 Task: Locate and explore Victoria Falls in Google Earth.
Action: Mouse moved to (496, 239)
Screenshot: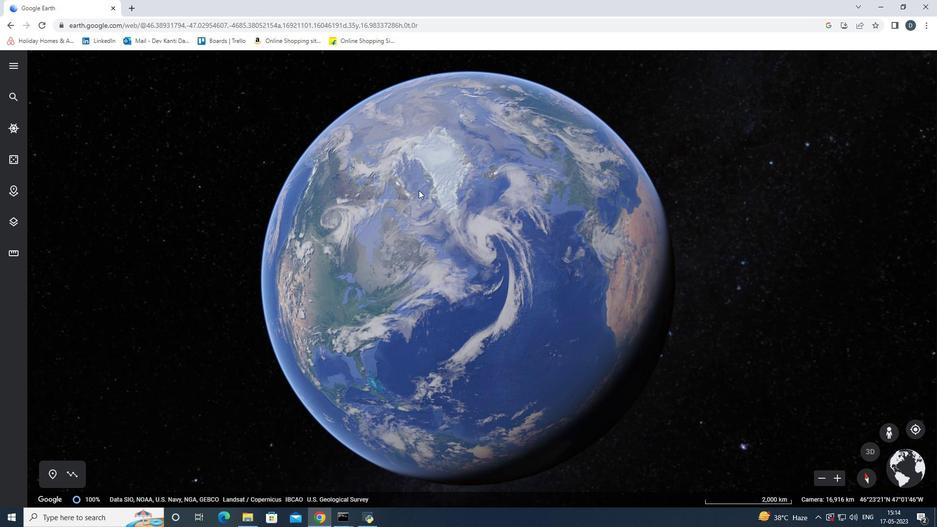 
Action: Mouse scrolled (496, 239) with delta (0, 0)
Screenshot: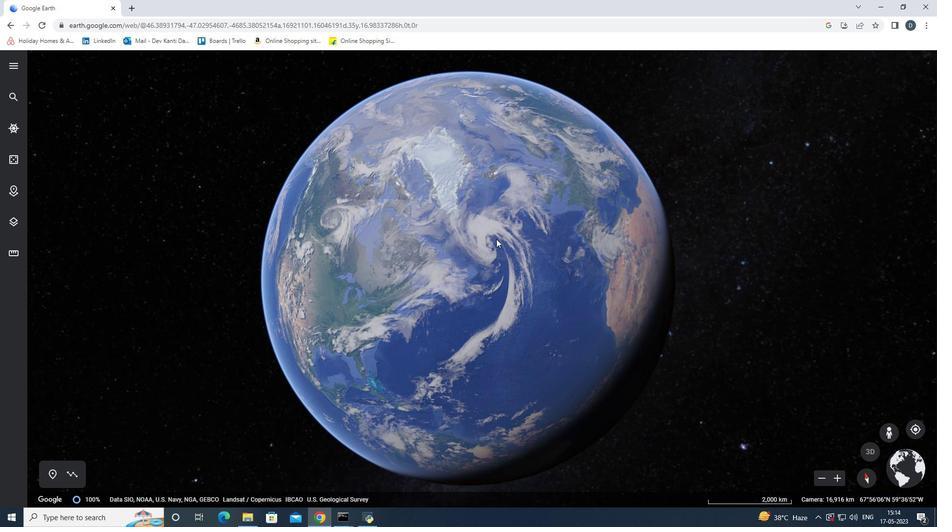 
Action: Mouse scrolled (496, 239) with delta (0, 0)
Screenshot: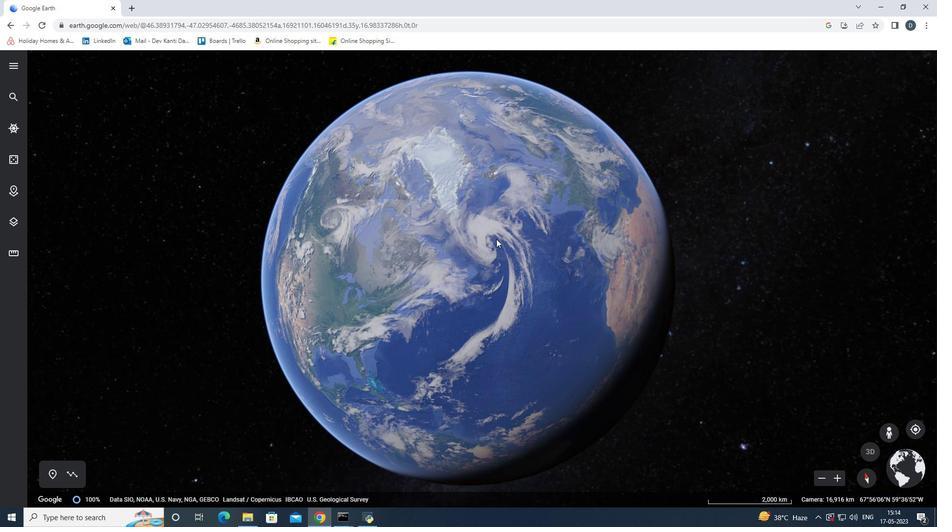 
Action: Mouse scrolled (496, 238) with delta (0, 0)
Screenshot: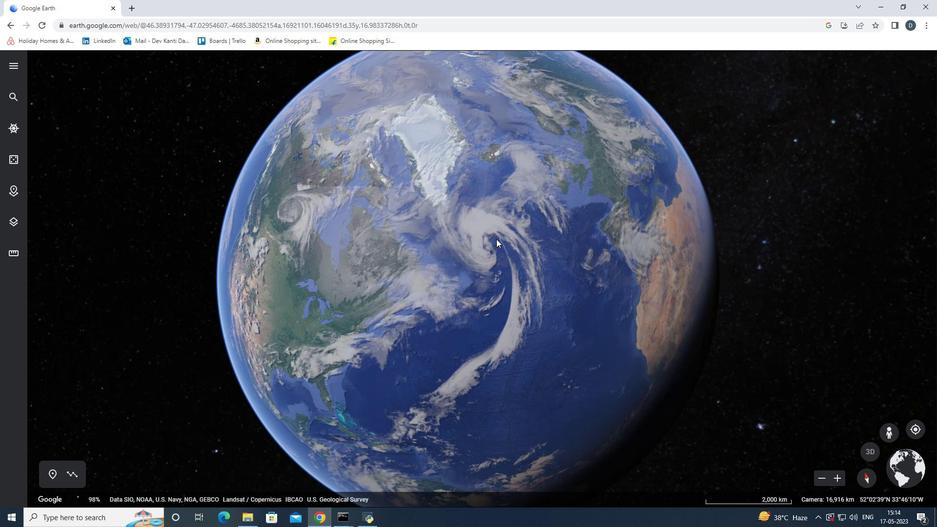 
Action: Mouse scrolled (496, 238) with delta (0, 0)
Screenshot: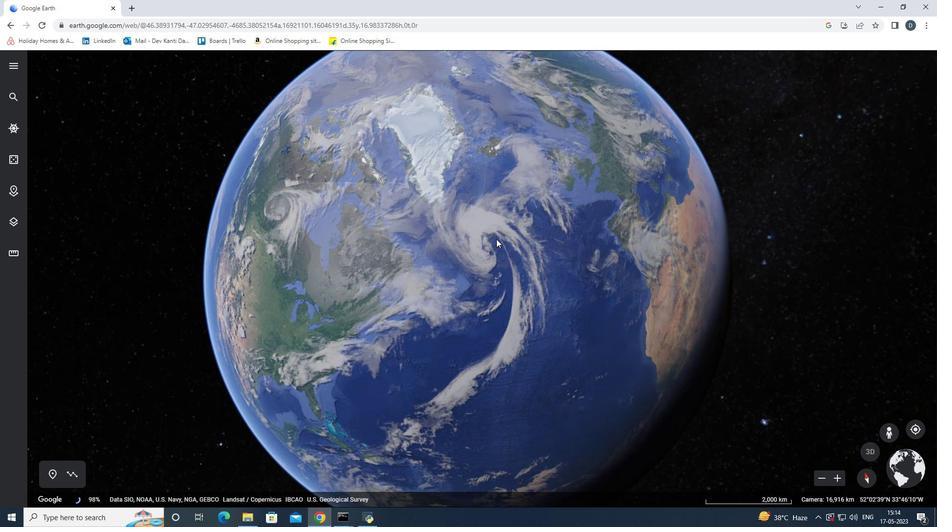 
Action: Mouse scrolled (496, 238) with delta (0, 0)
Screenshot: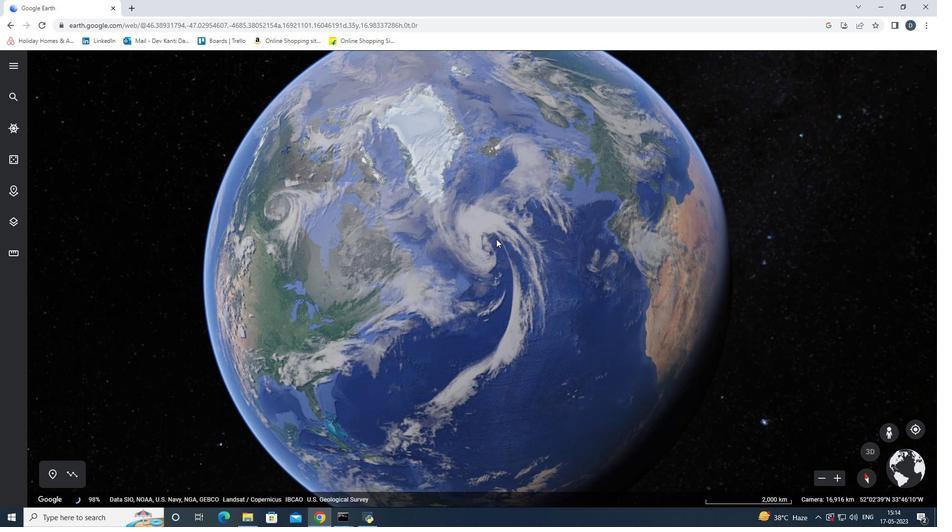 
Action: Mouse moved to (8, 96)
Screenshot: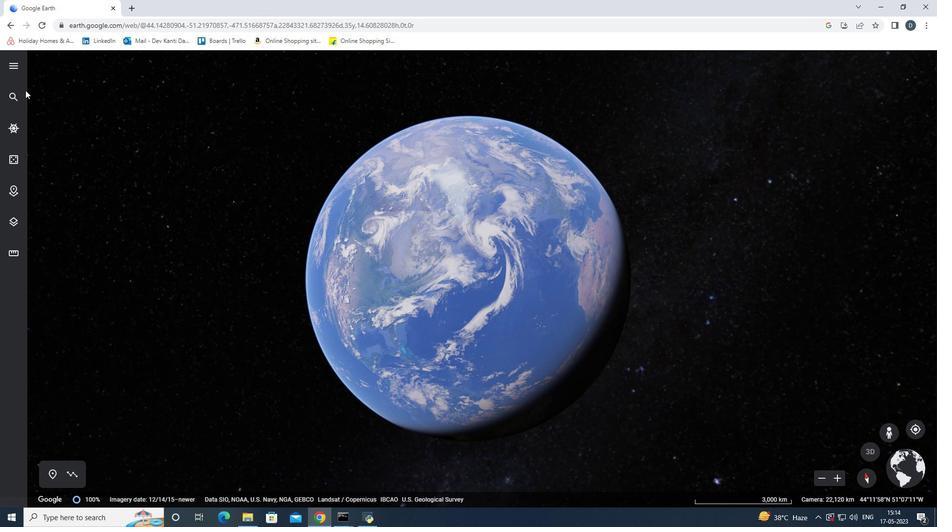 
Action: Mouse pressed left at (8, 96)
Screenshot: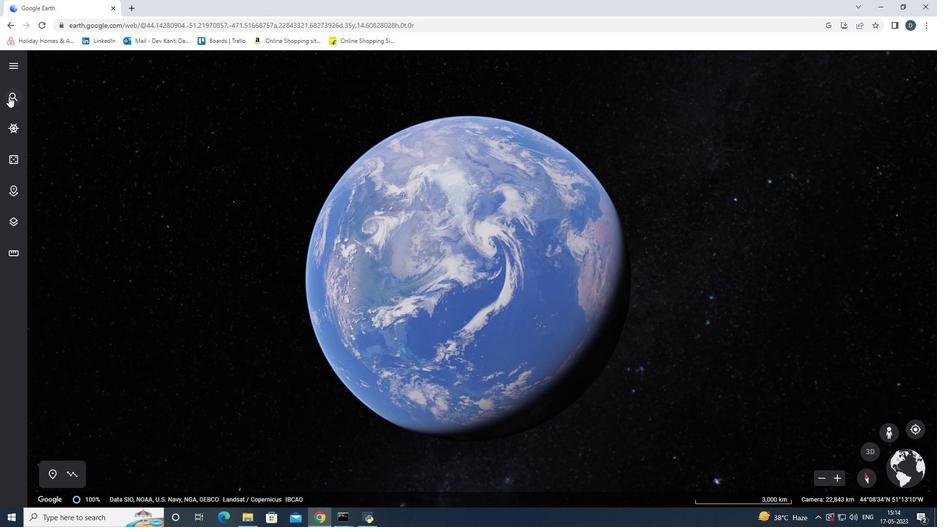 
Action: Mouse moved to (135, 70)
Screenshot: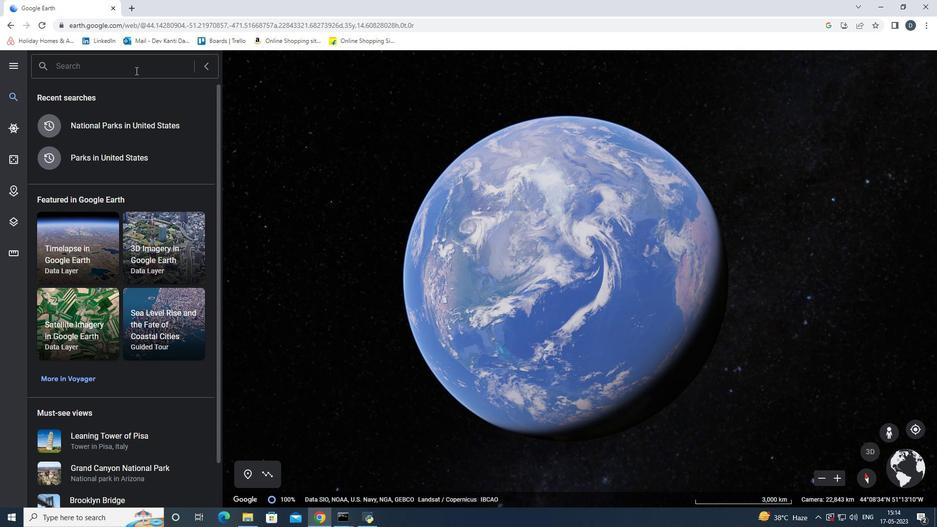 
Action: Key pressed <Key.shift>Victoria<Key.space><Key.shift>Falls<Key.space>in<Key.space><Key.shift>Zambia
Screenshot: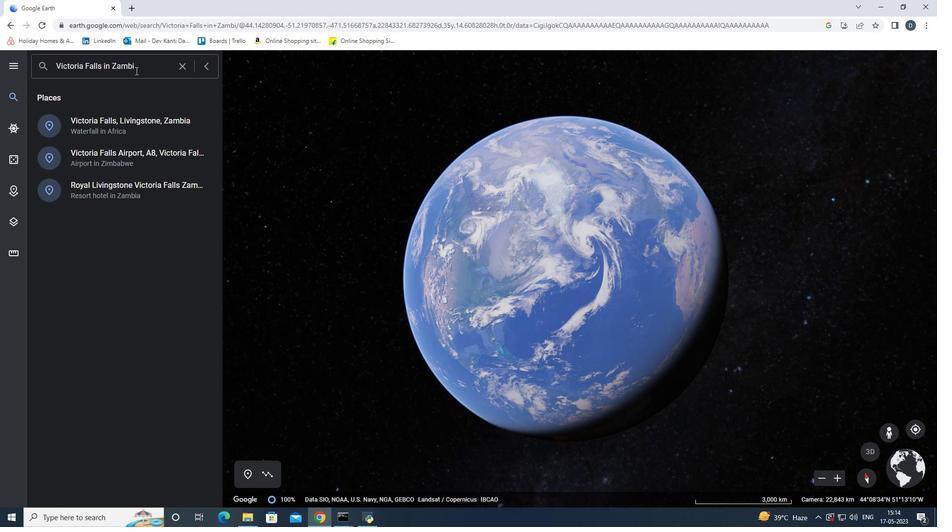 
Action: Mouse moved to (179, 127)
Screenshot: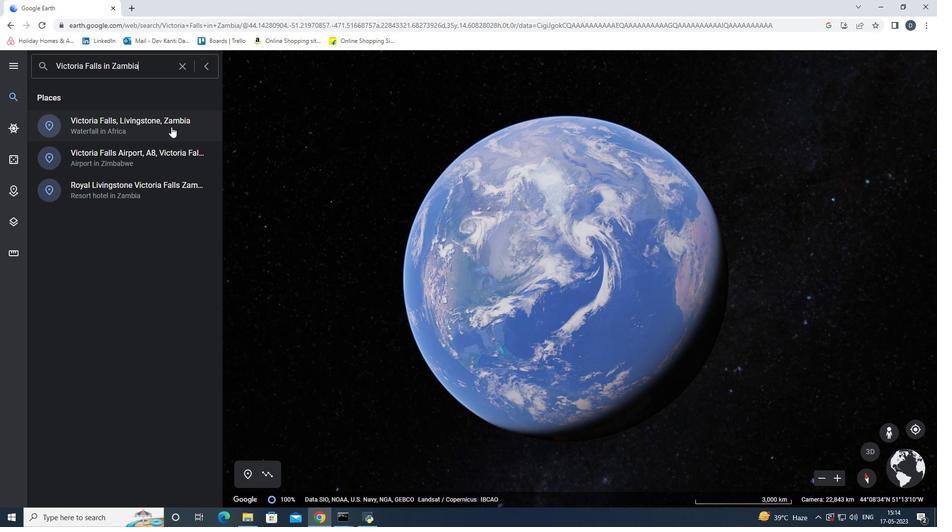 
Action: Mouse pressed left at (179, 127)
Screenshot: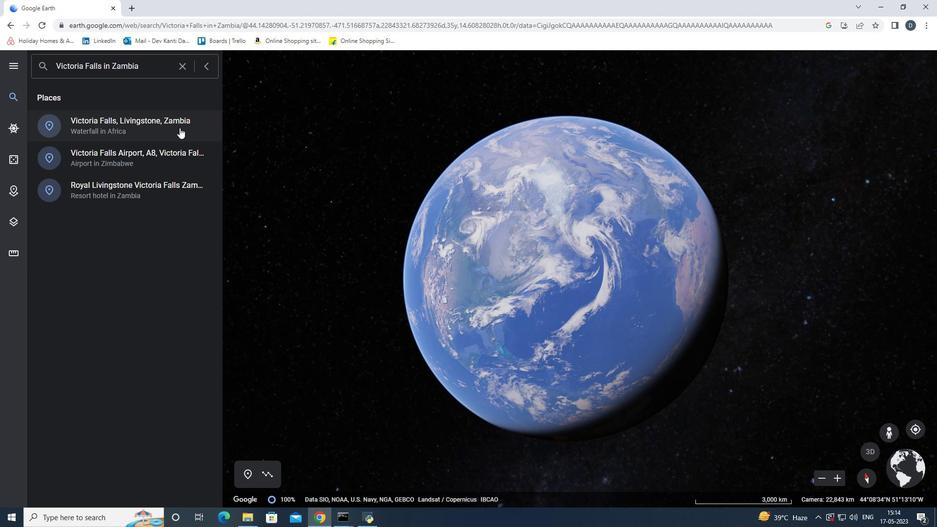 
Action: Mouse moved to (648, 264)
Screenshot: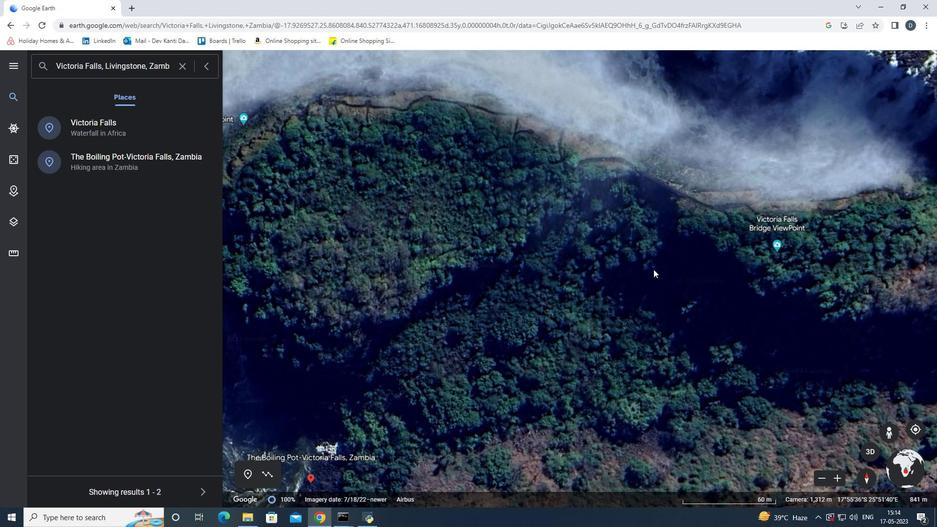 
Action: Mouse scrolled (648, 264) with delta (0, 0)
Screenshot: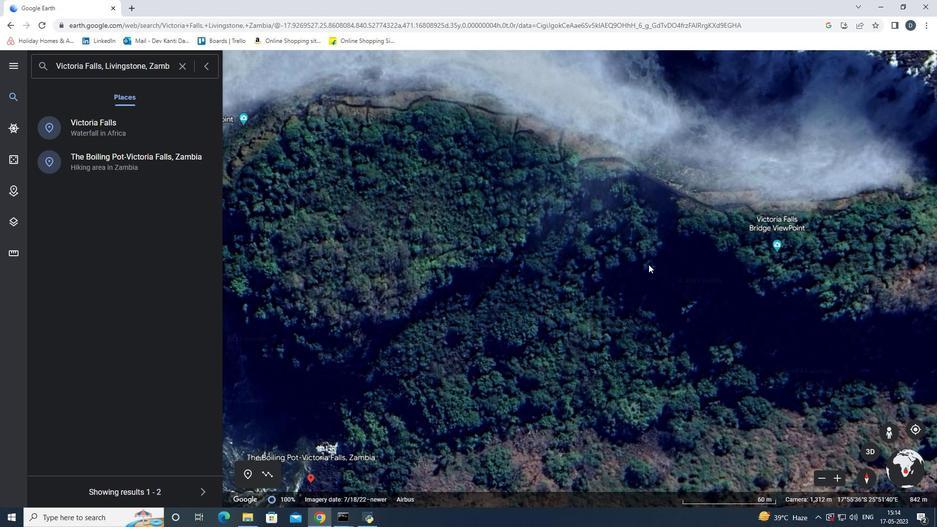 
Action: Mouse moved to (763, 238)
Screenshot: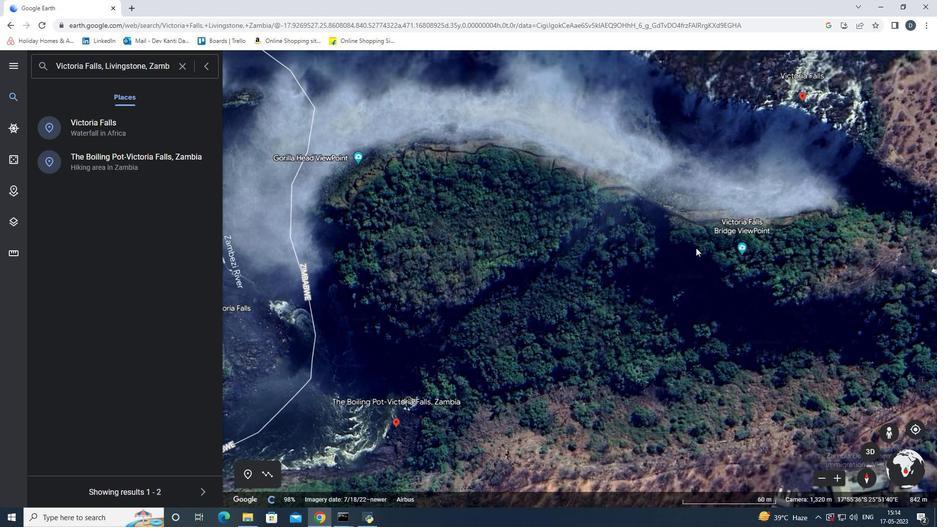 
Action: Mouse pressed left at (763, 238)
Screenshot: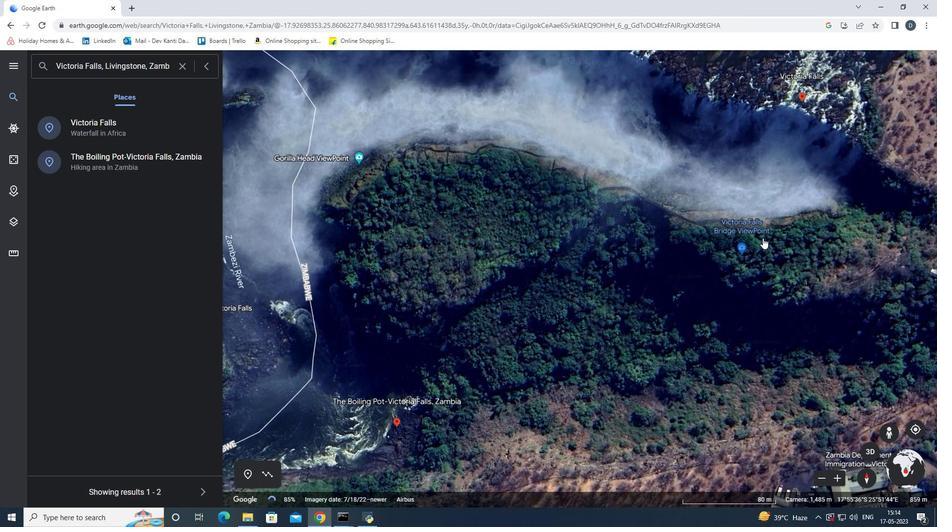 
Action: Mouse moved to (605, 264)
Screenshot: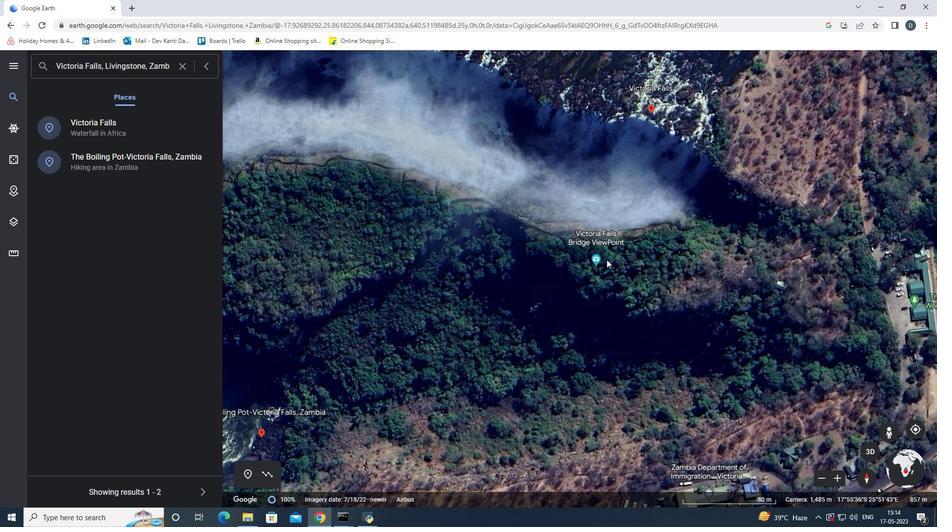 
Action: Mouse scrolled (605, 264) with delta (0, 0)
Screenshot: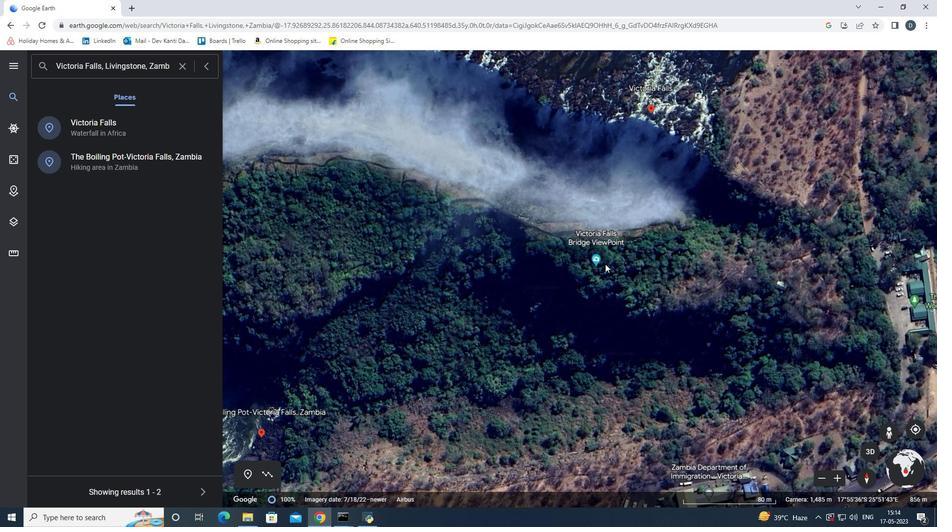 
Action: Mouse scrolled (605, 264) with delta (0, 0)
Screenshot: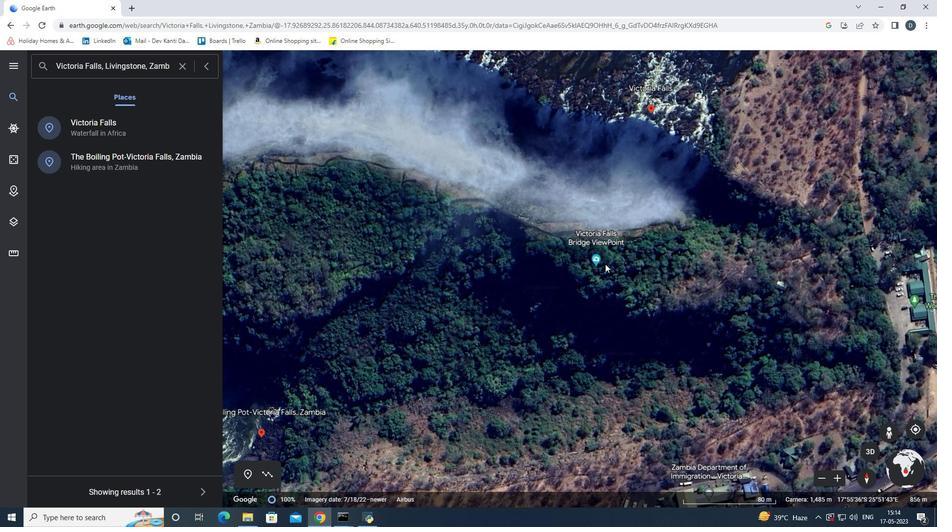 
Action: Mouse scrolled (605, 264) with delta (0, 0)
Screenshot: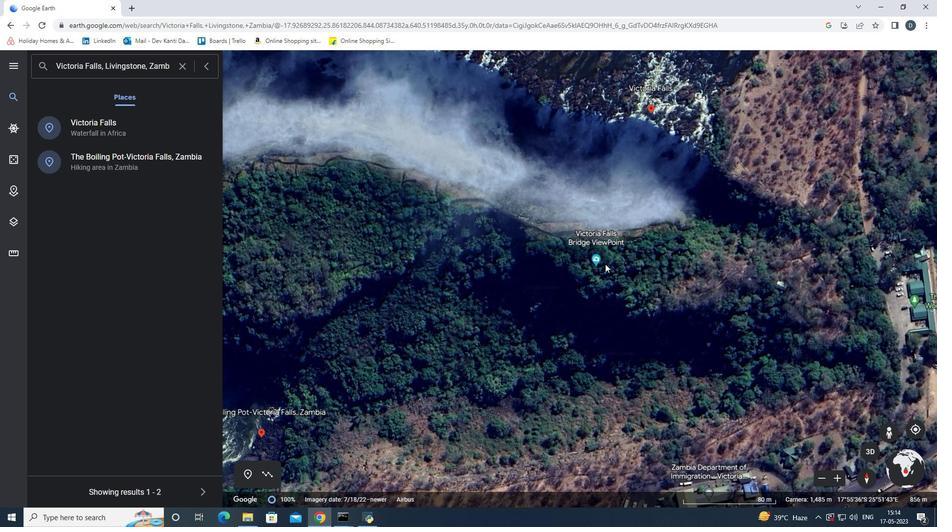 
Action: Mouse scrolled (605, 264) with delta (0, 0)
Screenshot: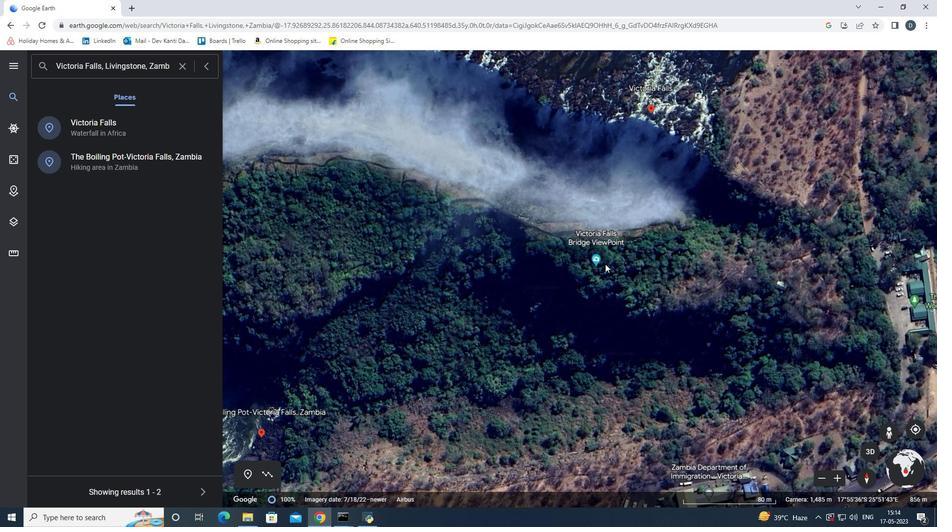 
Action: Mouse scrolled (605, 264) with delta (0, 0)
Screenshot: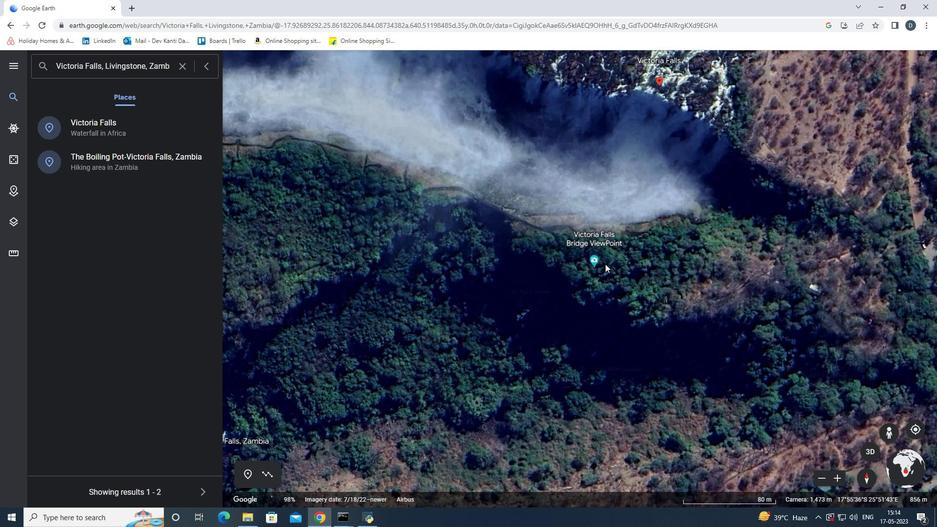 
Action: Mouse moved to (869, 455)
Screenshot: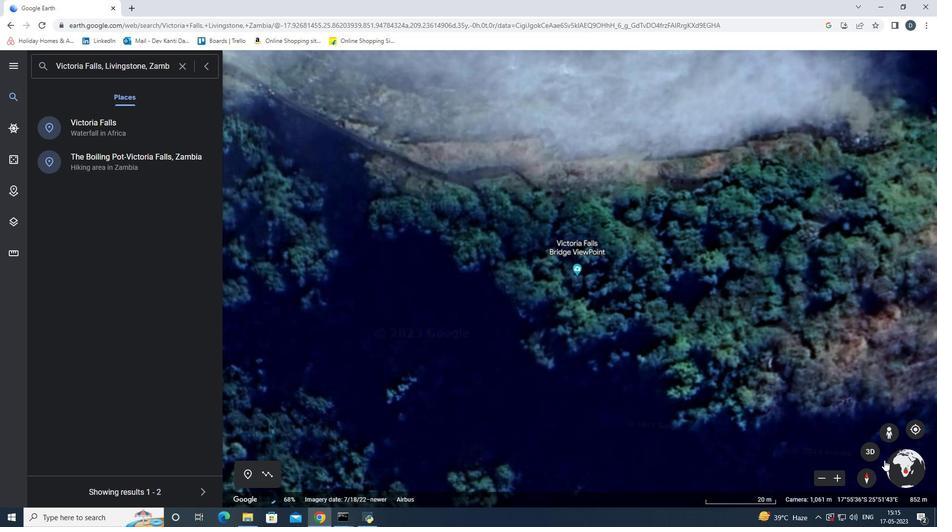 
Action: Mouse pressed left at (869, 455)
Screenshot: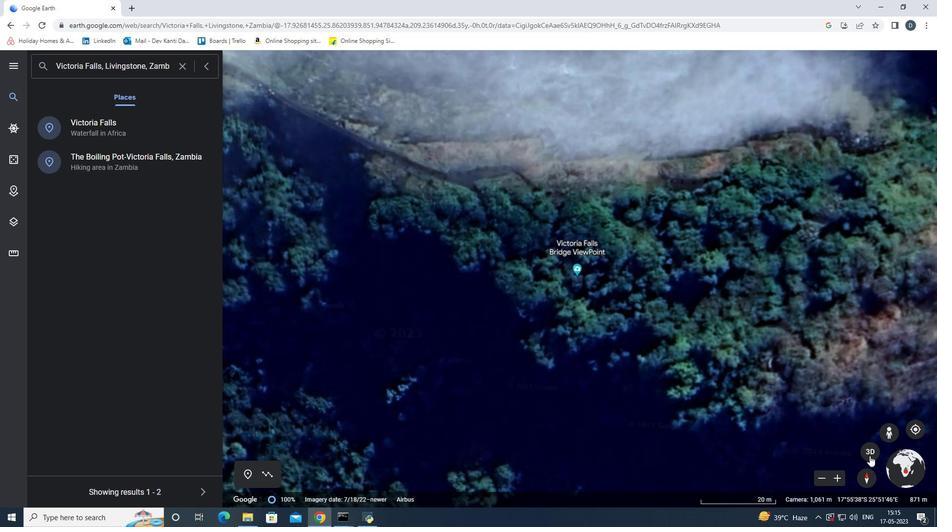 
Action: Mouse moved to (895, 432)
Screenshot: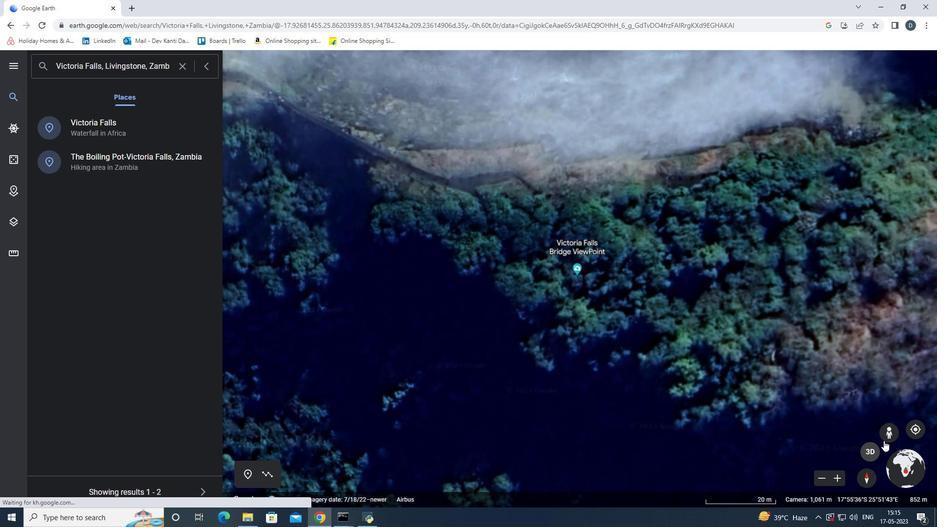 
Action: Mouse pressed left at (895, 432)
Screenshot: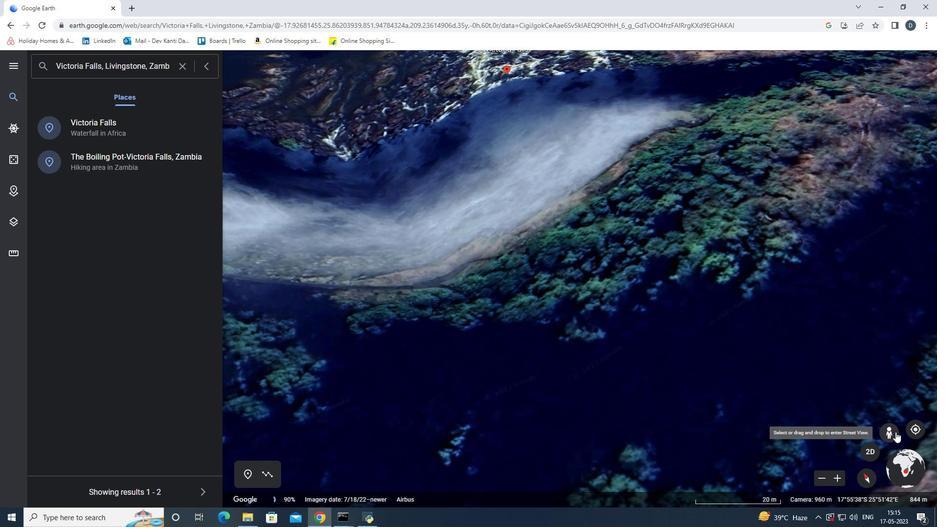
Action: Mouse moved to (590, 281)
Screenshot: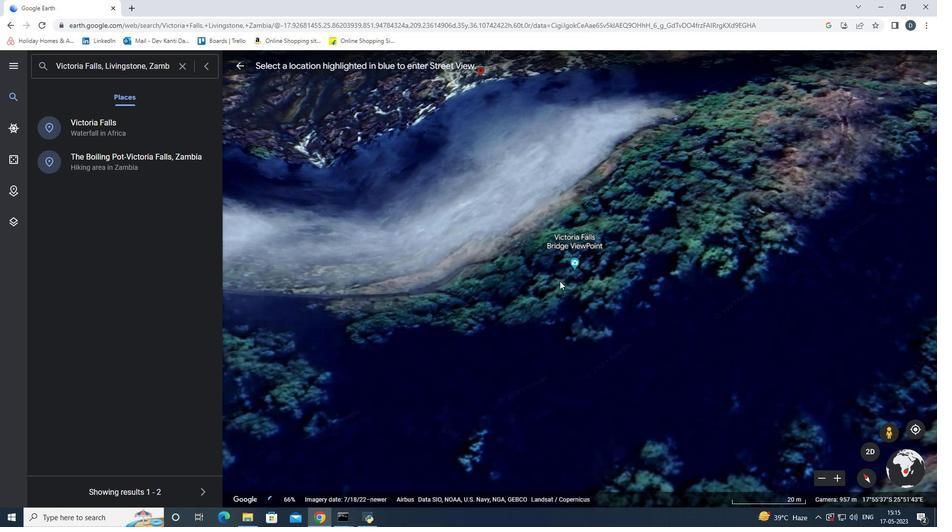 
Action: Mouse pressed left at (590, 281)
Screenshot: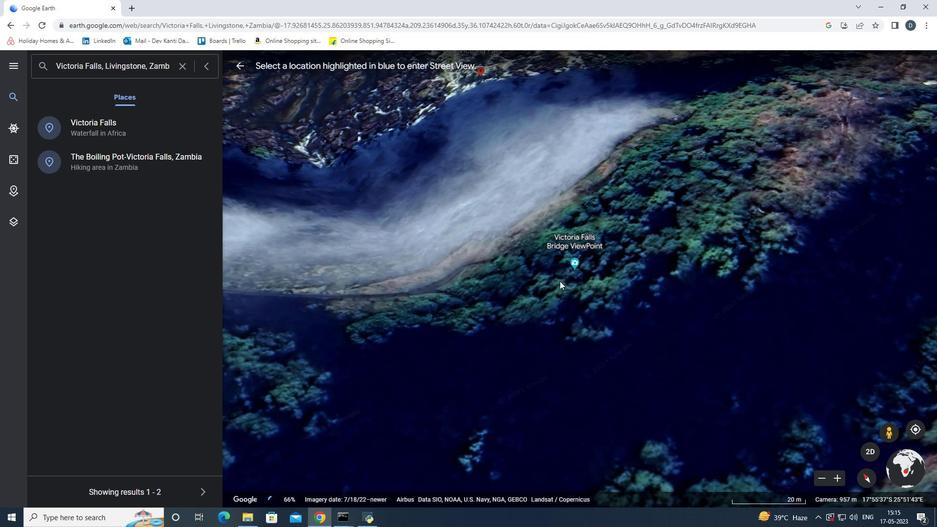 
Action: Mouse moved to (716, 270)
Screenshot: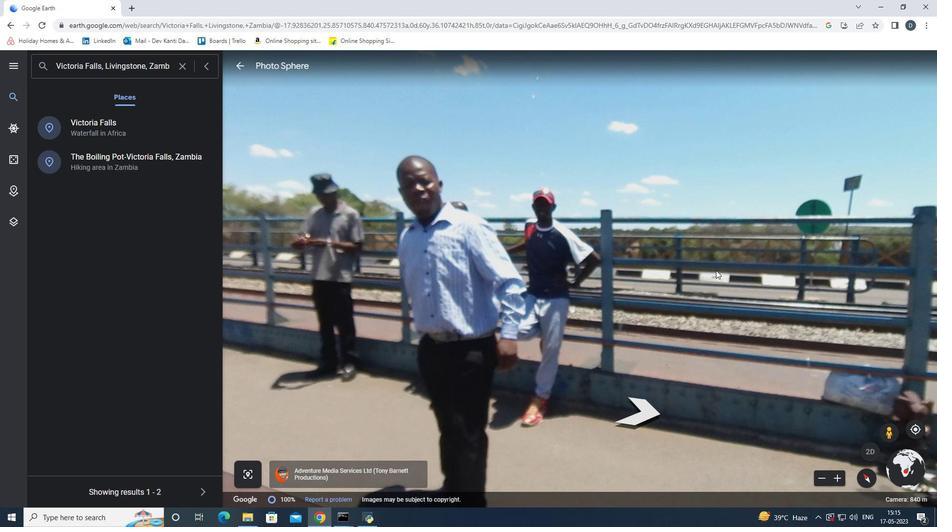 
Action: Mouse pressed left at (716, 270)
Screenshot: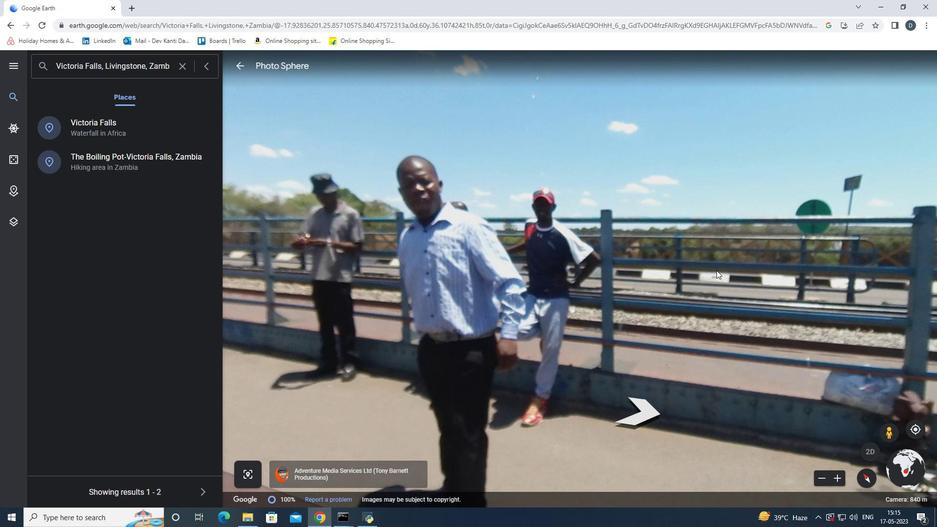 
Action: Mouse moved to (729, 256)
Screenshot: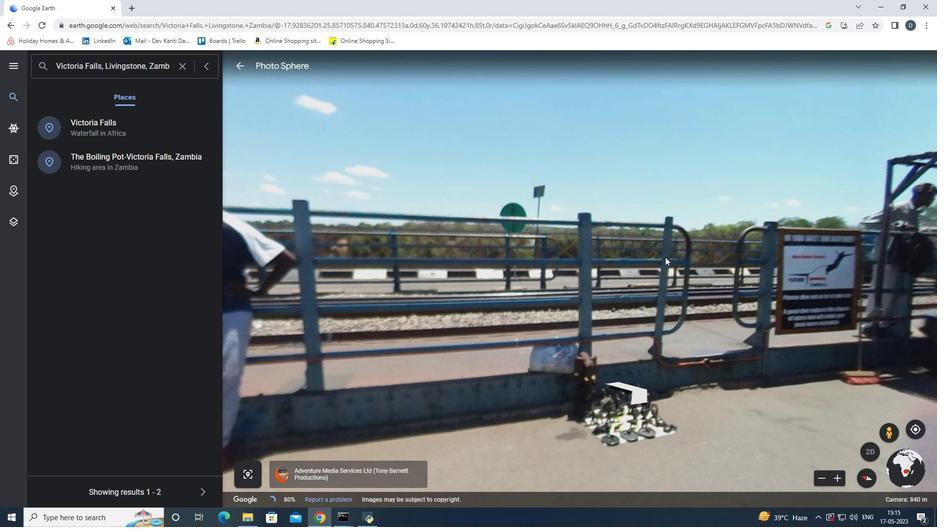 
Action: Mouse pressed left at (729, 256)
Screenshot: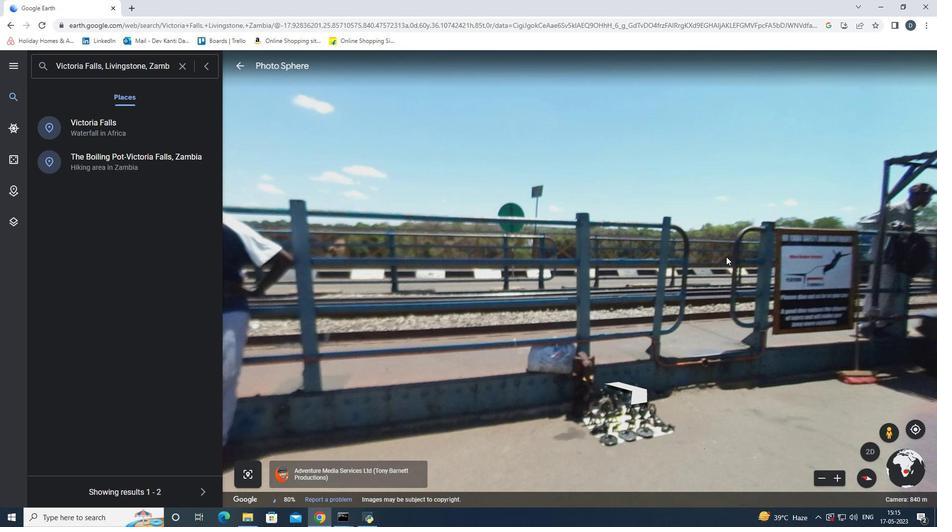 
Action: Mouse moved to (678, 265)
Screenshot: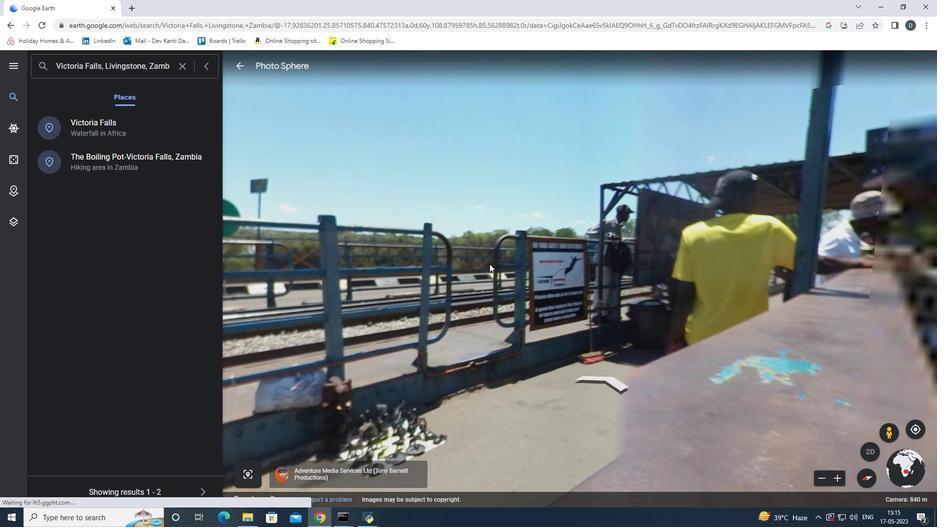 
Action: Mouse pressed left at (678, 265)
Screenshot: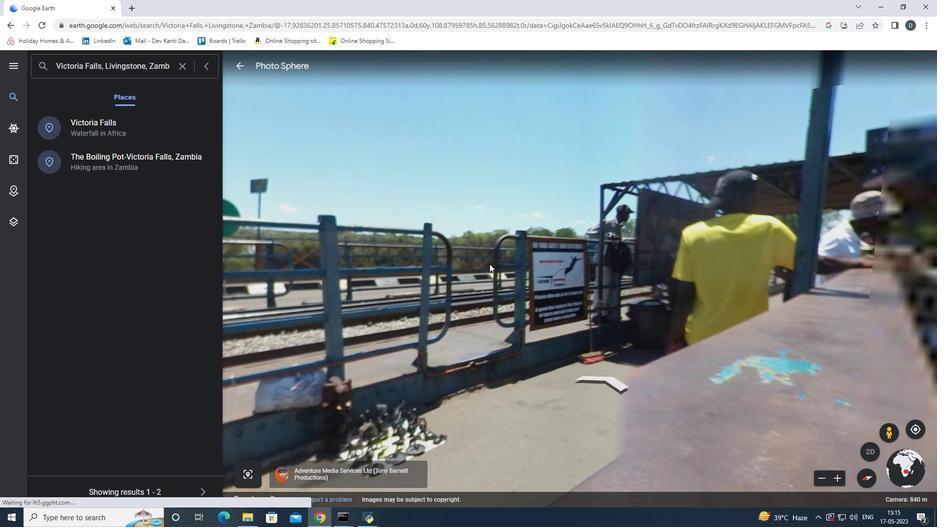 
Action: Mouse moved to (539, 272)
Screenshot: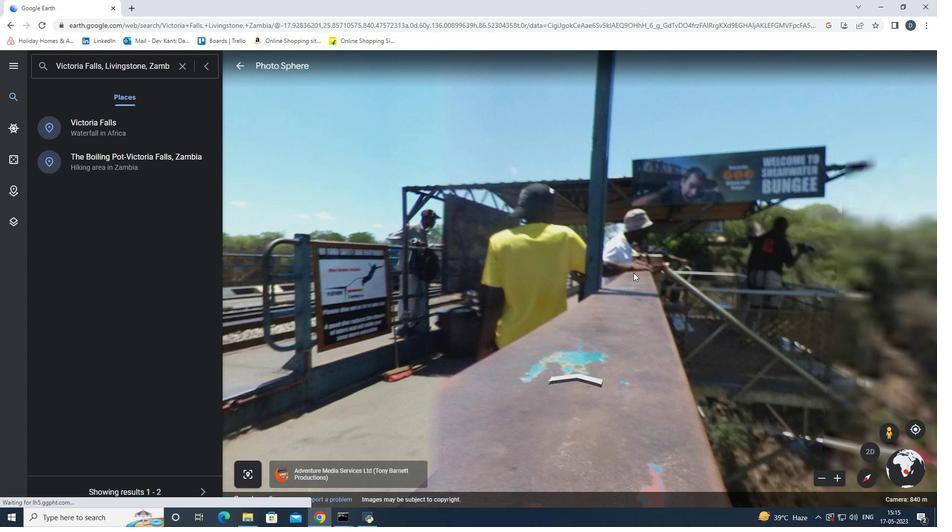 
Action: Mouse pressed left at (650, 272)
Screenshot: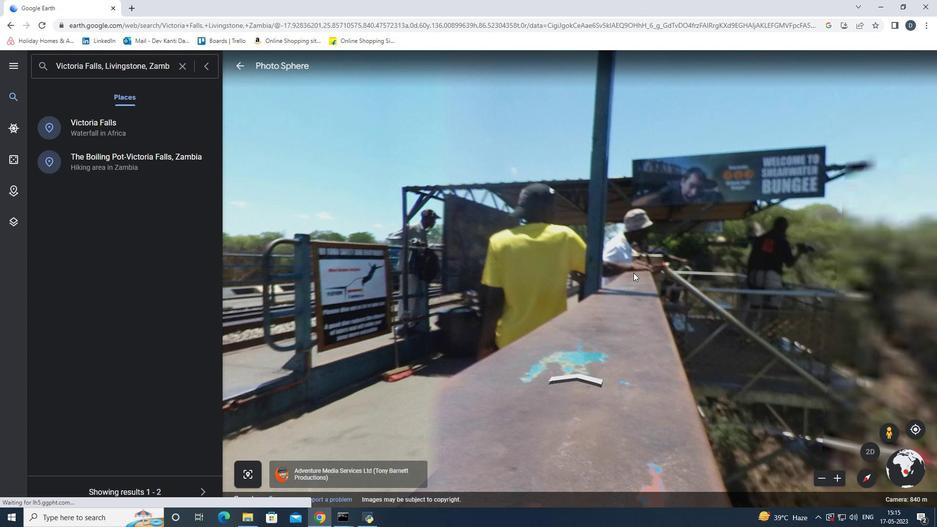 
Action: Mouse moved to (525, 272)
Screenshot: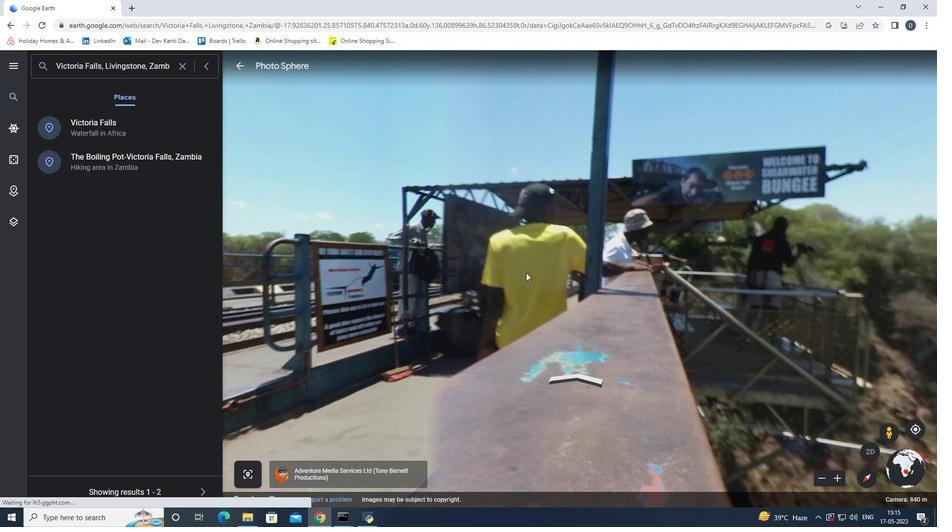 
Action: Mouse pressed left at (525, 272)
Screenshot: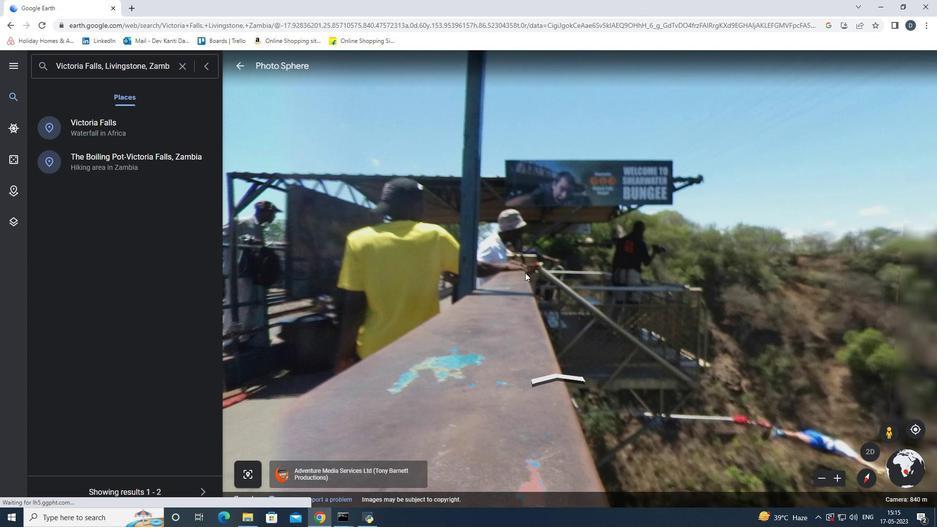 
Action: Mouse moved to (702, 282)
Screenshot: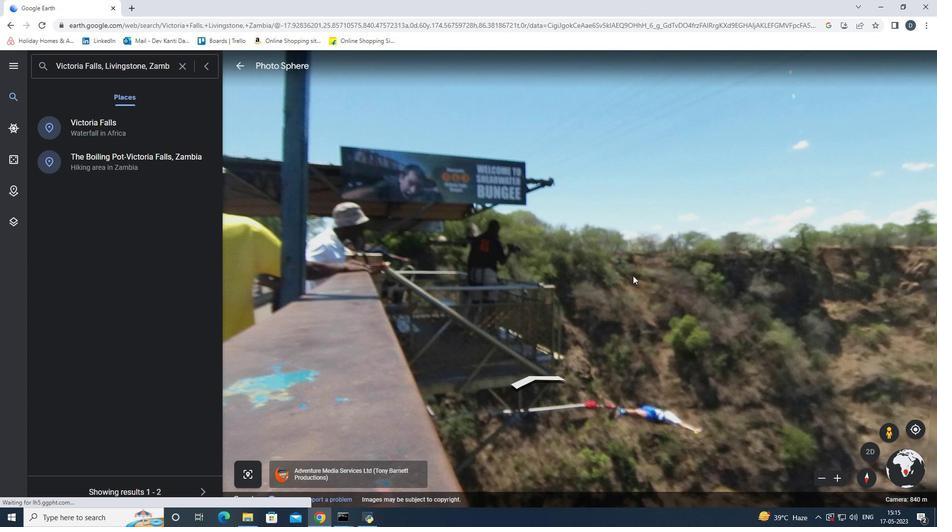 
Action: Mouse pressed left at (702, 282)
Screenshot: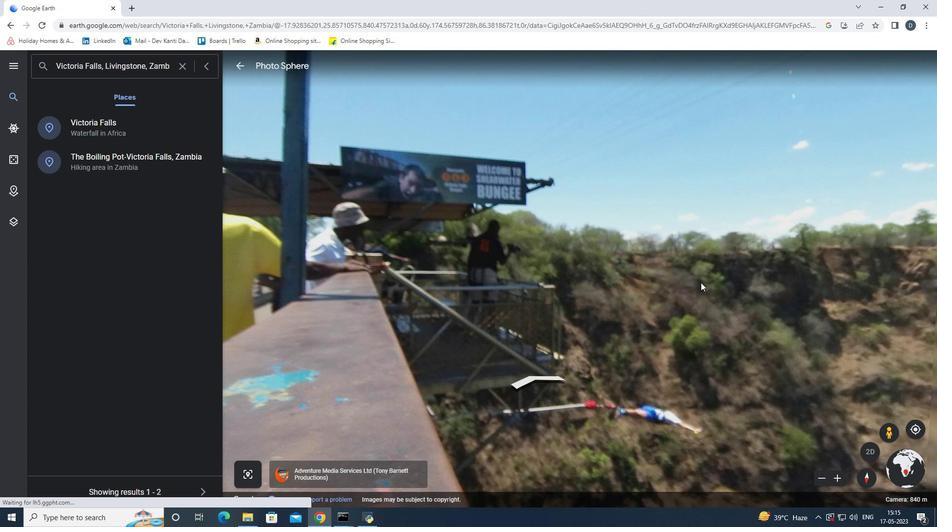 
Action: Mouse moved to (543, 341)
Screenshot: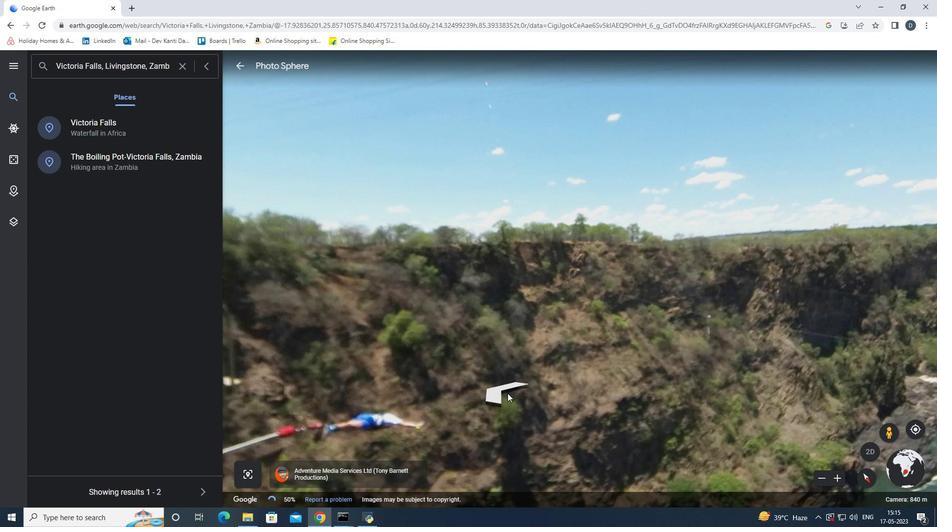 
Action: Mouse pressed left at (543, 341)
Screenshot: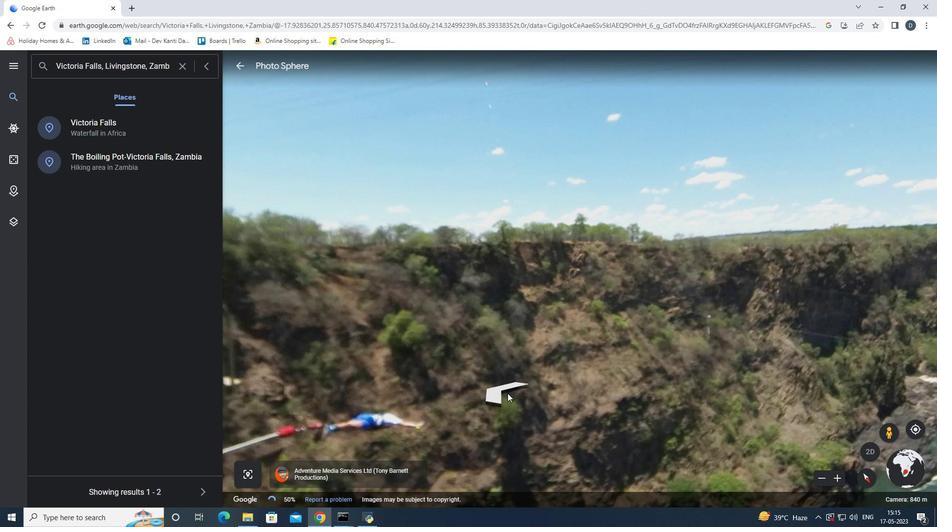 
Action: Mouse moved to (366, 321)
Screenshot: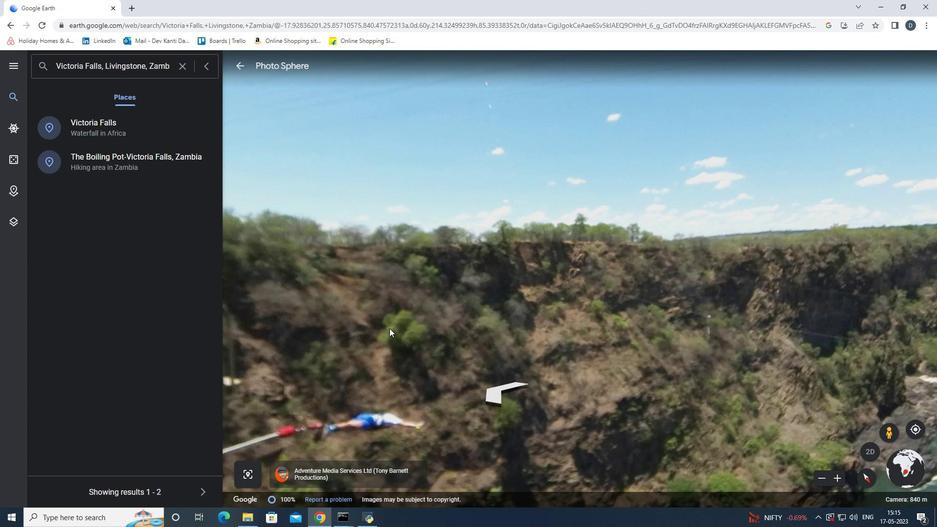 
Action: Mouse pressed left at (366, 321)
Screenshot: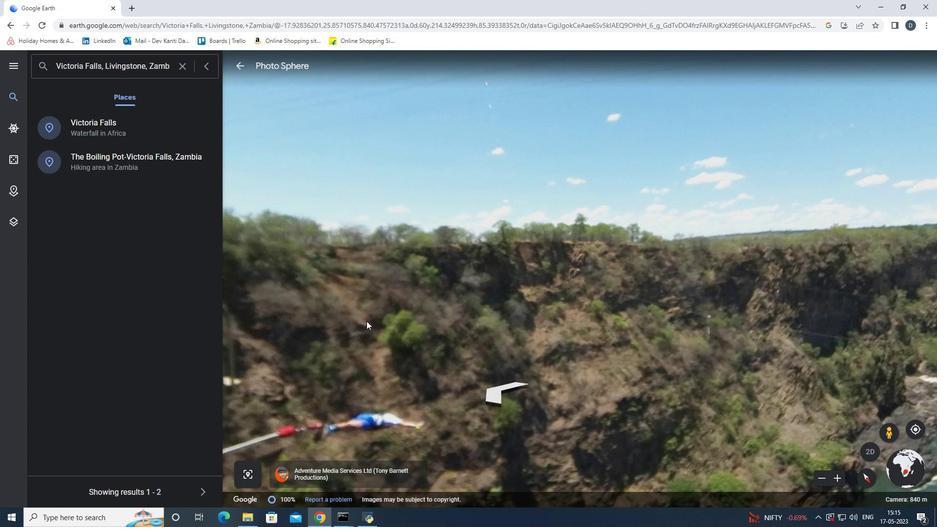
Action: Mouse moved to (782, 360)
Screenshot: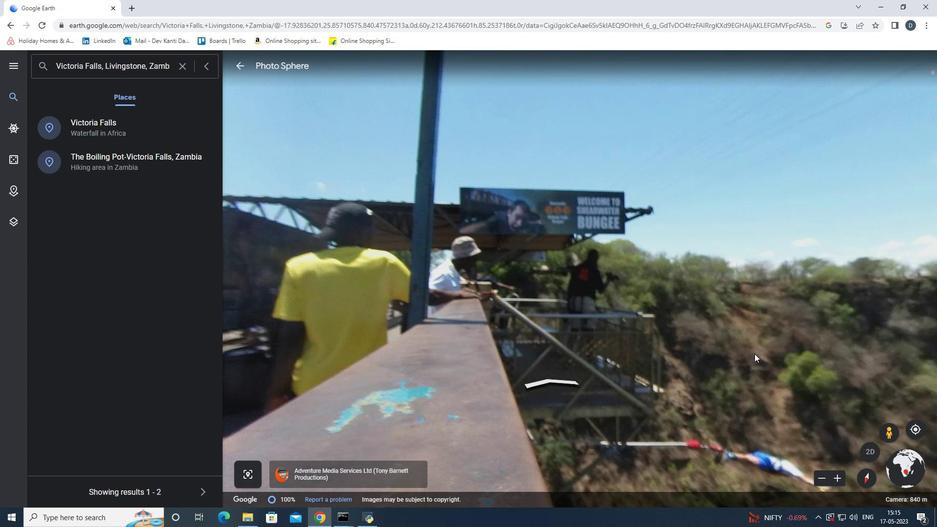 
Action: Mouse pressed left at (762, 357)
Screenshot: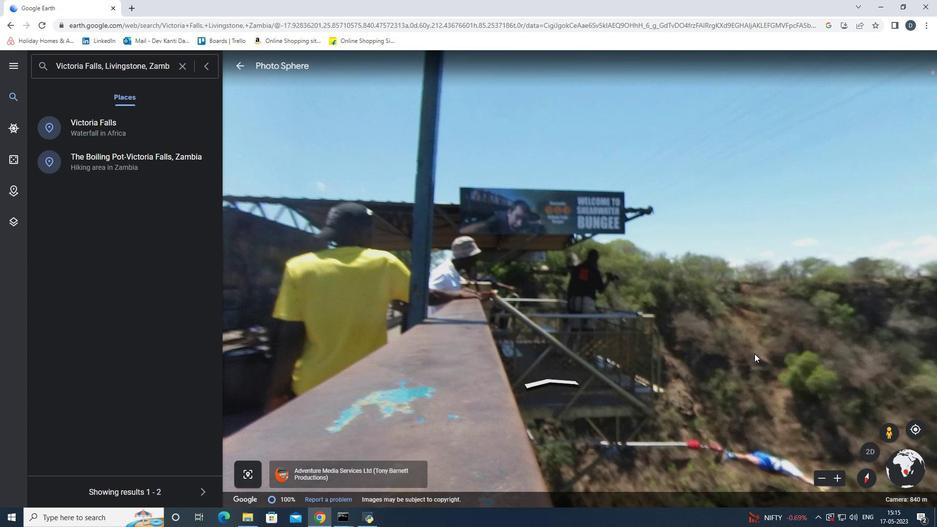 
Action: Mouse moved to (763, 363)
Screenshot: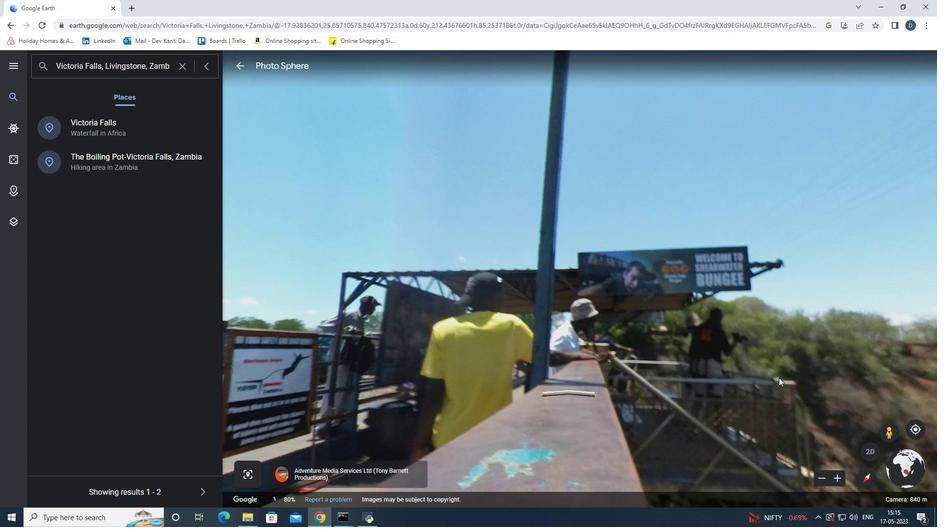 
Action: Mouse pressed left at (763, 363)
Screenshot: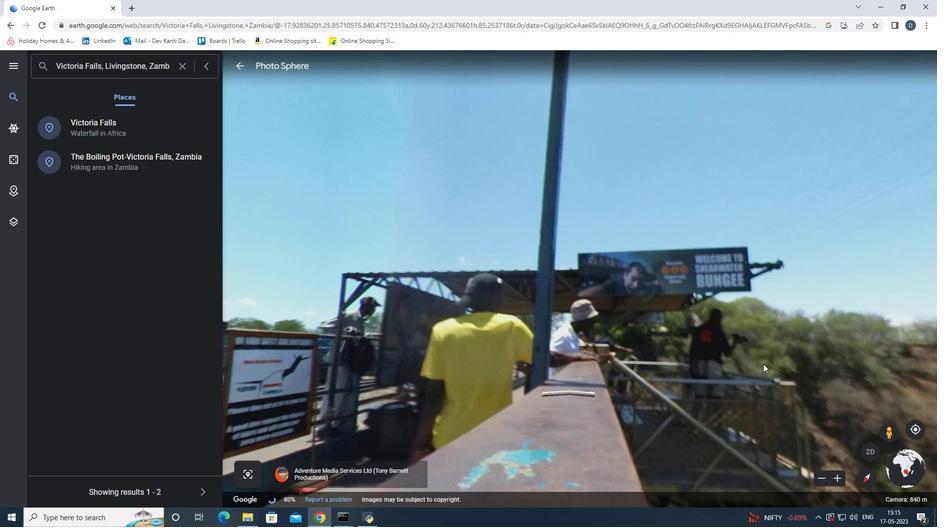 
Action: Mouse moved to (528, 385)
Screenshot: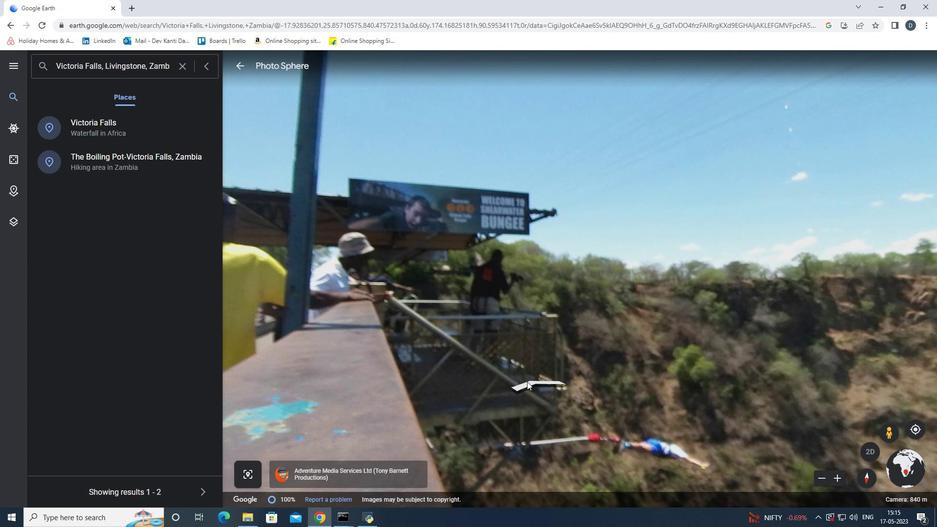 
Action: Mouse pressed left at (528, 385)
Screenshot: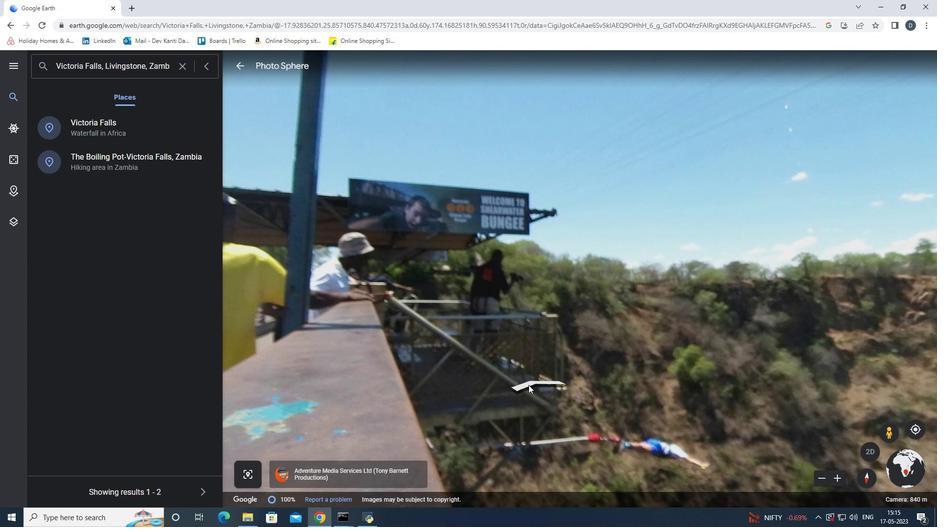 
Action: Mouse moved to (477, 293)
Screenshot: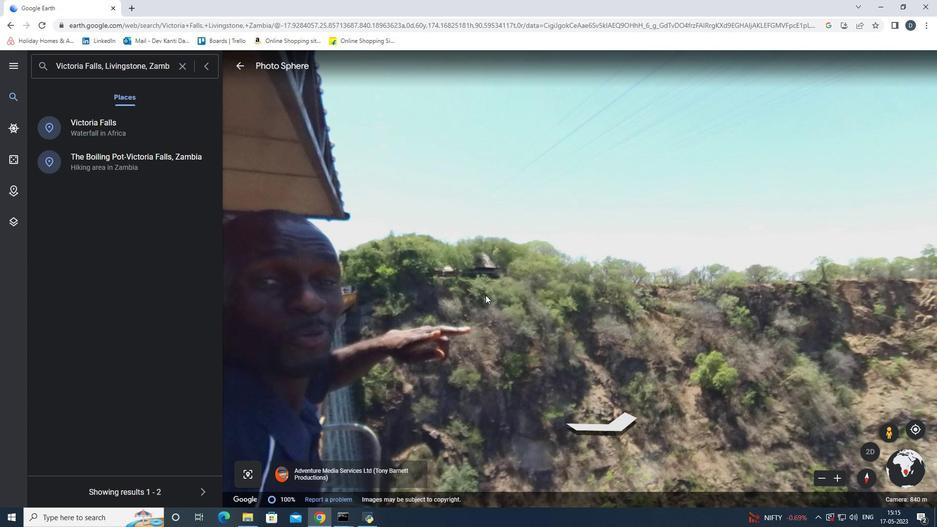 
Action: Mouse pressed left at (477, 293)
Screenshot: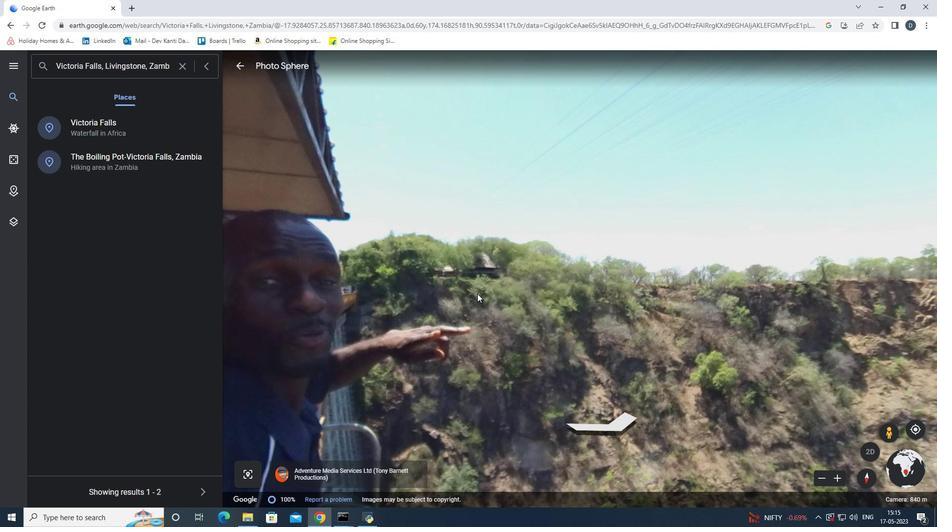 
Action: Mouse moved to (555, 292)
Screenshot: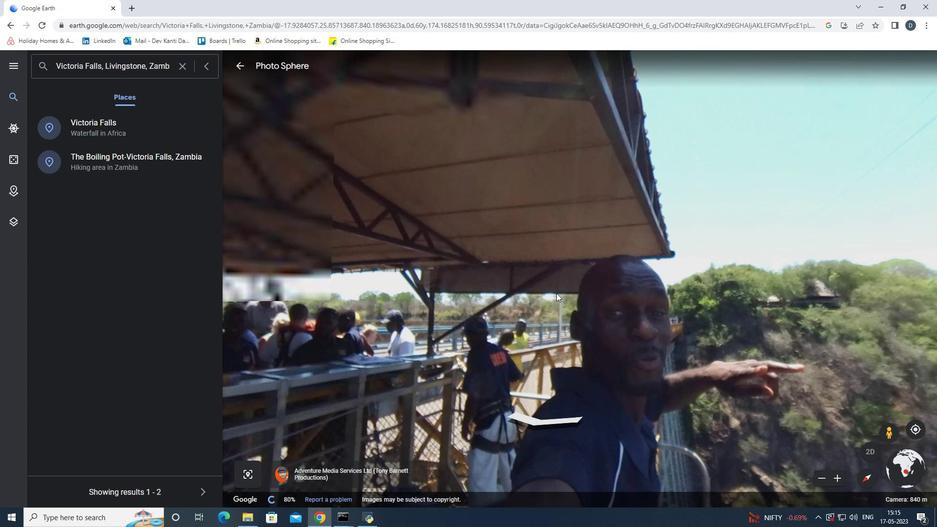 
Action: Mouse pressed left at (555, 292)
Screenshot: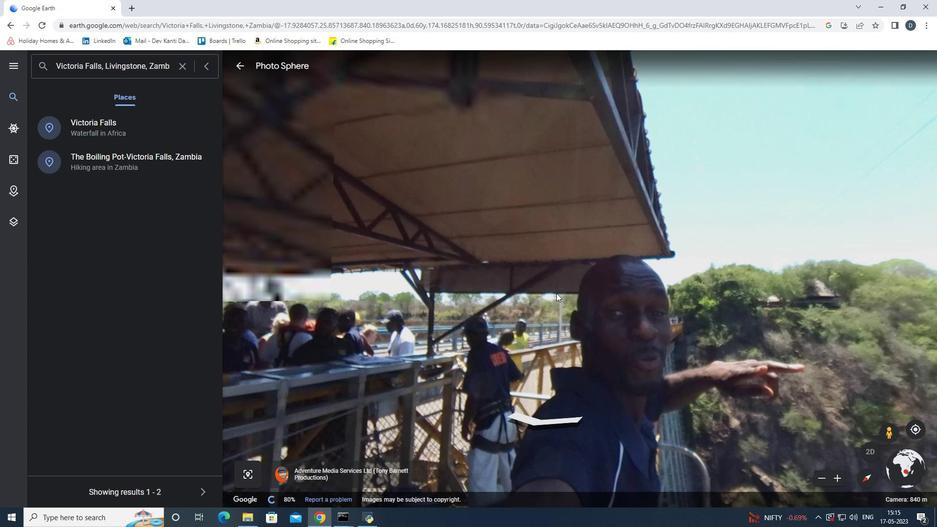 
Action: Mouse moved to (661, 314)
Screenshot: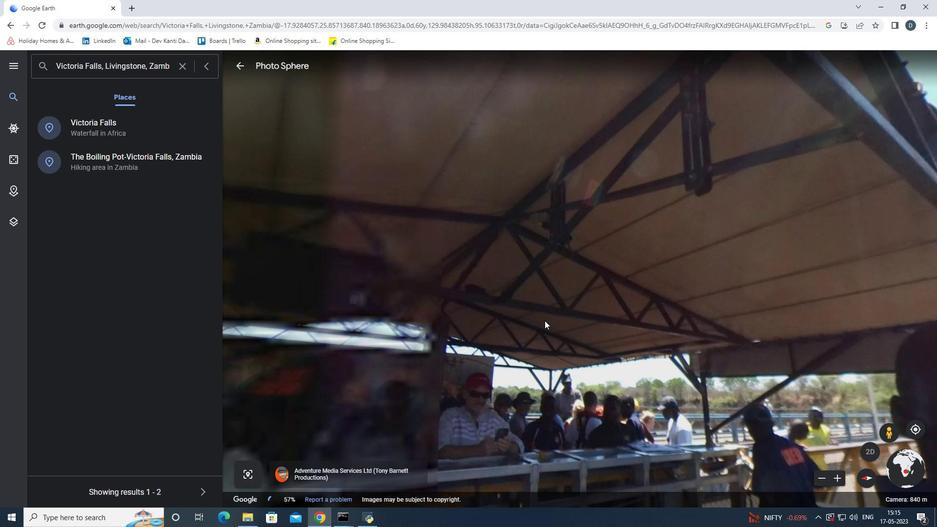 
Action: Mouse pressed left at (661, 314)
Screenshot: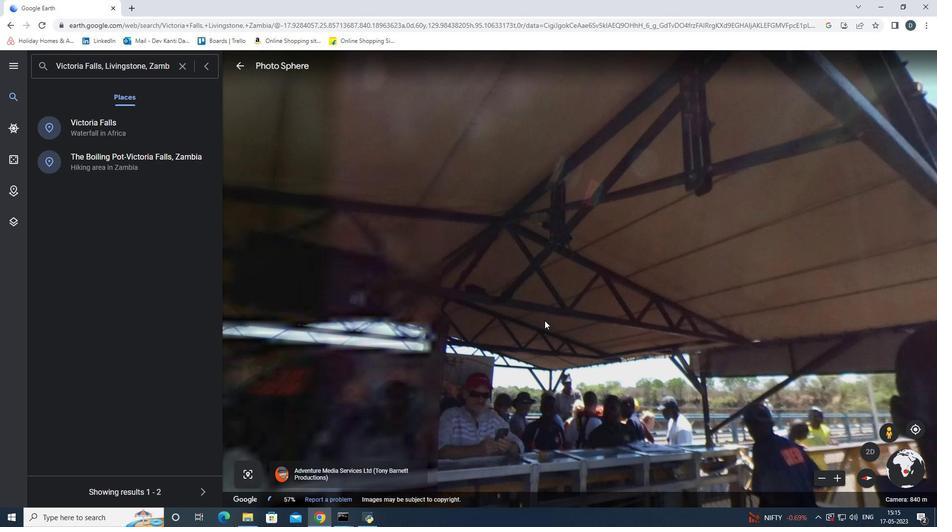 
Action: Mouse moved to (690, 270)
Screenshot: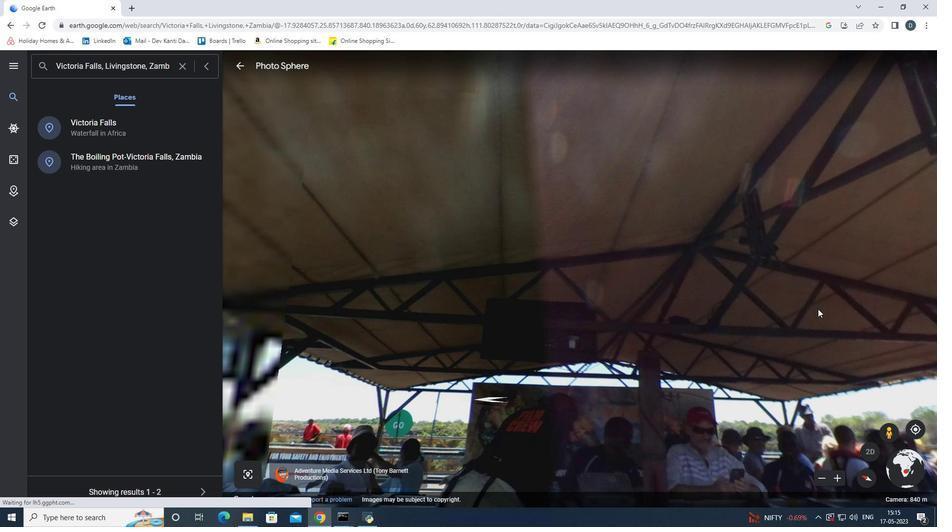 
Action: Mouse pressed left at (690, 270)
Screenshot: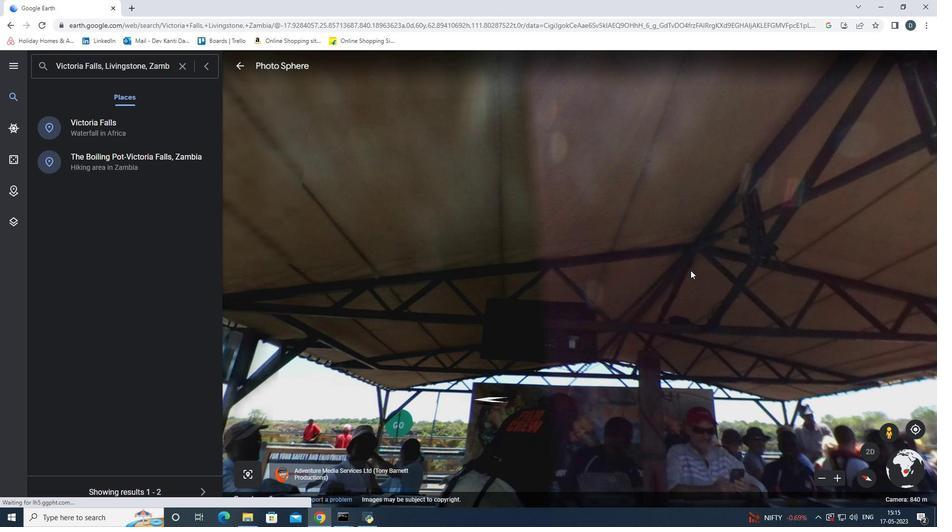 
Action: Mouse moved to (434, 289)
Screenshot: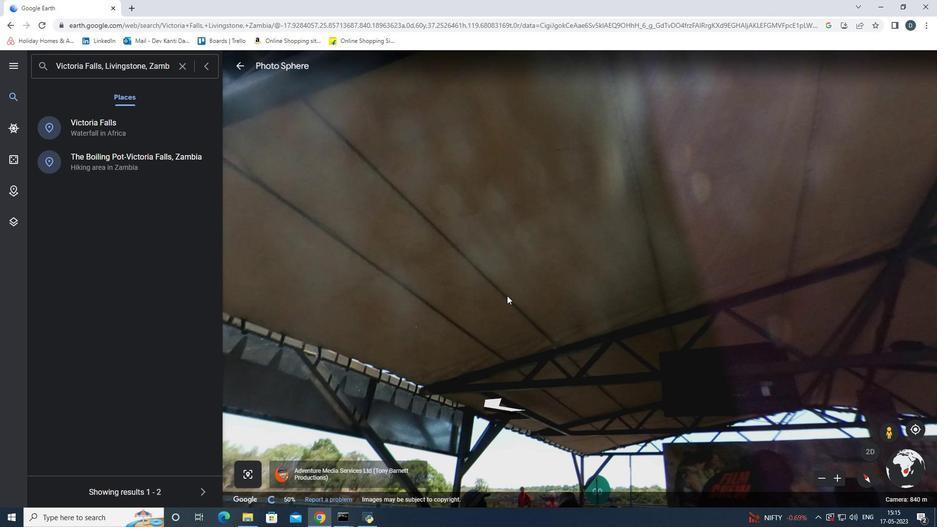 
Action: Mouse pressed left at (434, 289)
Screenshot: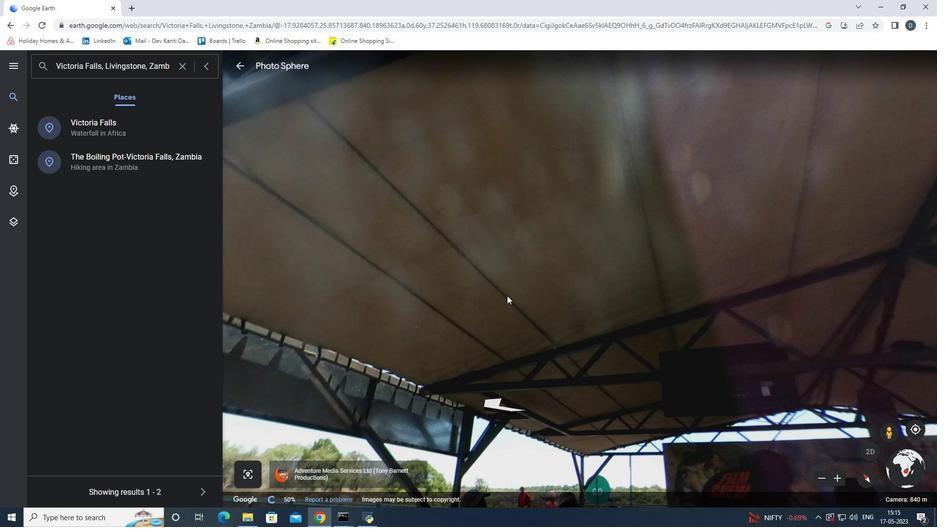 
Action: Mouse moved to (579, 254)
Screenshot: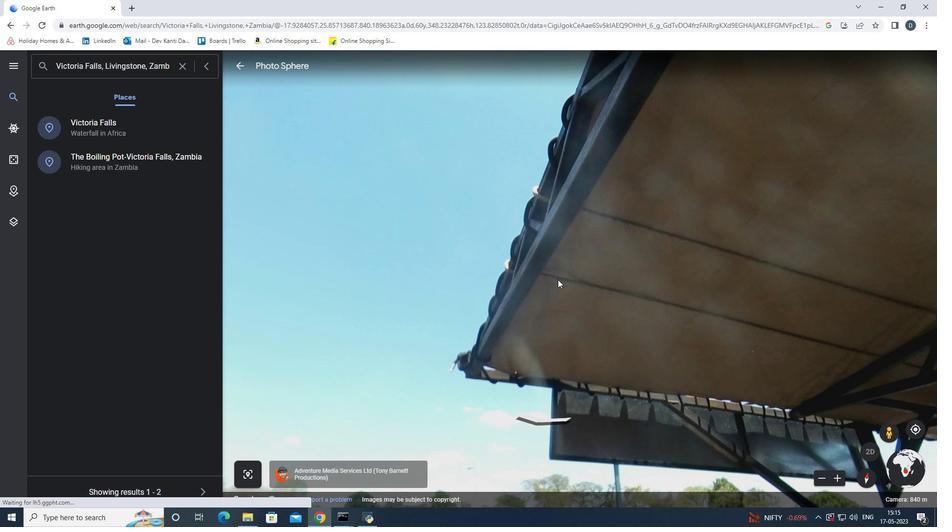 
Action: Mouse pressed left at (579, 254)
Screenshot: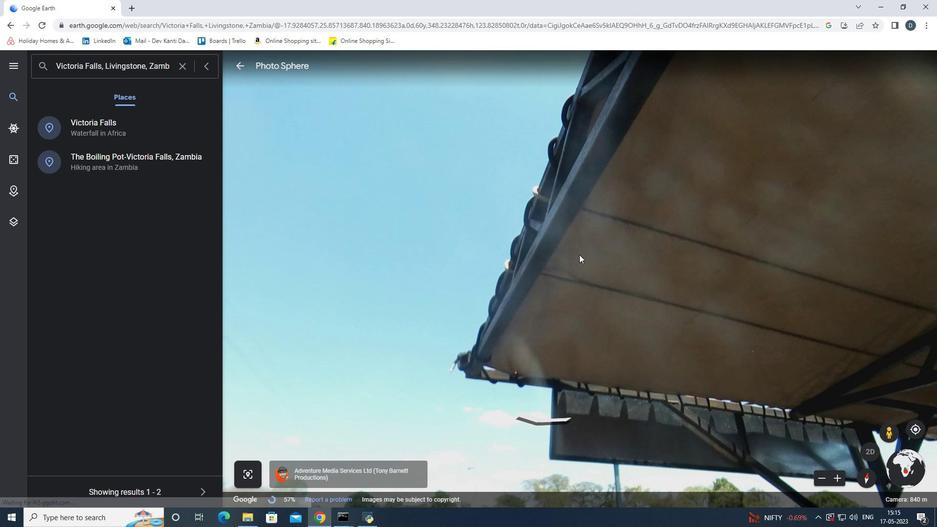 
Action: Mouse moved to (587, 426)
Screenshot: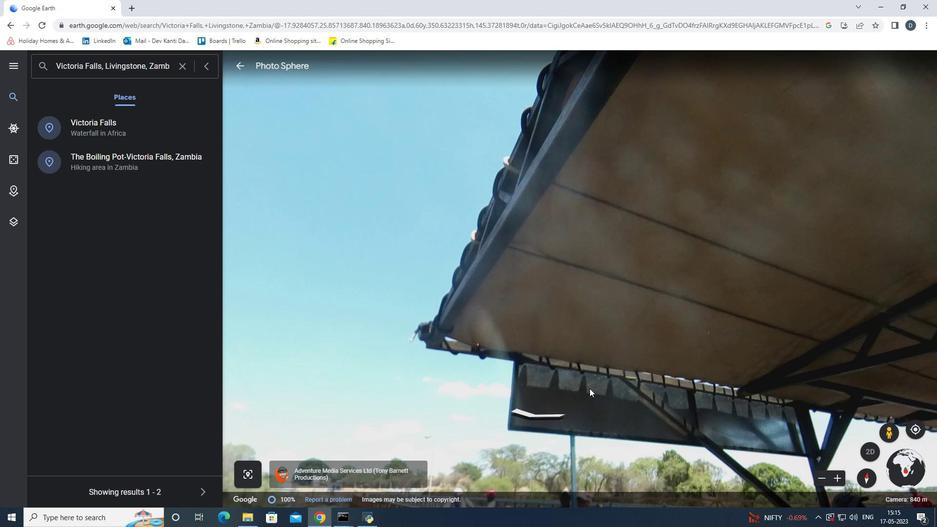 
Action: Mouse pressed left at (587, 426)
Screenshot: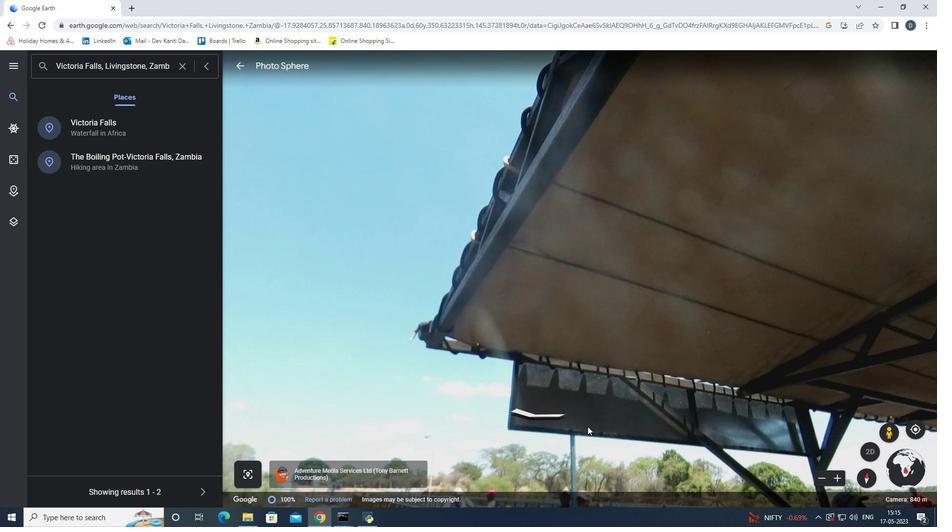 
Action: Mouse moved to (533, 273)
Screenshot: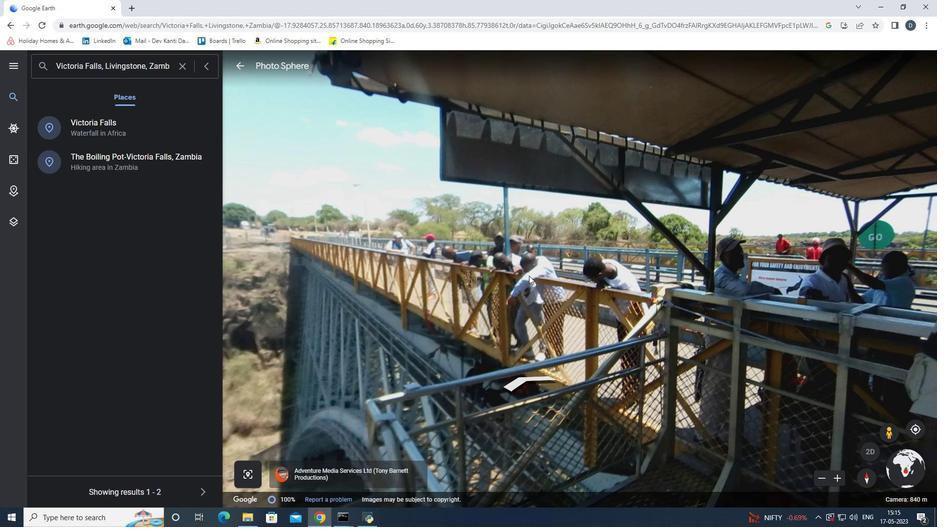 
Action: Mouse pressed left at (529, 275)
Screenshot: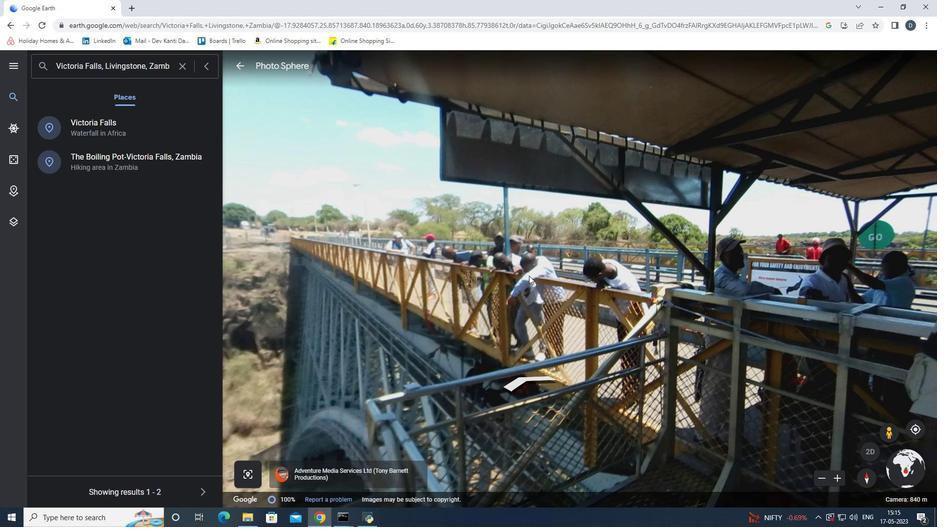 
Action: Mouse moved to (546, 379)
Screenshot: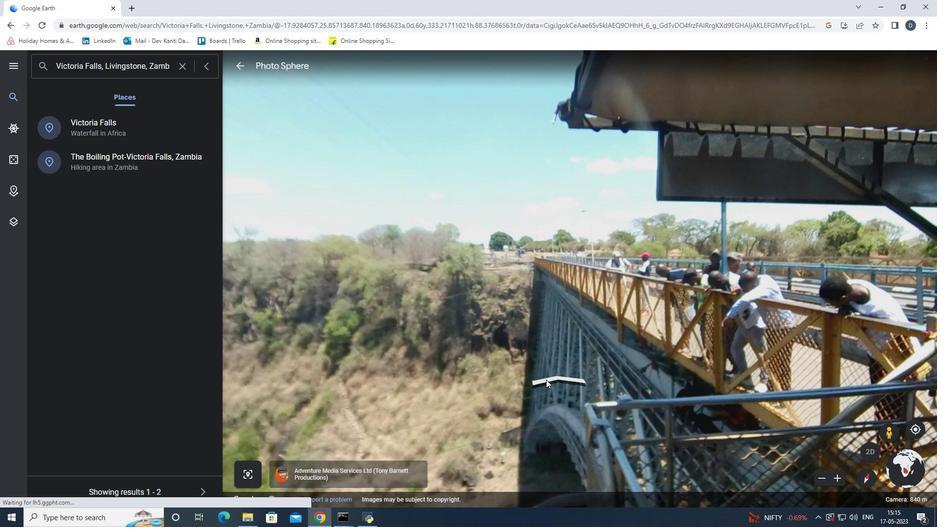 
Action: Mouse pressed left at (546, 379)
Screenshot: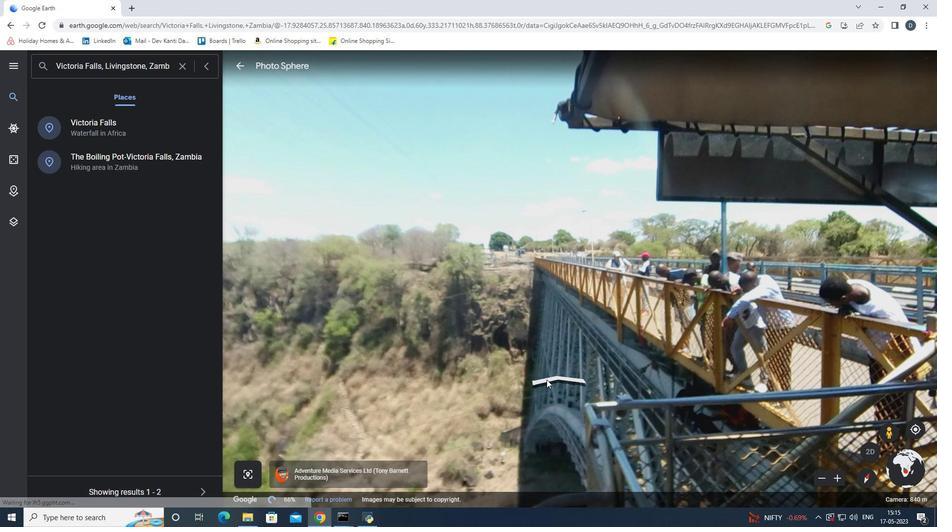 
Action: Mouse moved to (886, 434)
Screenshot: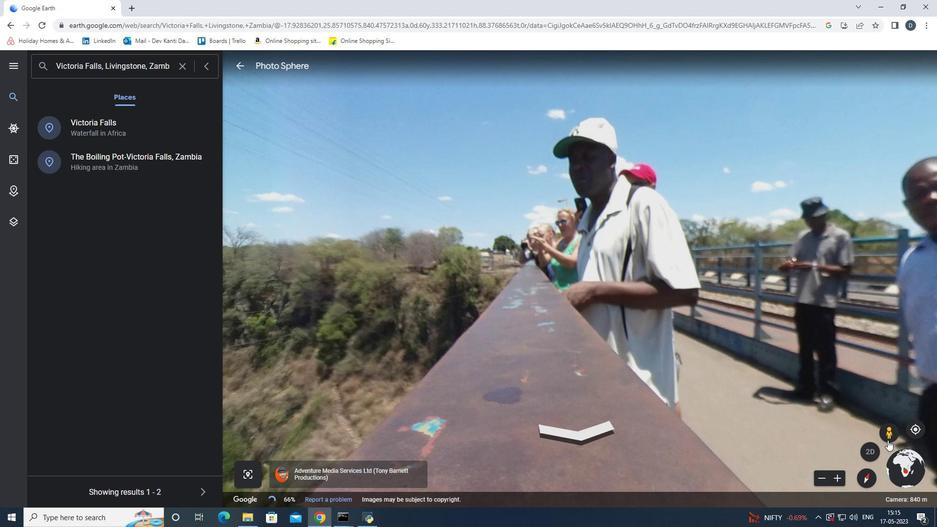 
Action: Mouse pressed left at (886, 434)
Screenshot: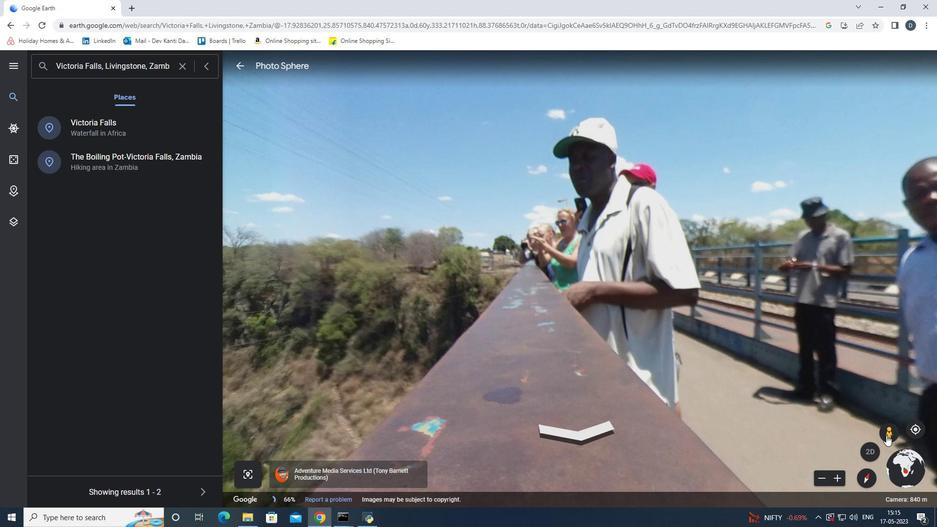 
Action: Mouse moved to (627, 259)
Screenshot: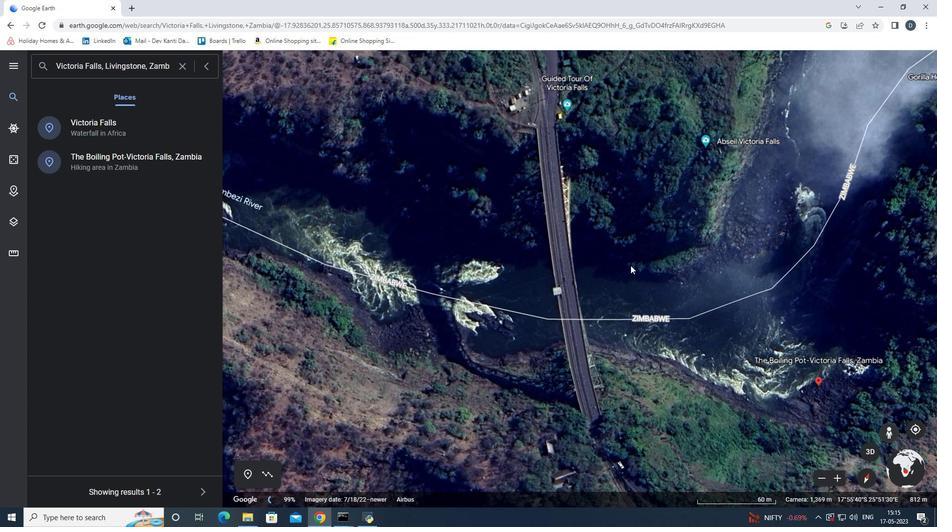 
Action: Mouse pressed left at (627, 259)
Screenshot: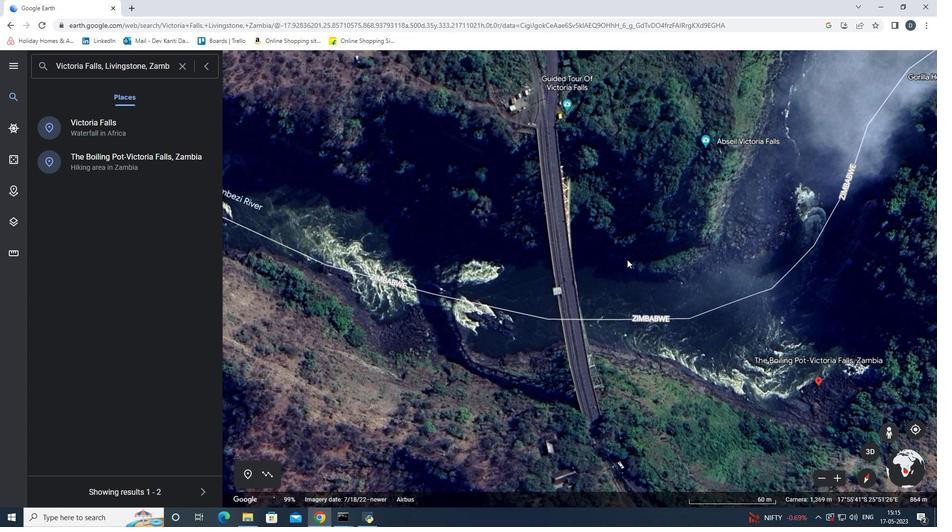 
Action: Mouse moved to (636, 302)
Screenshot: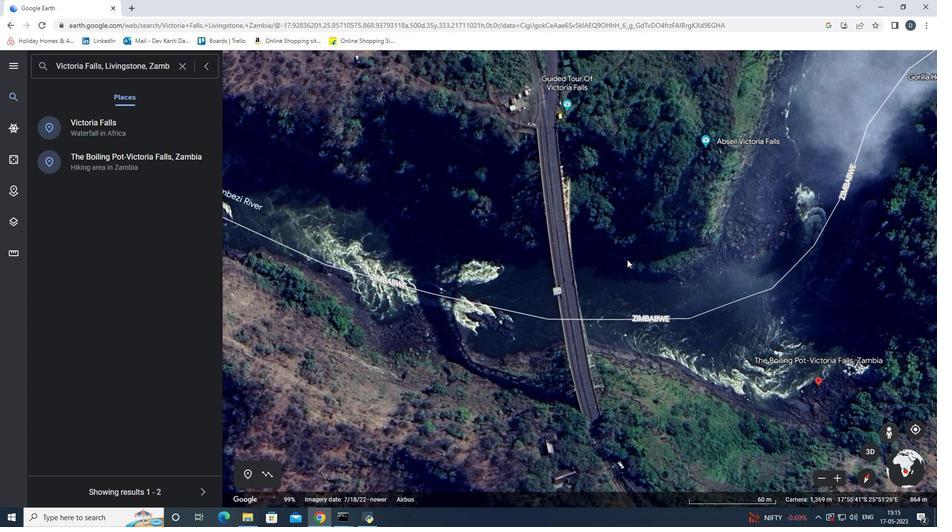 
Action: Mouse scrolled (636, 301) with delta (0, 0)
Screenshot: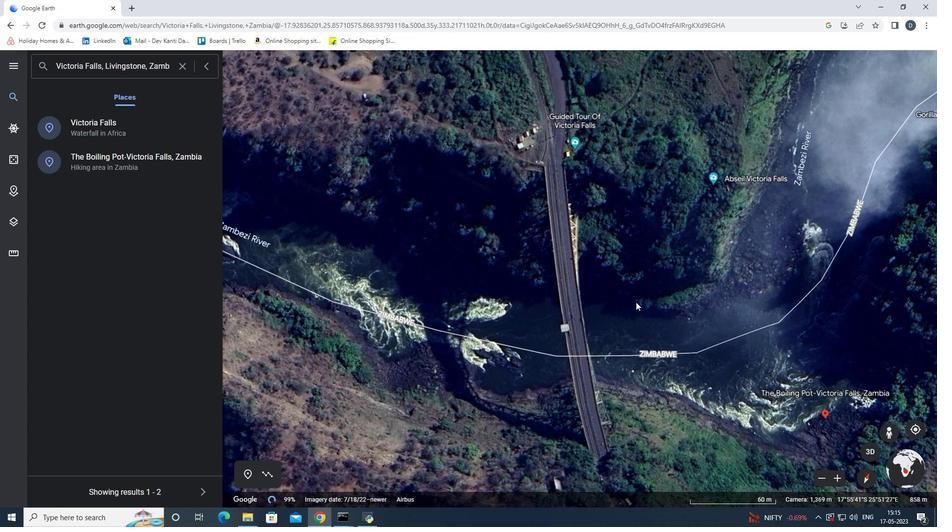 
Action: Mouse scrolled (636, 301) with delta (0, 0)
Screenshot: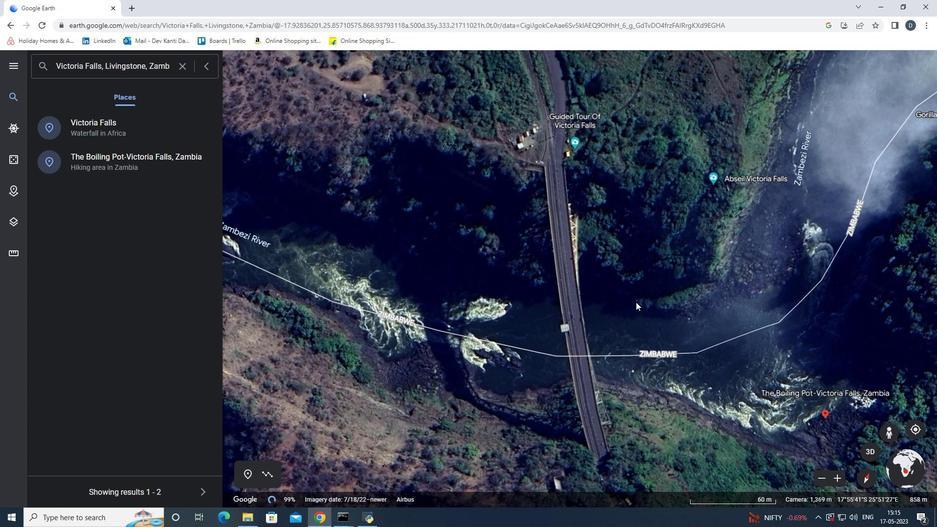 
Action: Mouse moved to (653, 180)
Screenshot: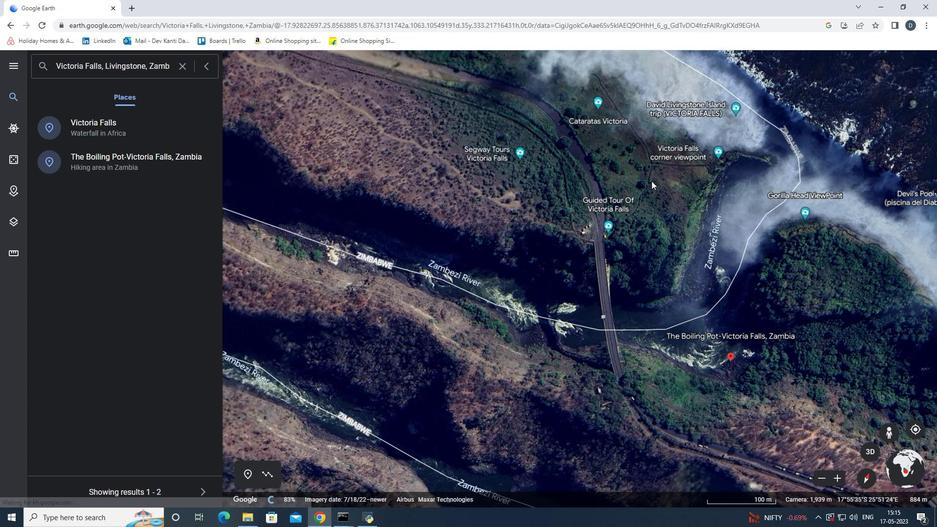 
Action: Mouse pressed left at (653, 180)
Screenshot: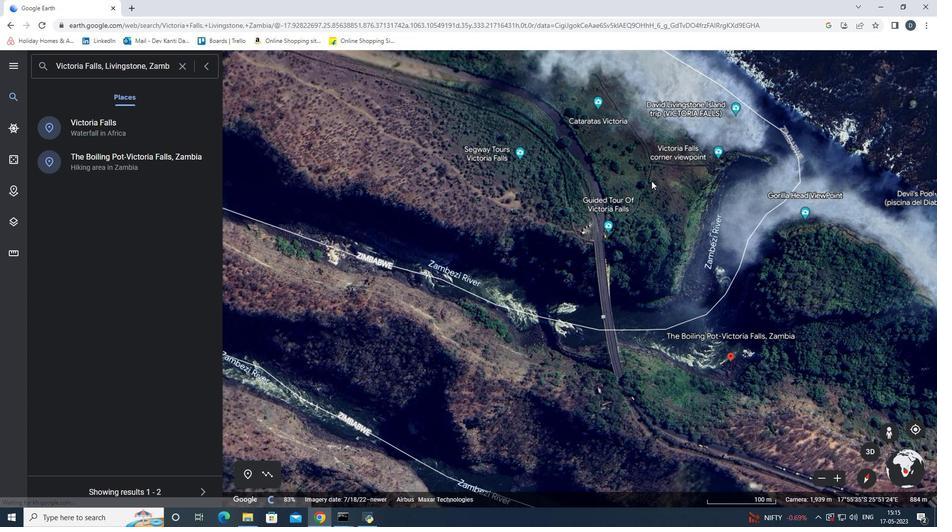 
Action: Mouse moved to (722, 175)
Screenshot: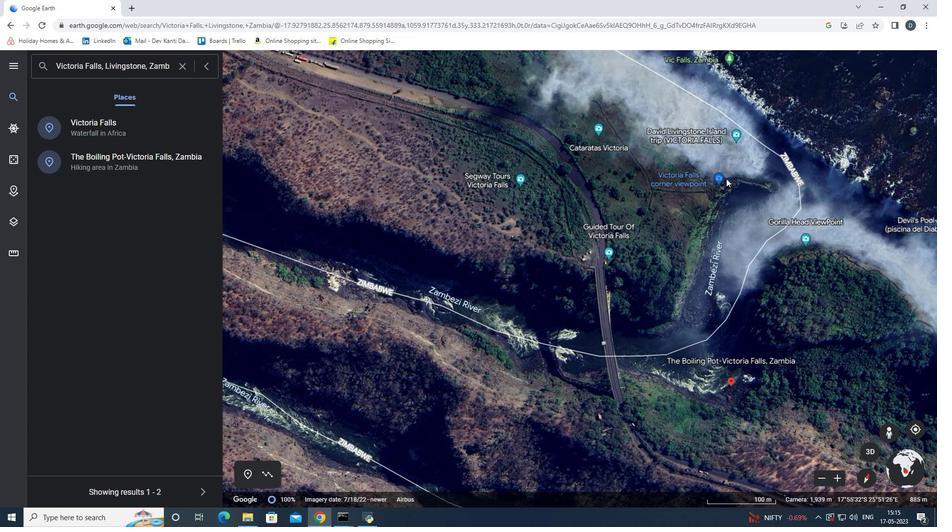 
Action: Mouse scrolled (722, 176) with delta (0, 0)
Screenshot: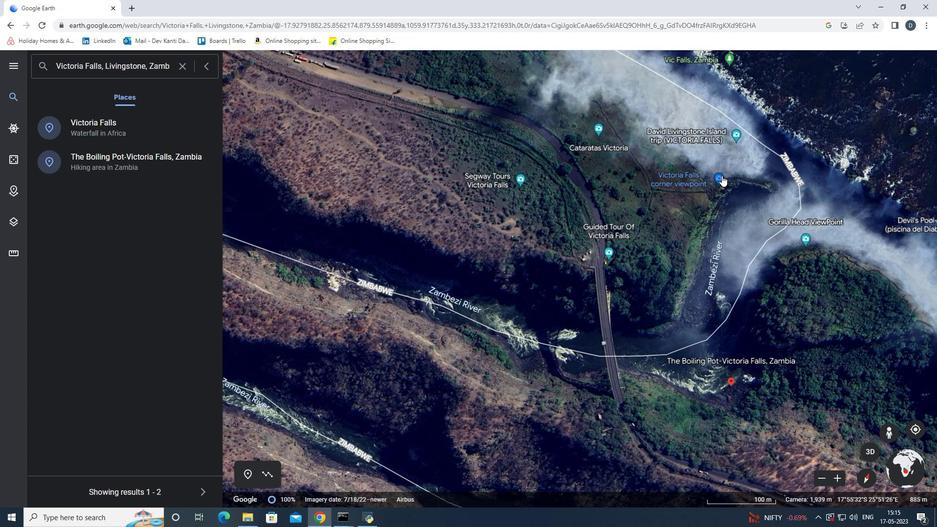 
Action: Mouse scrolled (722, 176) with delta (0, 0)
Screenshot: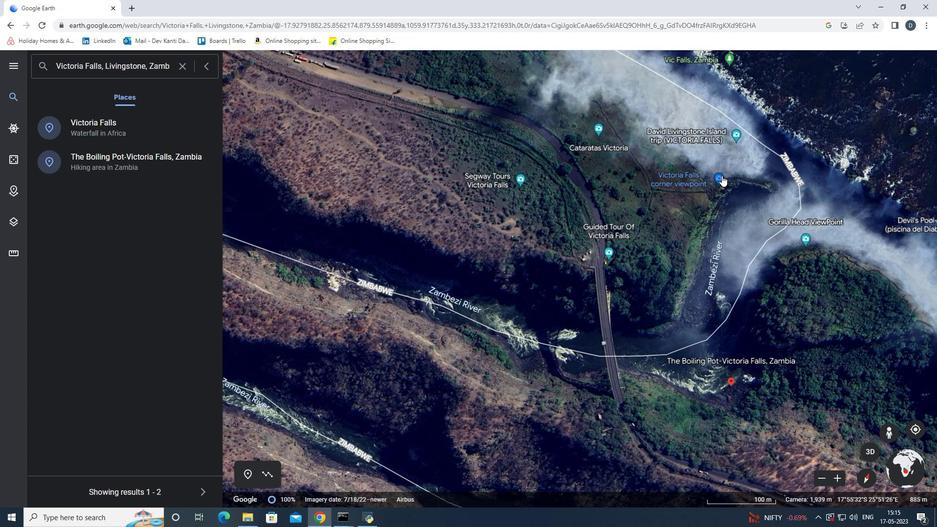 
Action: Mouse scrolled (722, 176) with delta (0, 0)
Screenshot: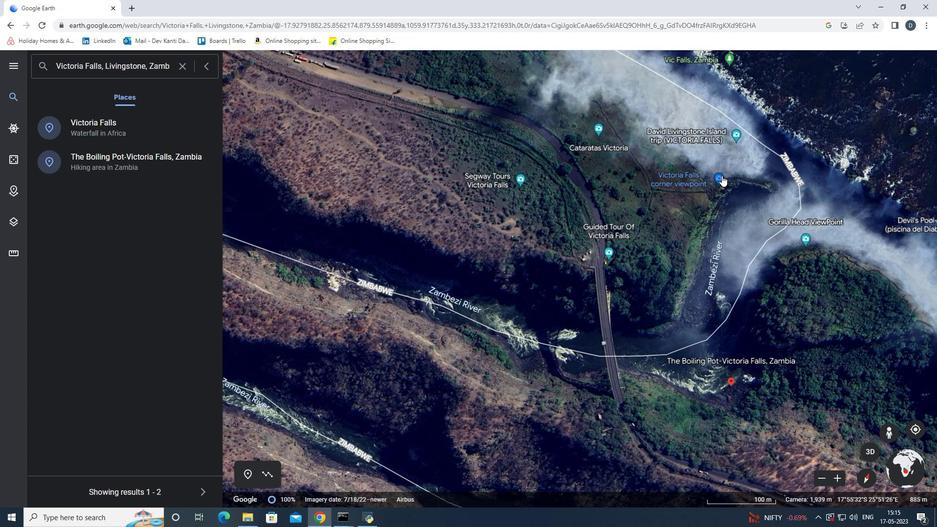 
Action: Mouse scrolled (722, 176) with delta (0, 0)
Screenshot: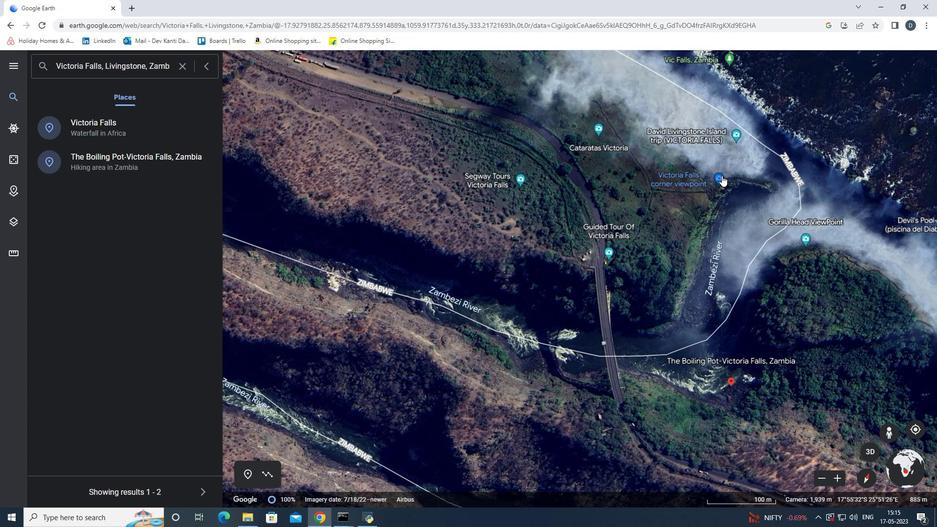 
Action: Mouse moved to (713, 201)
Screenshot: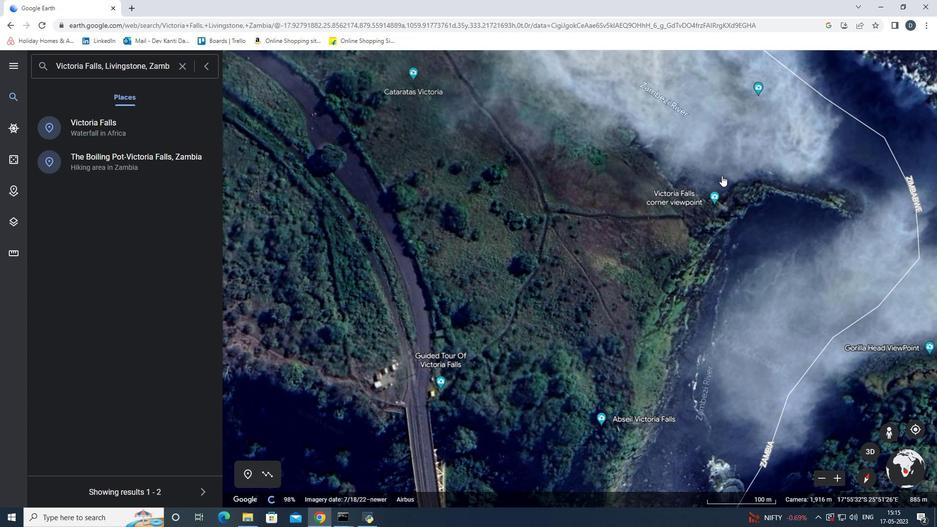 
Action: Mouse scrolled (713, 202) with delta (0, 0)
Screenshot: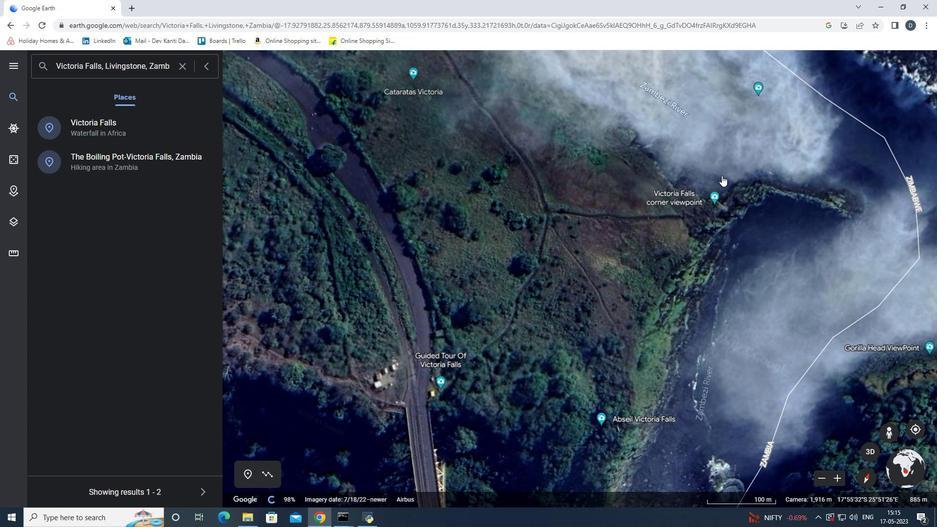 
Action: Mouse scrolled (713, 202) with delta (0, 0)
Screenshot: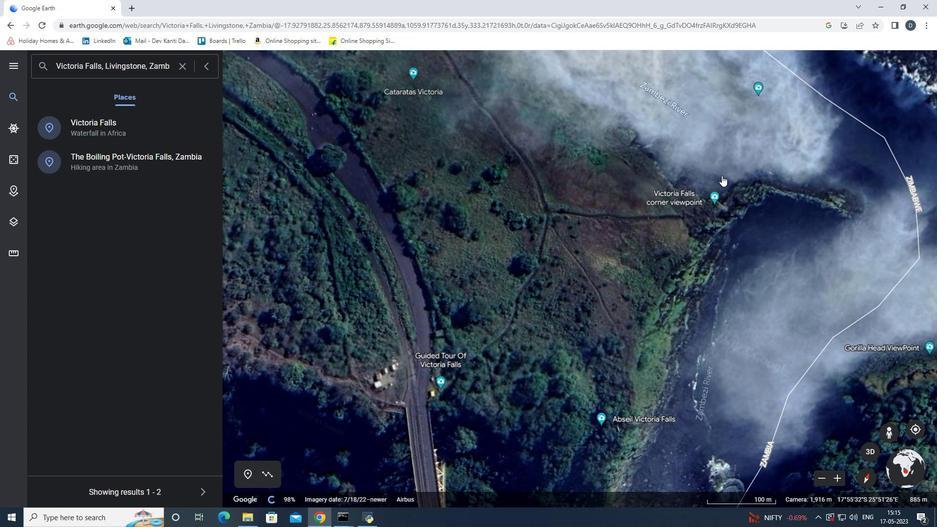 
Action: Mouse scrolled (713, 202) with delta (0, 0)
Screenshot: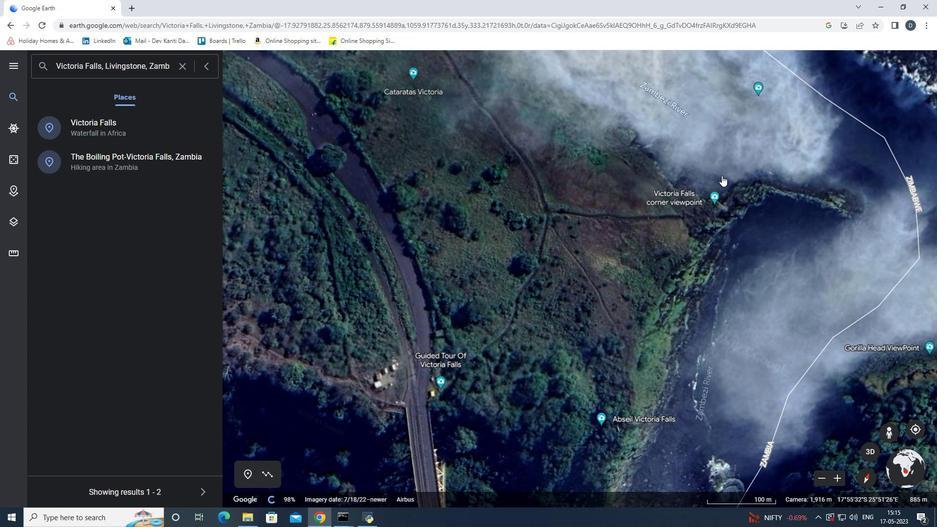 
Action: Mouse moved to (713, 227)
Screenshot: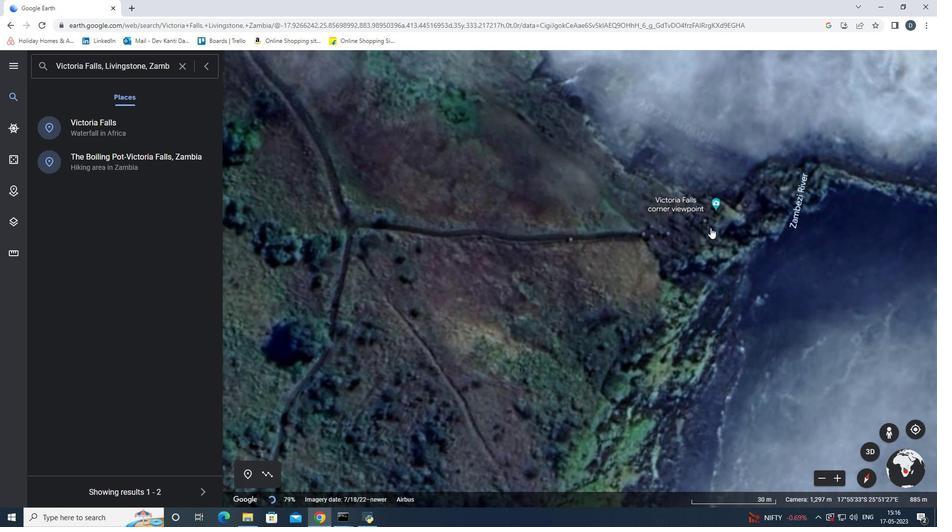 
Action: Mouse scrolled (713, 227) with delta (0, 0)
Screenshot: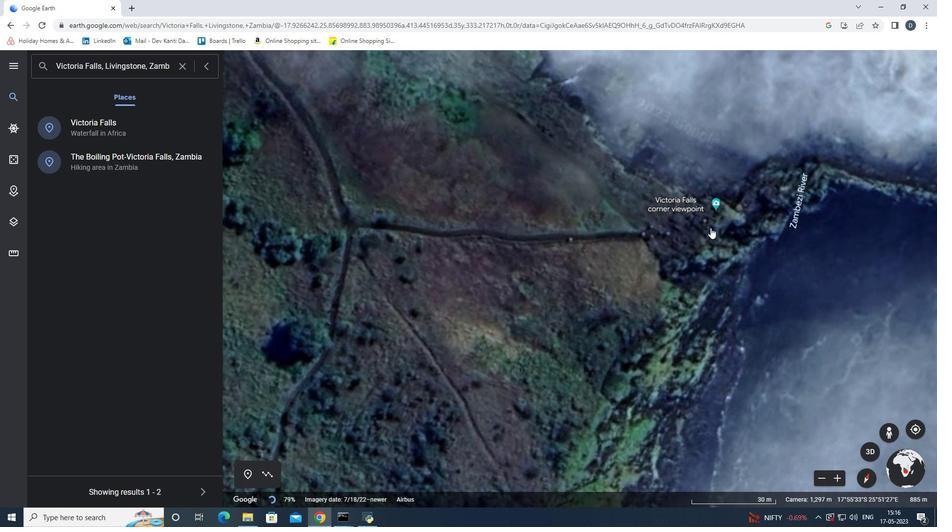 
Action: Mouse scrolled (713, 227) with delta (0, 0)
Screenshot: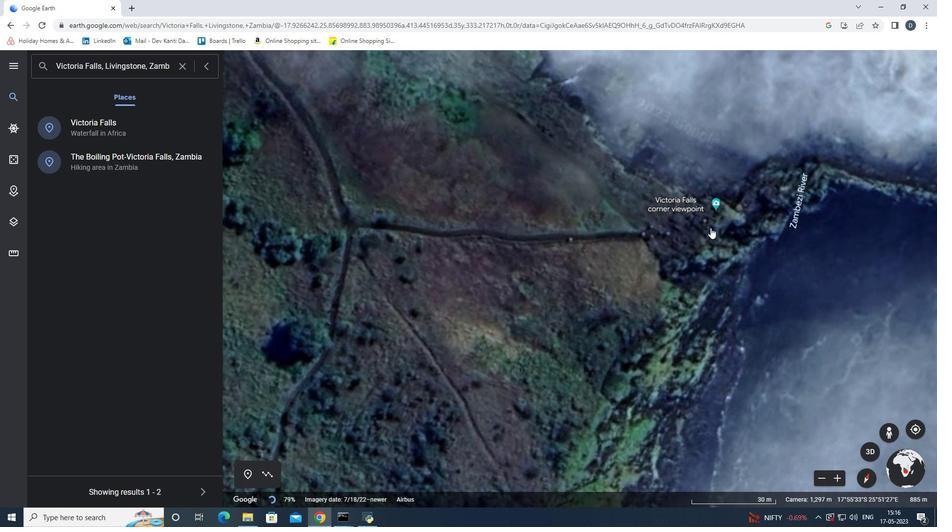 
Action: Mouse scrolled (713, 227) with delta (0, 0)
Screenshot: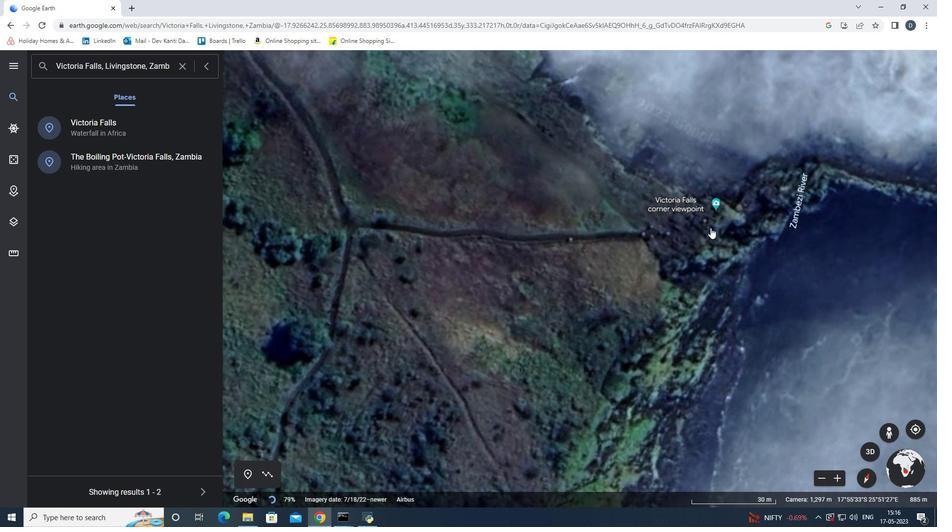 
Action: Mouse moved to (863, 451)
Screenshot: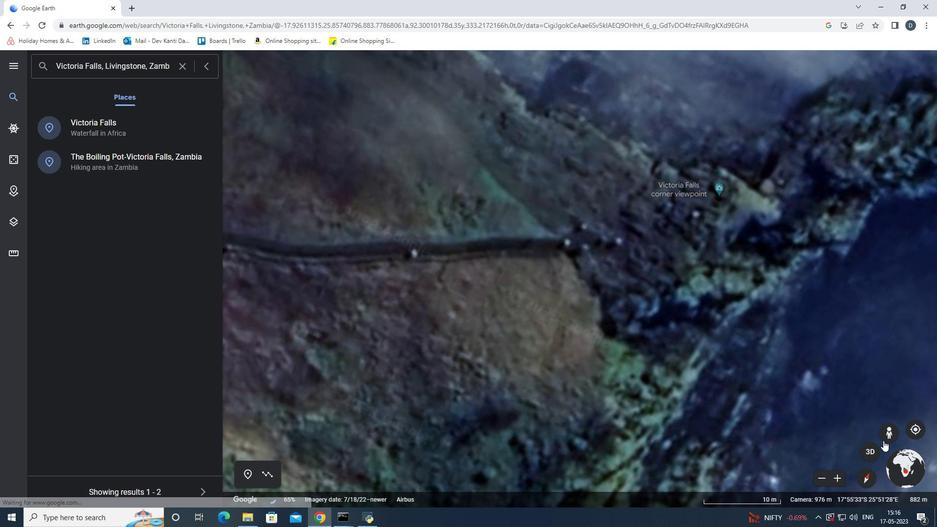 
Action: Mouse pressed left at (863, 451)
Screenshot: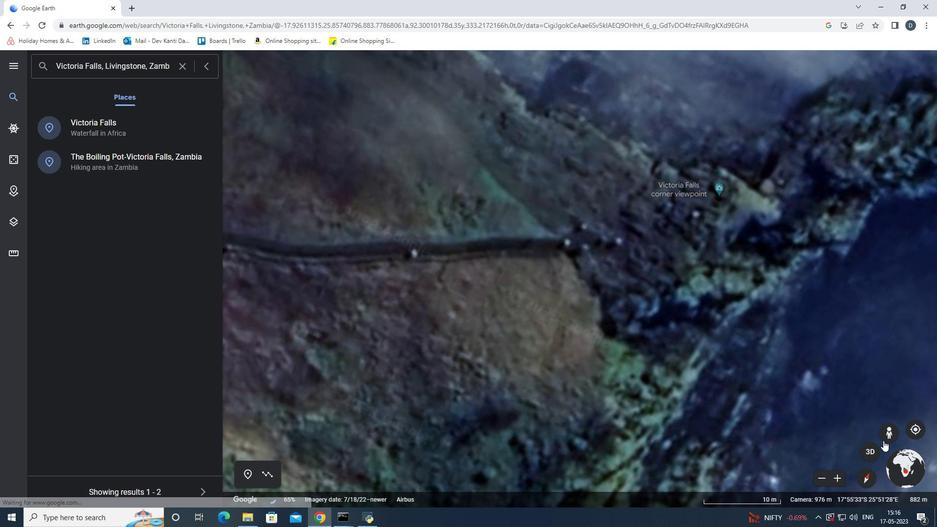 
Action: Mouse moved to (887, 431)
Screenshot: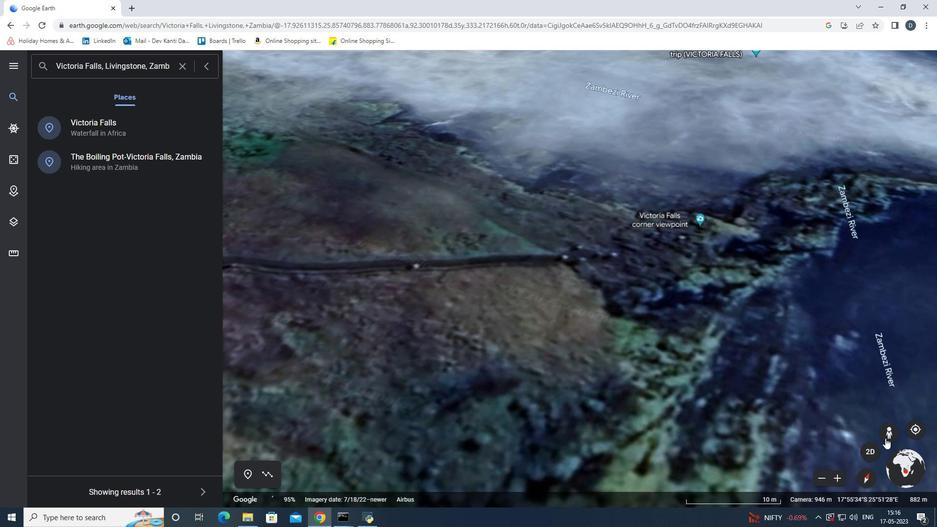 
Action: Mouse pressed left at (887, 431)
Screenshot: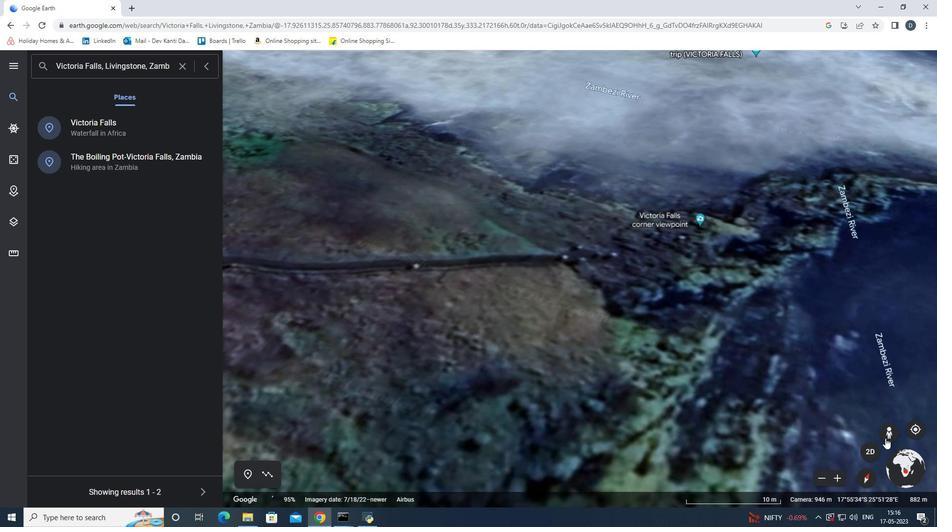 
Action: Mouse moved to (631, 212)
Screenshot: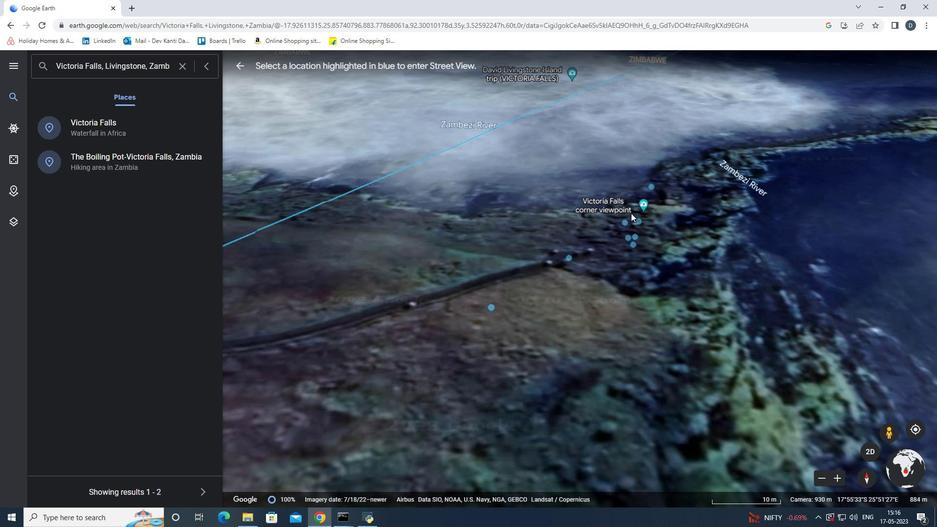 
Action: Mouse pressed left at (631, 212)
Screenshot: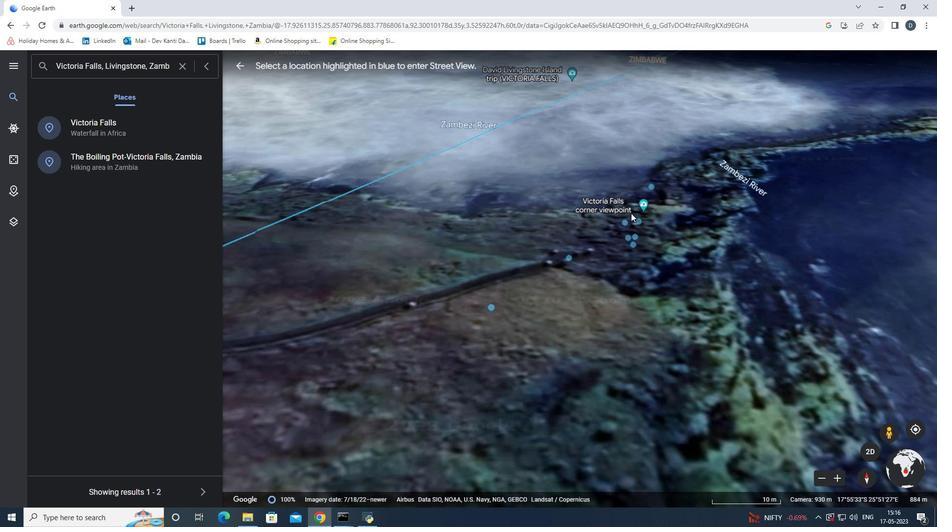 
Action: Mouse moved to (498, 236)
Screenshot: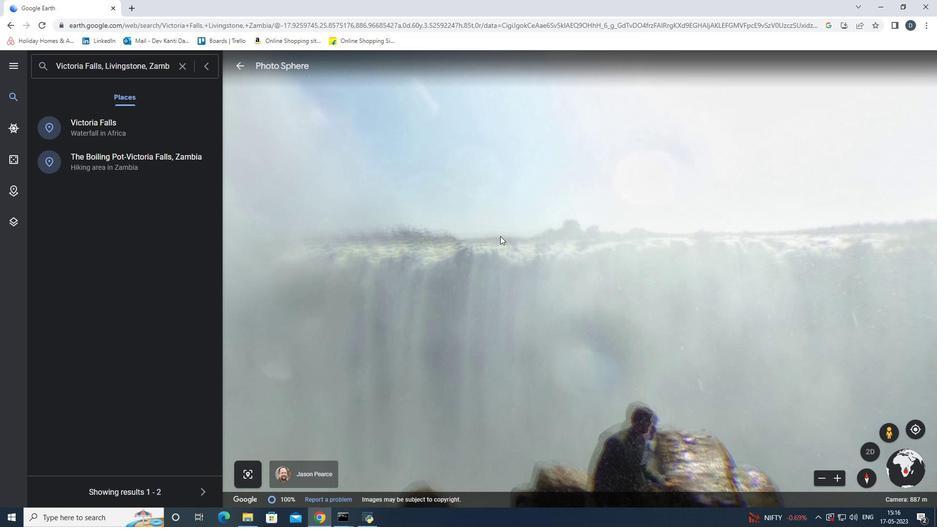 
Action: Mouse pressed left at (498, 236)
Screenshot: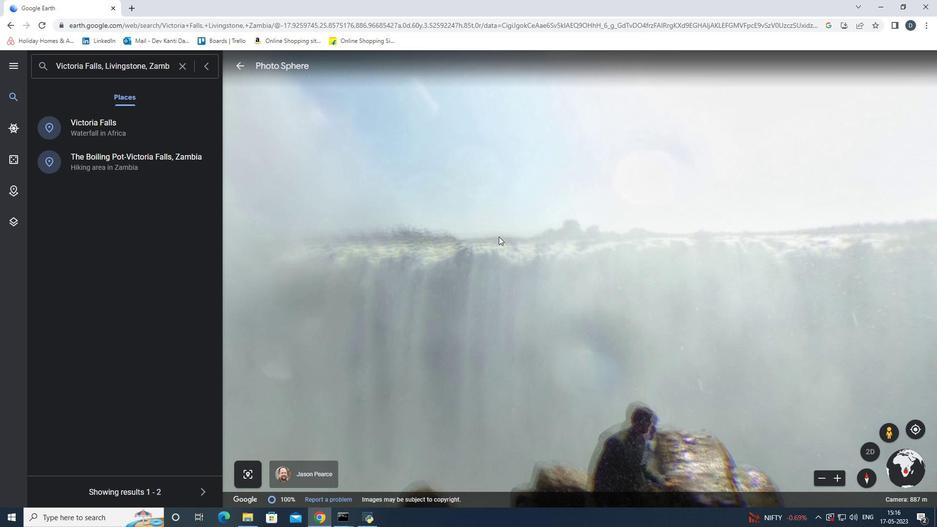 
Action: Mouse moved to (481, 243)
Screenshot: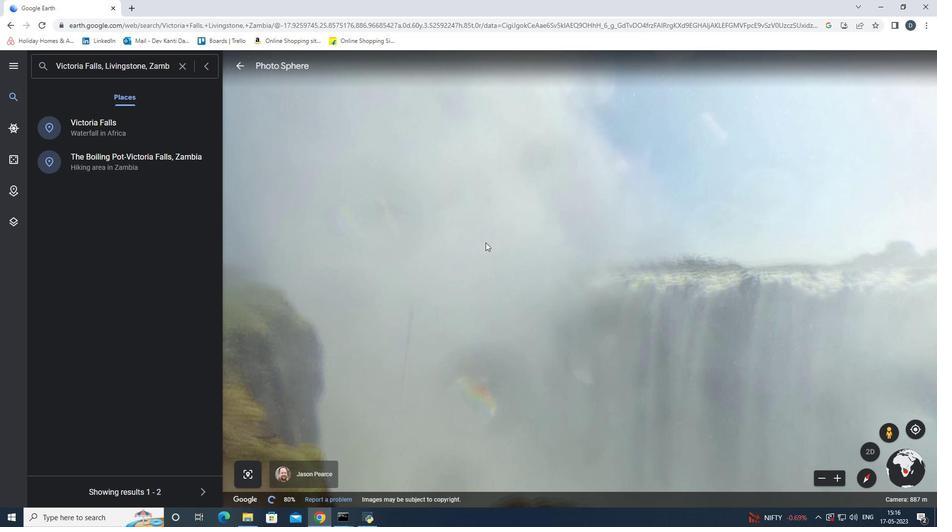 
Action: Mouse pressed left at (481, 243)
Screenshot: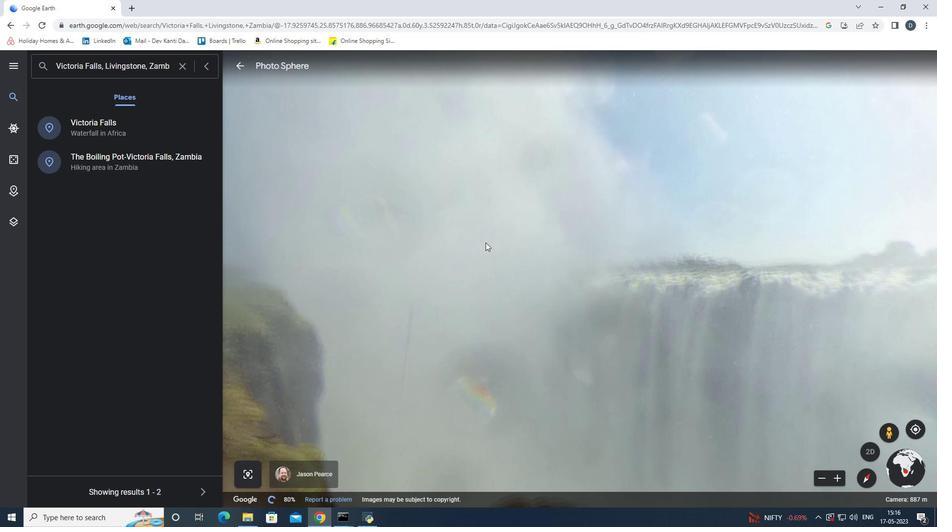
Action: Mouse moved to (433, 226)
Screenshot: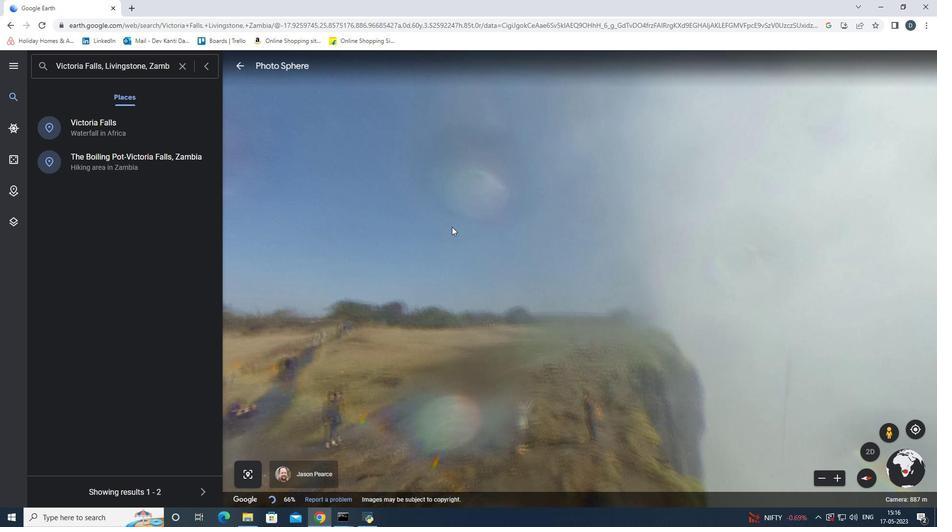
Action: Mouse pressed left at (433, 226)
Screenshot: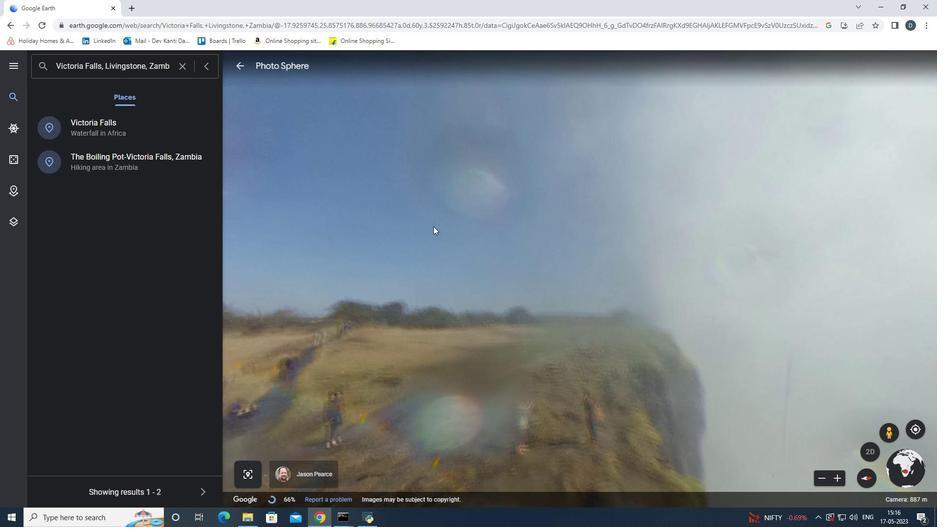 
Action: Mouse moved to (568, 218)
Screenshot: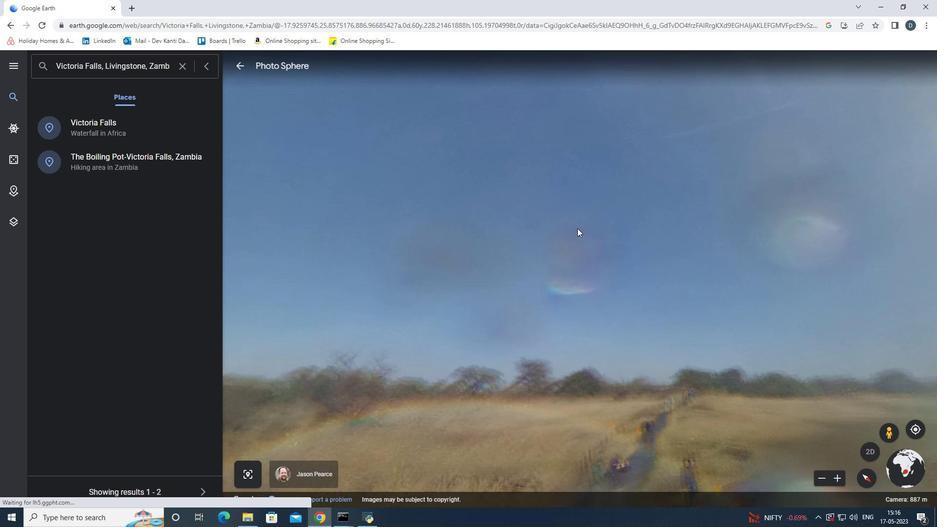 
Action: Mouse pressed left at (568, 218)
Screenshot: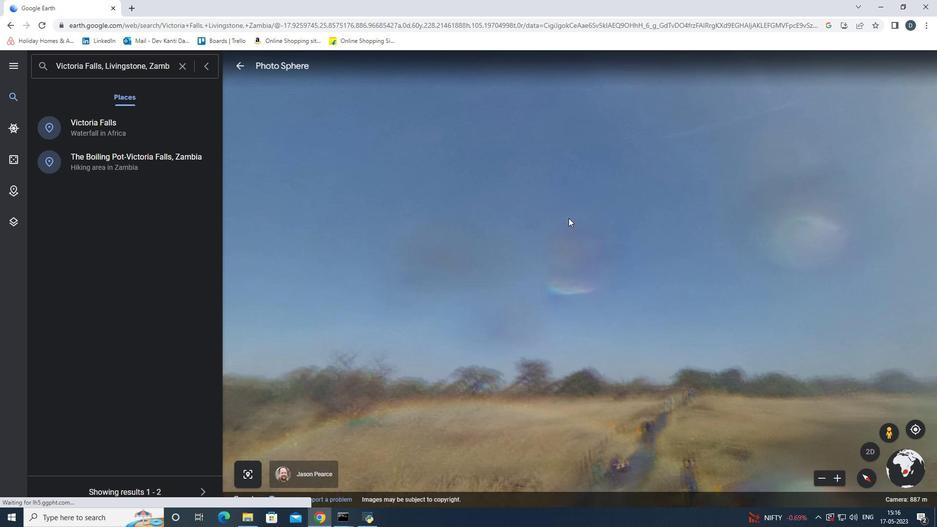 
Action: Mouse moved to (603, 394)
Screenshot: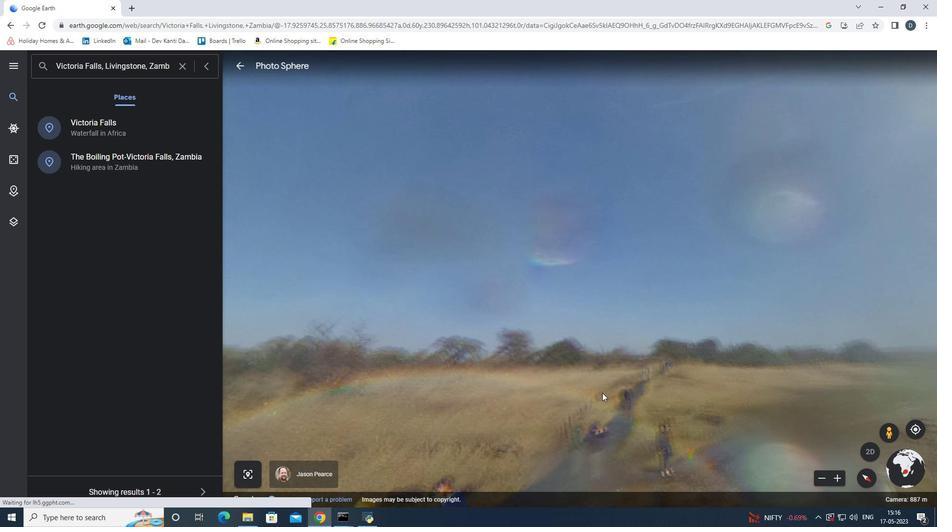 
Action: Mouse pressed left at (603, 394)
Screenshot: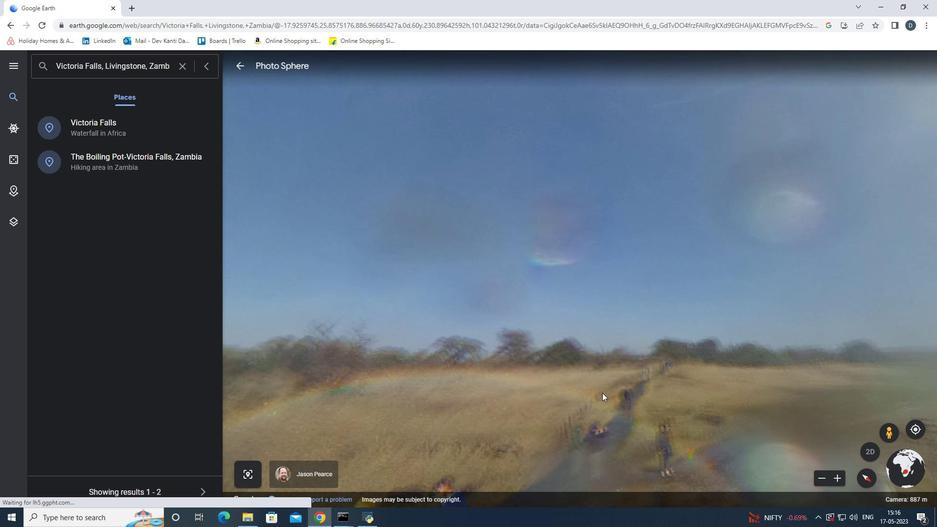 
Action: Mouse moved to (444, 302)
Screenshot: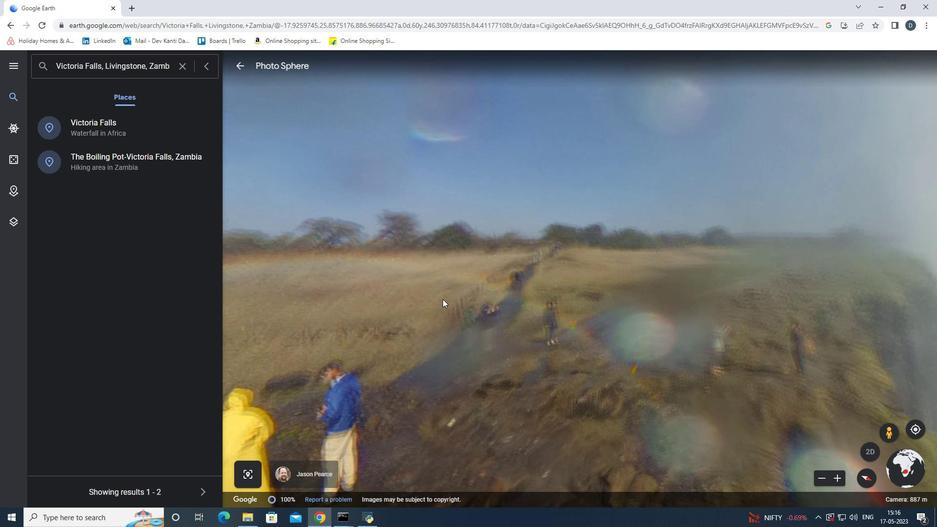 
Action: Mouse pressed left at (442, 301)
Screenshot: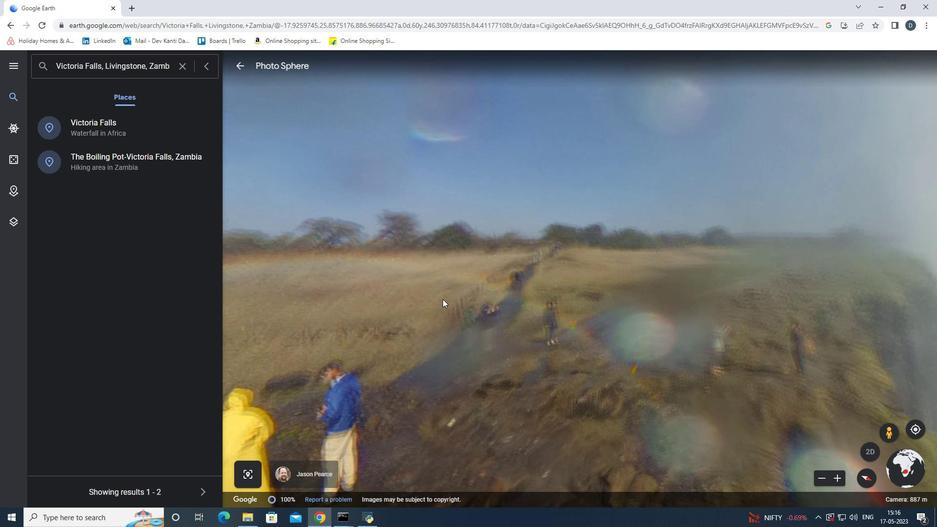 
Action: Mouse moved to (519, 330)
Screenshot: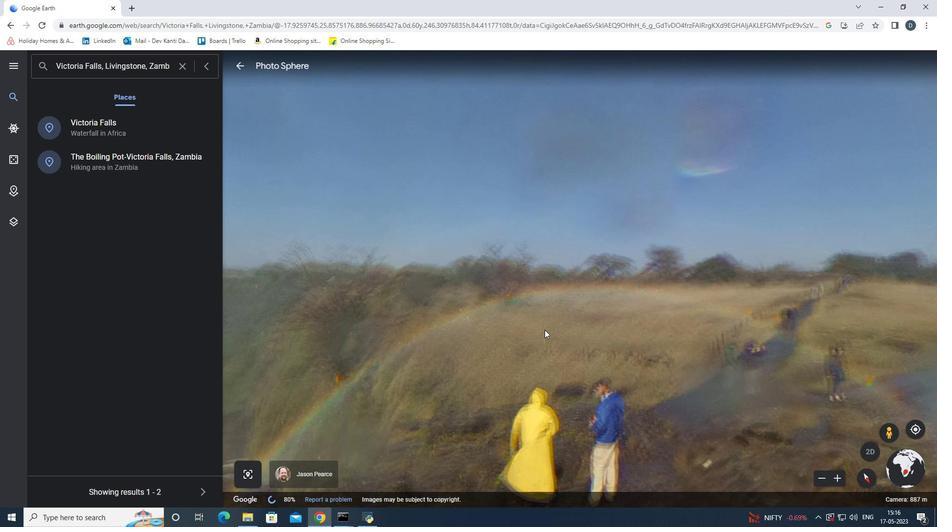 
Action: Mouse pressed left at (519, 330)
Screenshot: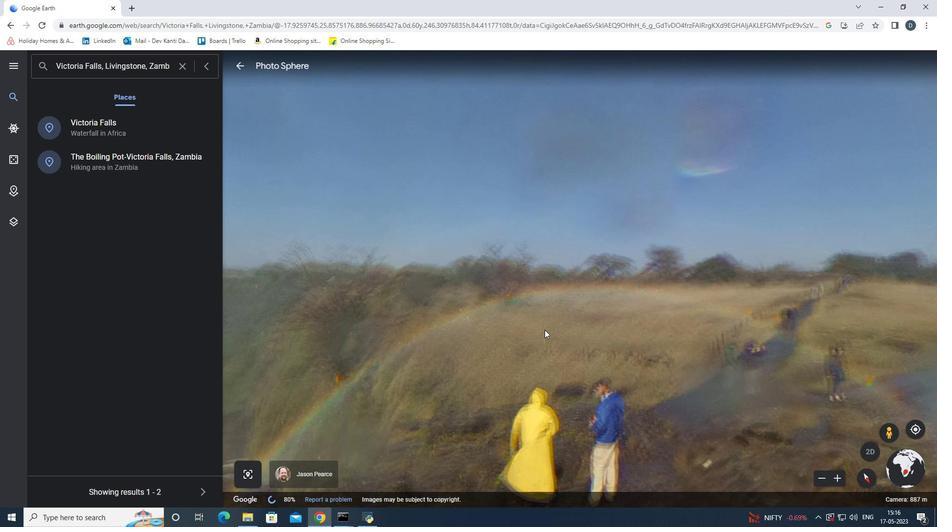 
Action: Mouse moved to (827, 359)
Screenshot: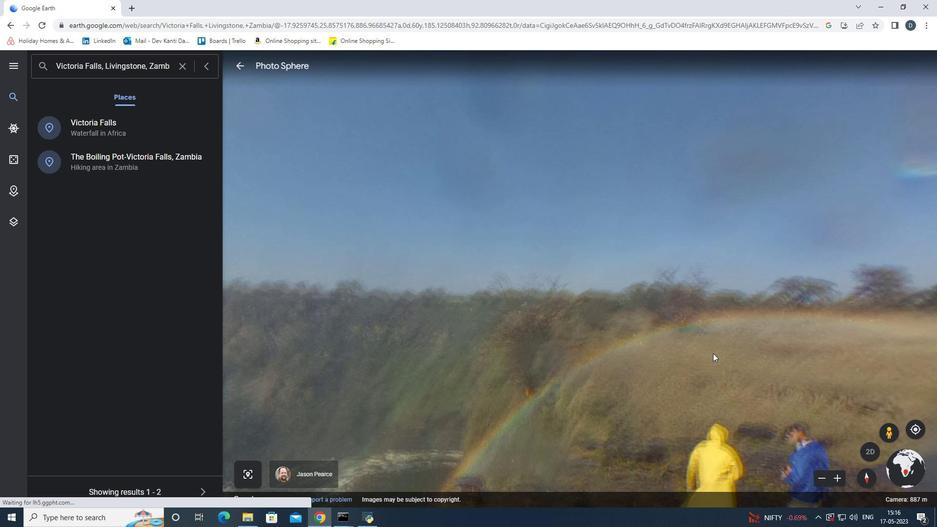 
Action: Mouse scrolled (827, 359) with delta (0, 0)
Screenshot: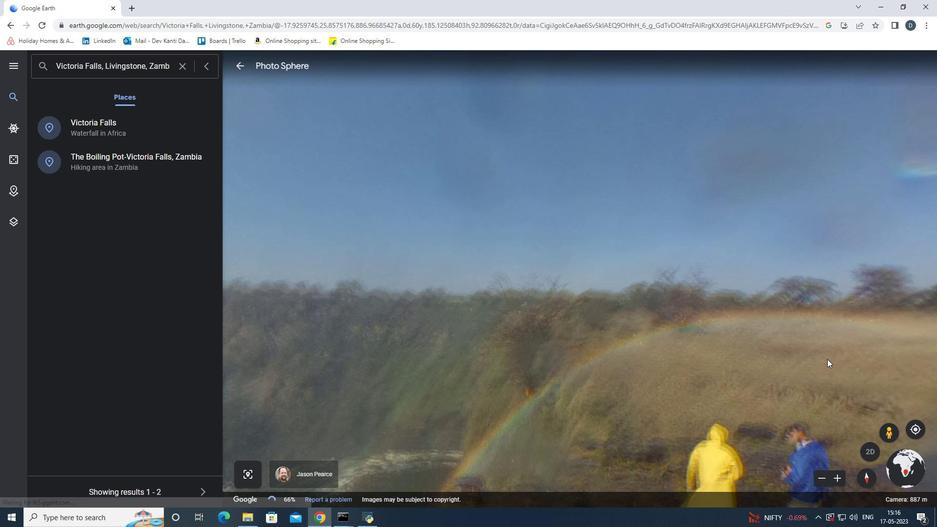 
Action: Mouse scrolled (827, 359) with delta (0, 0)
Screenshot: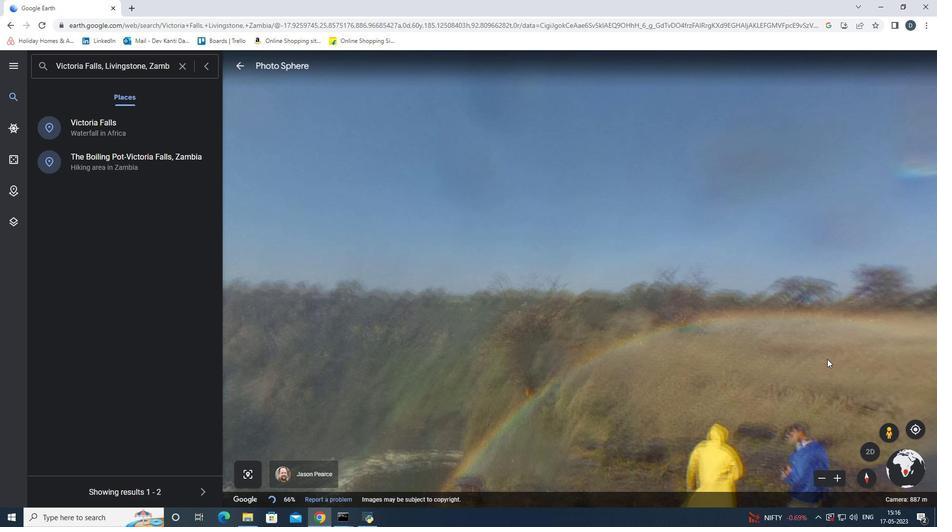 
Action: Mouse scrolled (827, 358) with delta (0, 0)
Screenshot: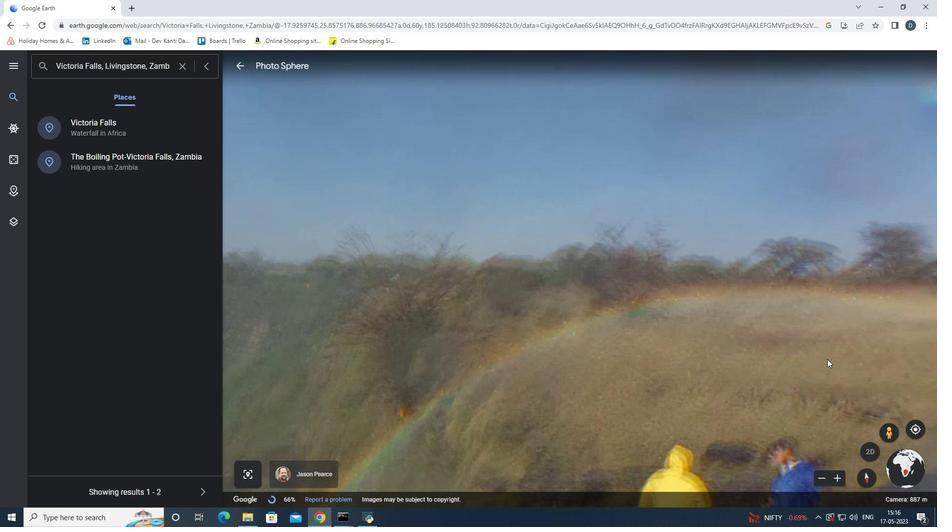 
Action: Mouse scrolled (827, 358) with delta (0, 0)
Screenshot: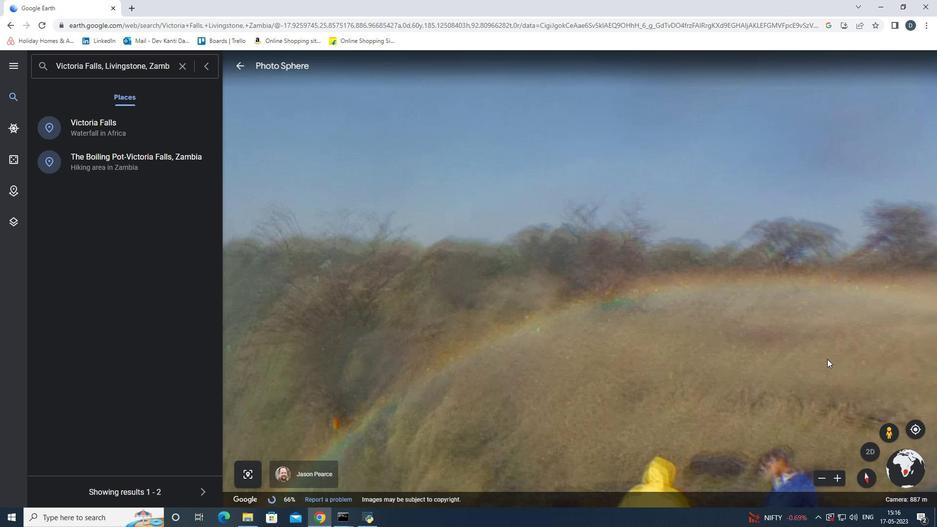
Action: Mouse scrolled (827, 358) with delta (0, 0)
Screenshot: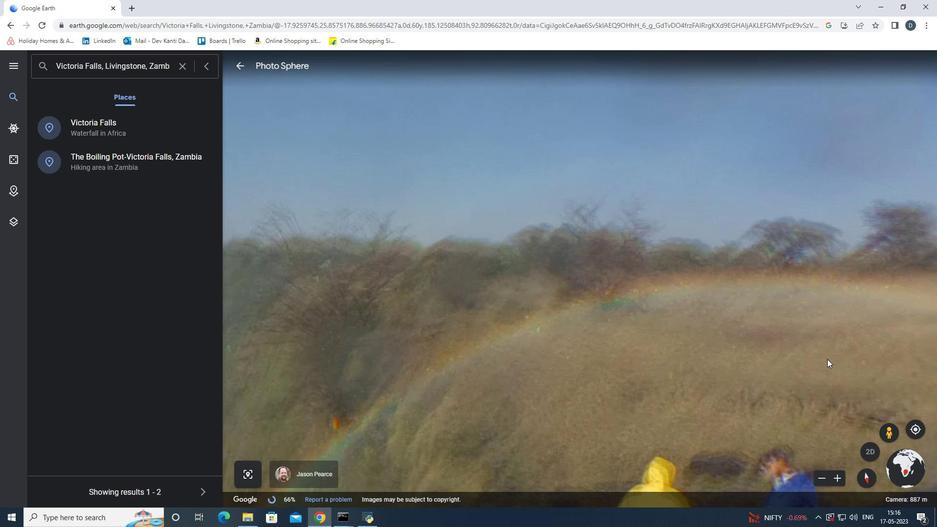 
Action: Mouse scrolled (827, 358) with delta (0, 0)
Screenshot: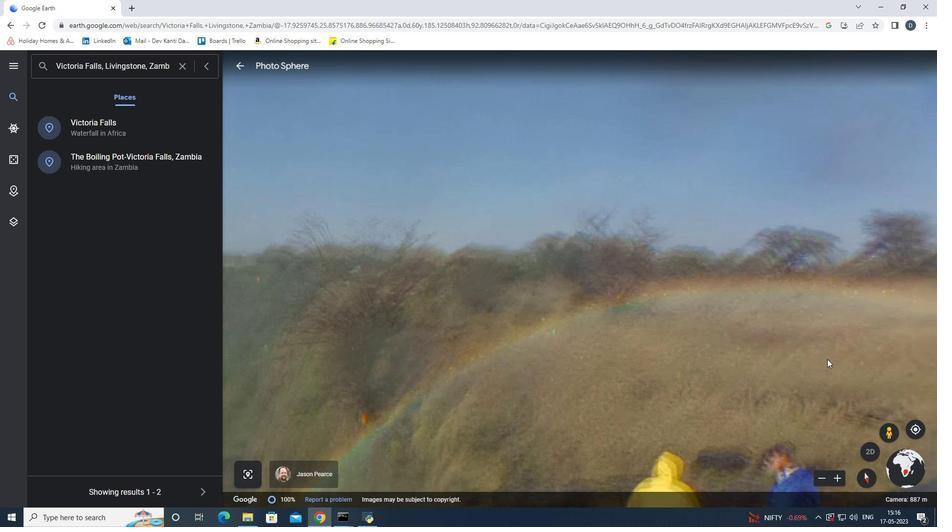 
Action: Mouse scrolled (827, 358) with delta (0, 0)
Screenshot: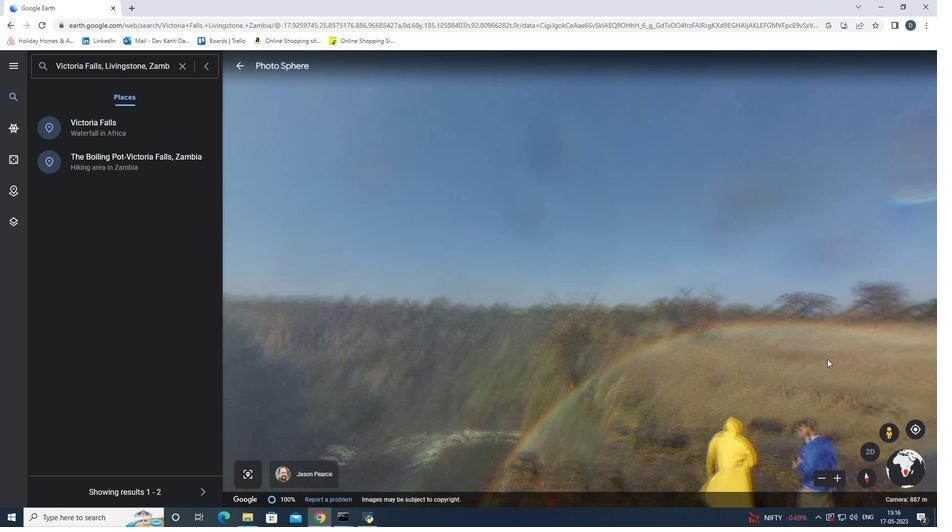
Action: Mouse scrolled (827, 358) with delta (0, 0)
Screenshot: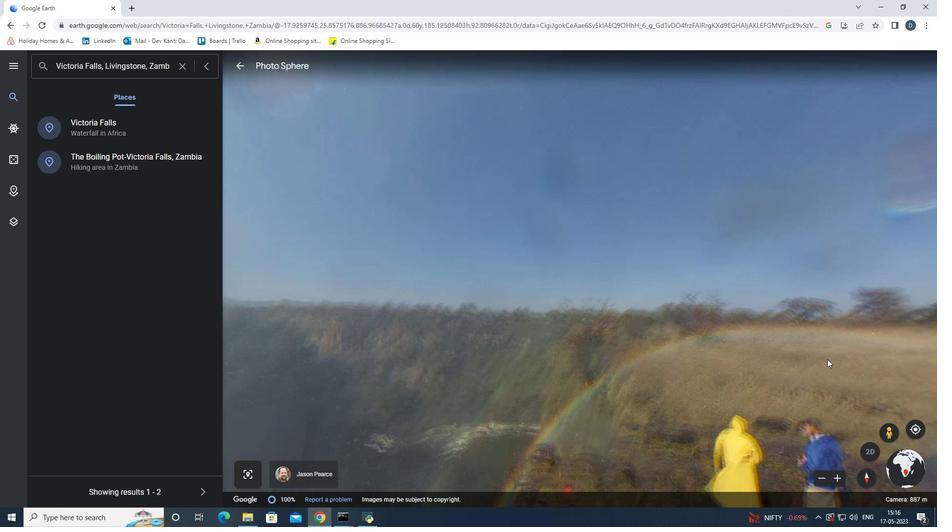
Action: Mouse scrolled (827, 358) with delta (0, 0)
Screenshot: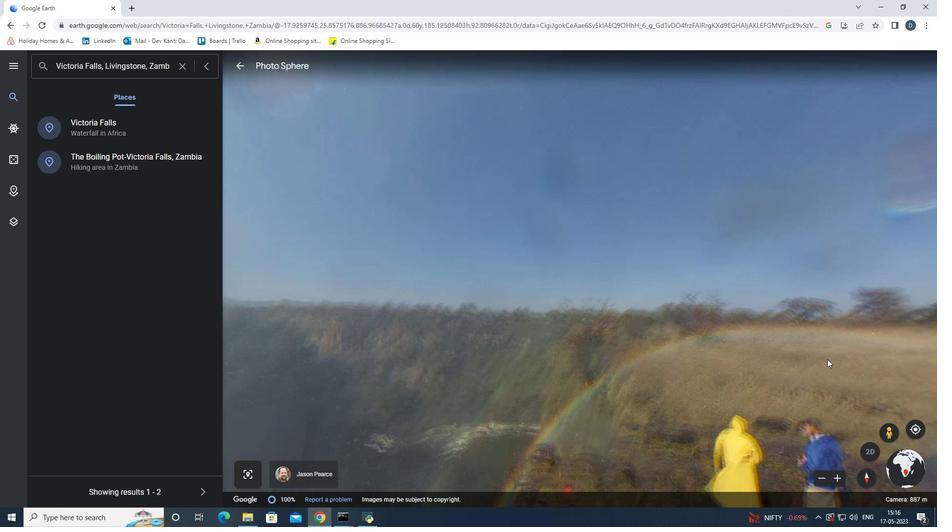 
Action: Mouse scrolled (827, 358) with delta (0, 0)
Screenshot: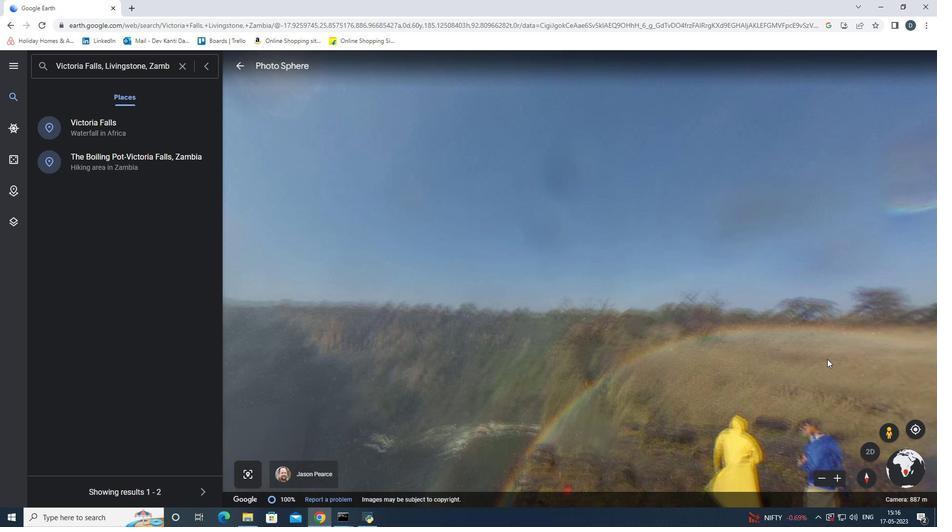 
Action: Mouse moved to (671, 359)
Screenshot: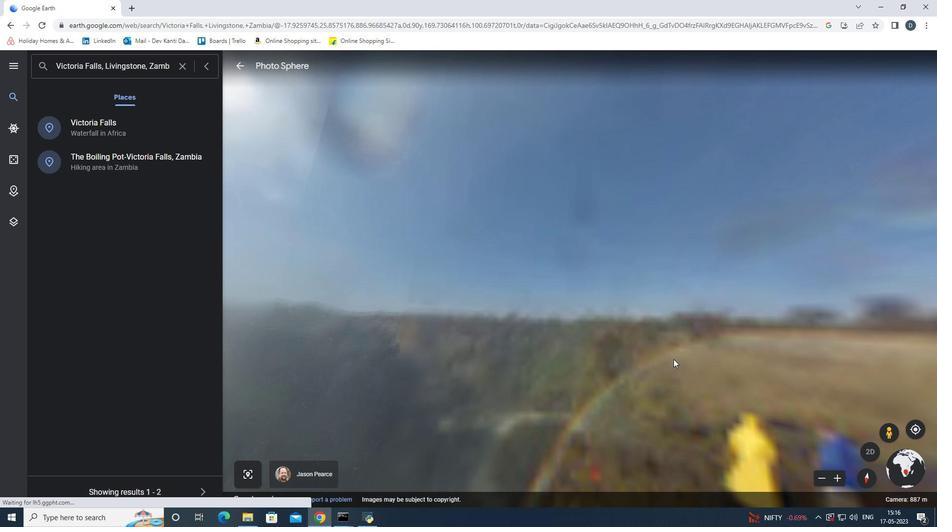 
Action: Mouse scrolled (672, 359) with delta (0, 0)
Screenshot: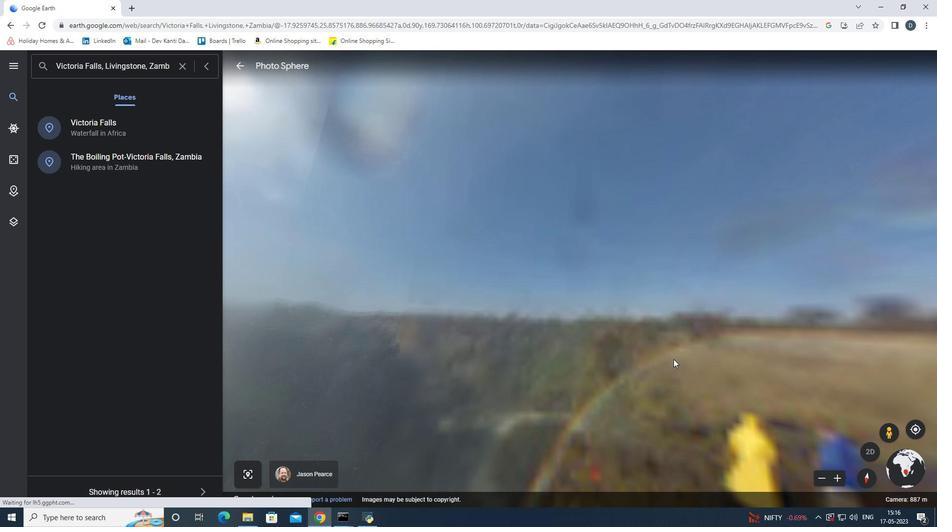
Action: Mouse moved to (667, 360)
Screenshot: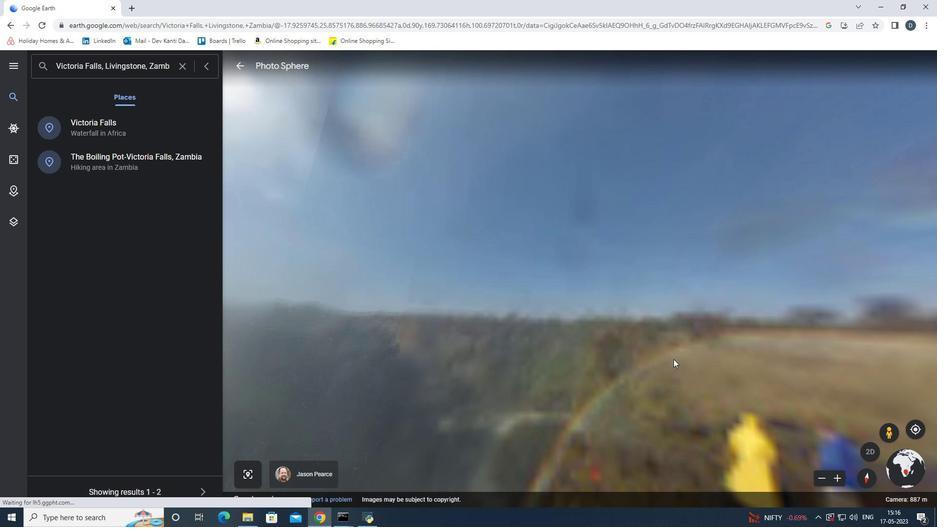 
Action: Mouse scrolled (670, 359) with delta (0, 0)
Screenshot: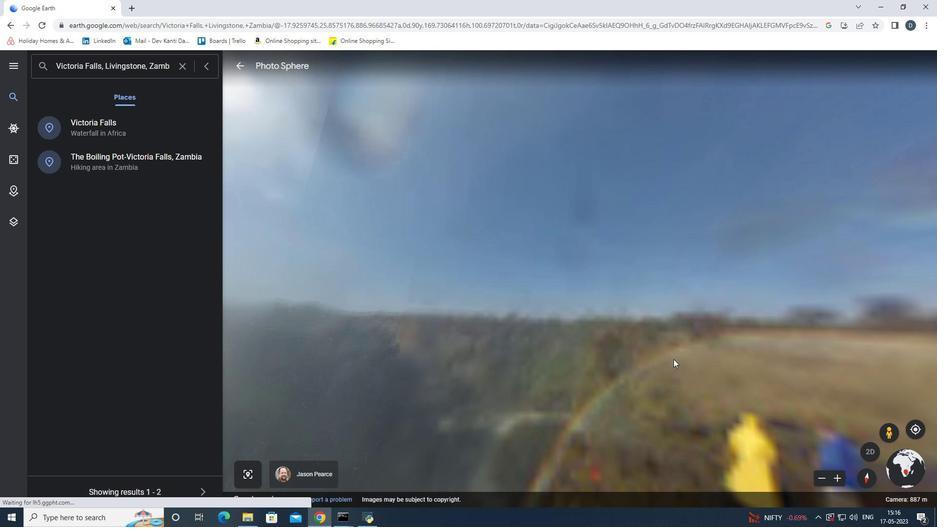 
Action: Mouse moved to (665, 360)
Screenshot: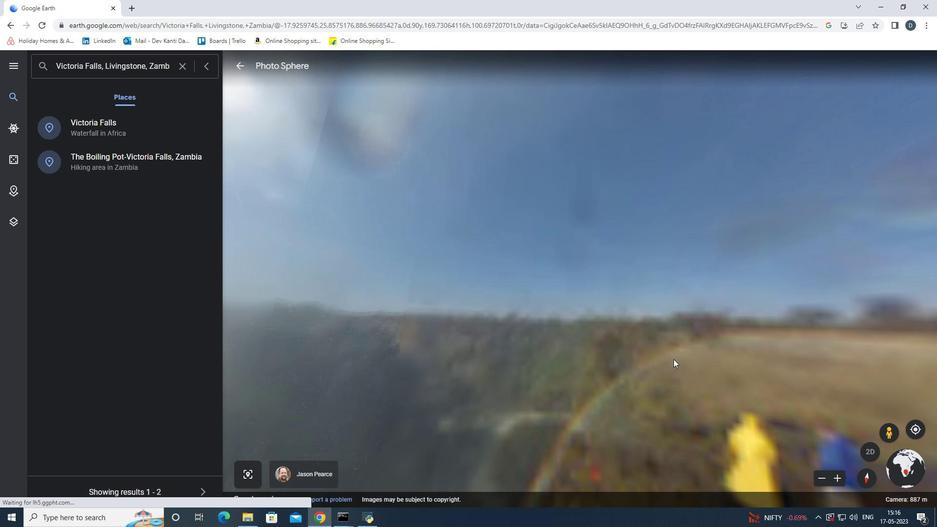
Action: Mouse scrolled (670, 359) with delta (0, 0)
Screenshot: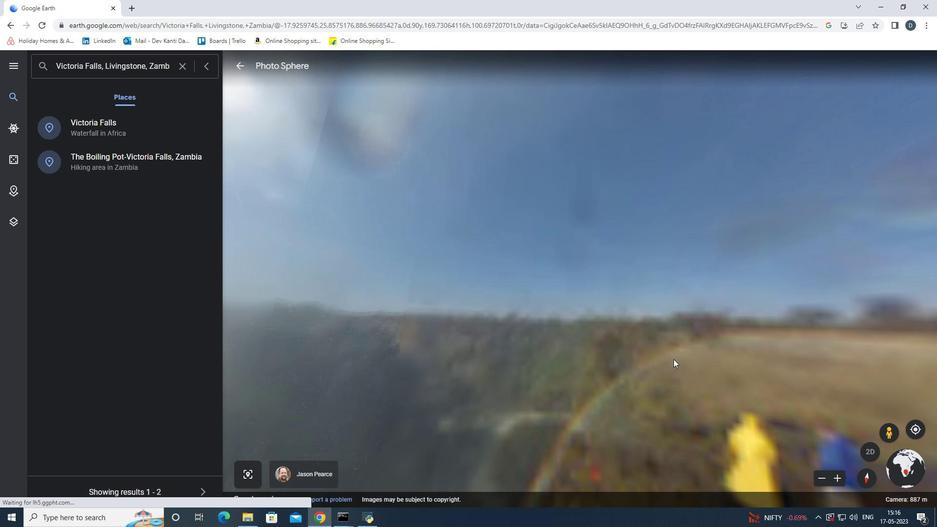 
Action: Mouse moved to (663, 360)
Screenshot: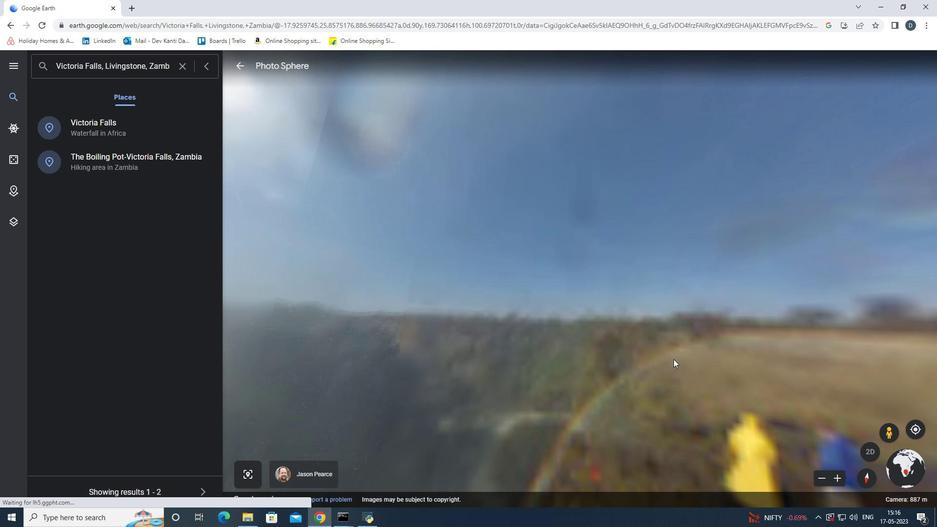 
Action: Mouse scrolled (667, 359) with delta (0, 0)
Screenshot: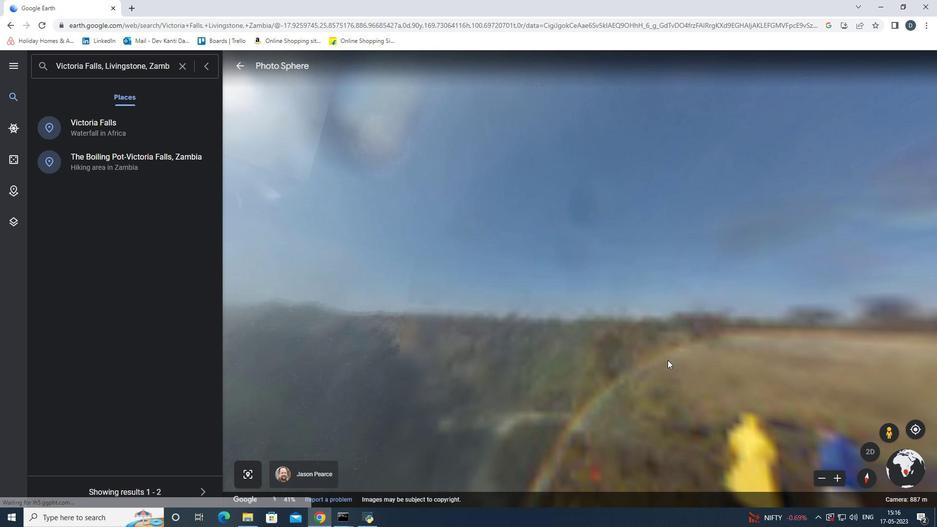 
Action: Mouse moved to (715, 341)
Screenshot: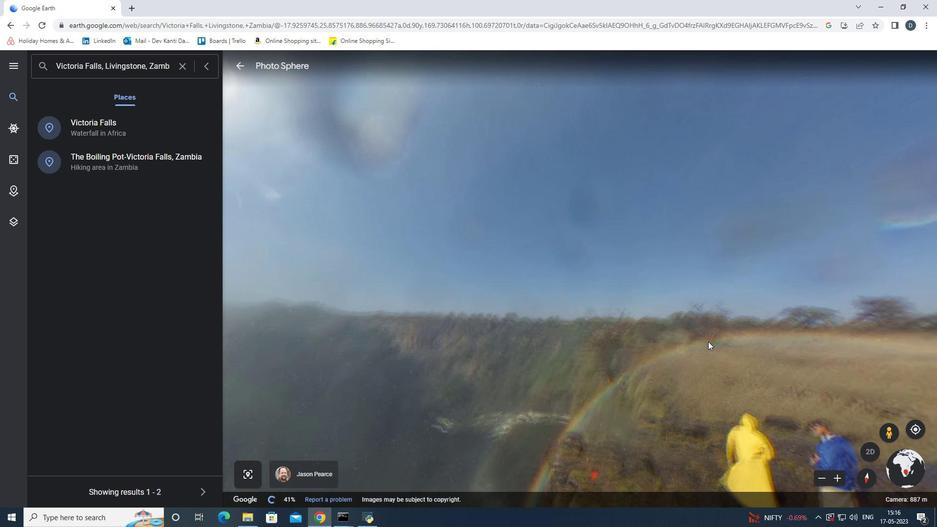 
Action: Mouse pressed left at (715, 341)
Screenshot: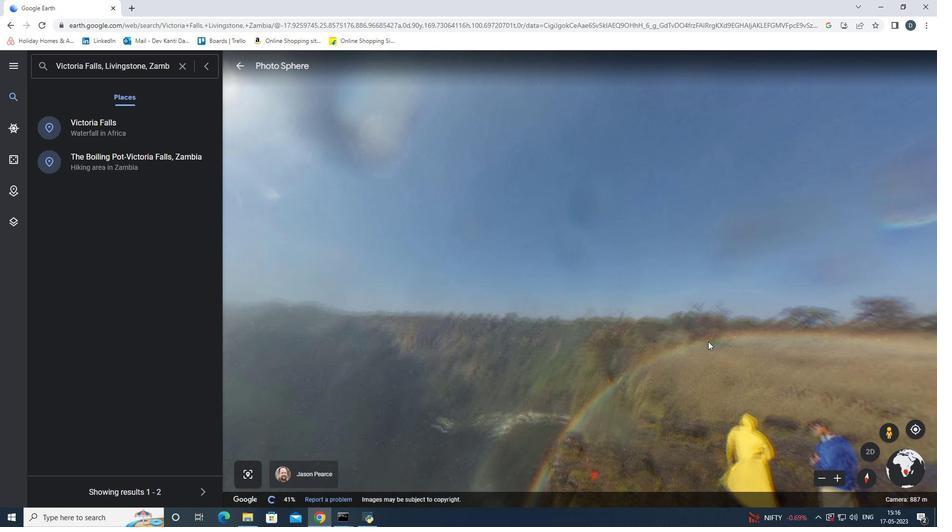 
Action: Mouse moved to (626, 349)
Screenshot: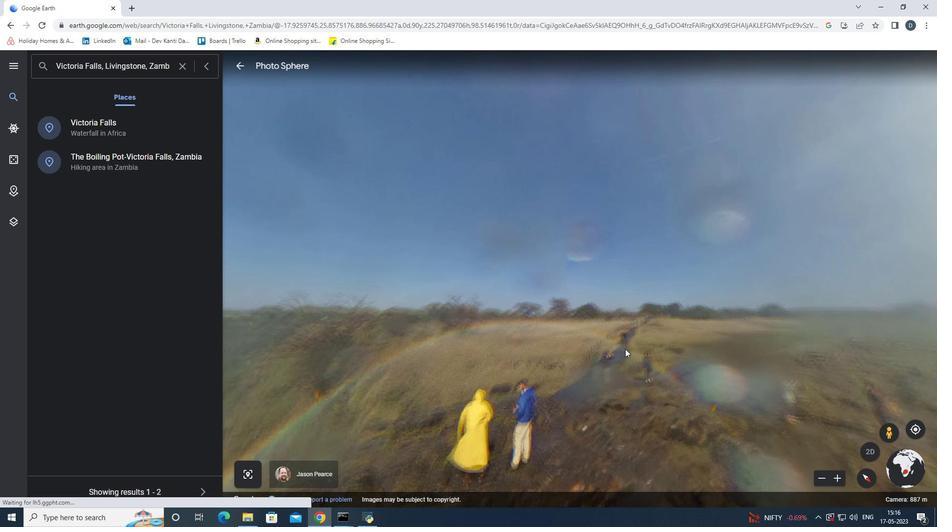 
Action: Mouse pressed left at (626, 349)
Screenshot: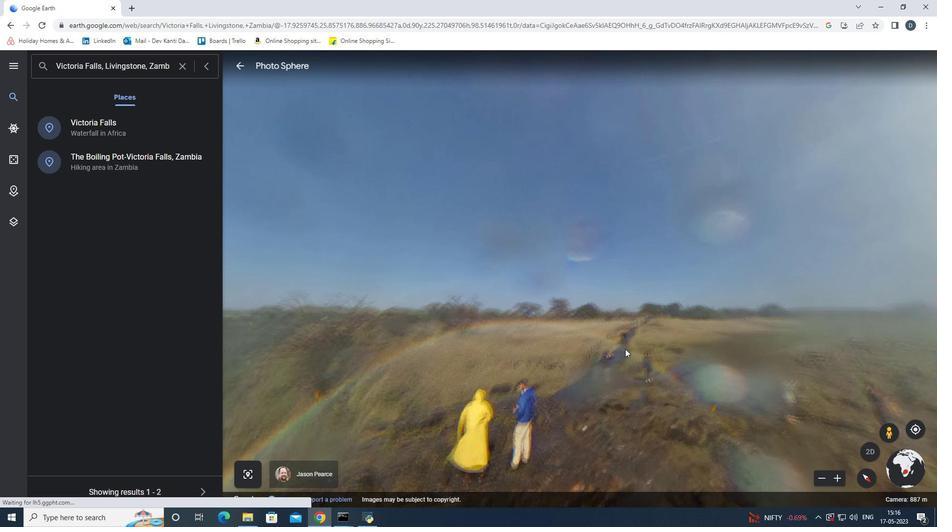 
Action: Mouse moved to (562, 412)
Screenshot: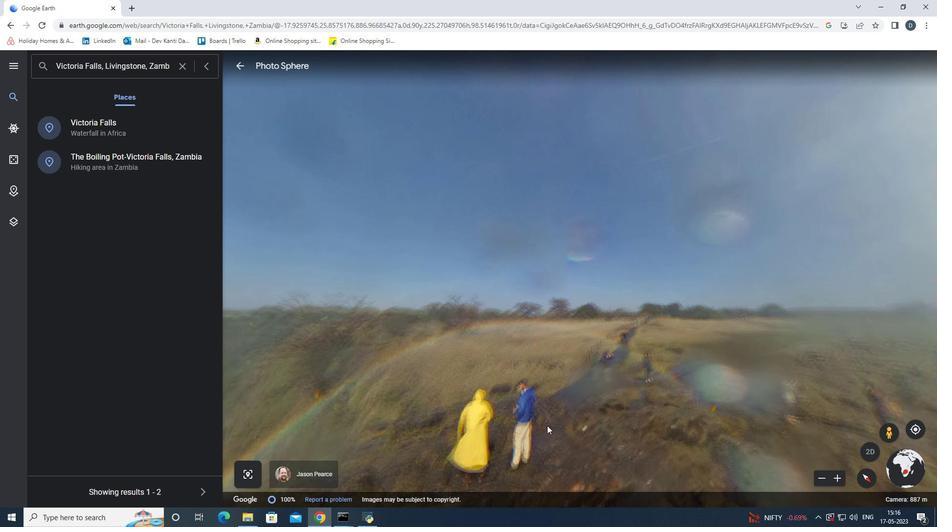 
Action: Mouse pressed left at (562, 412)
Screenshot: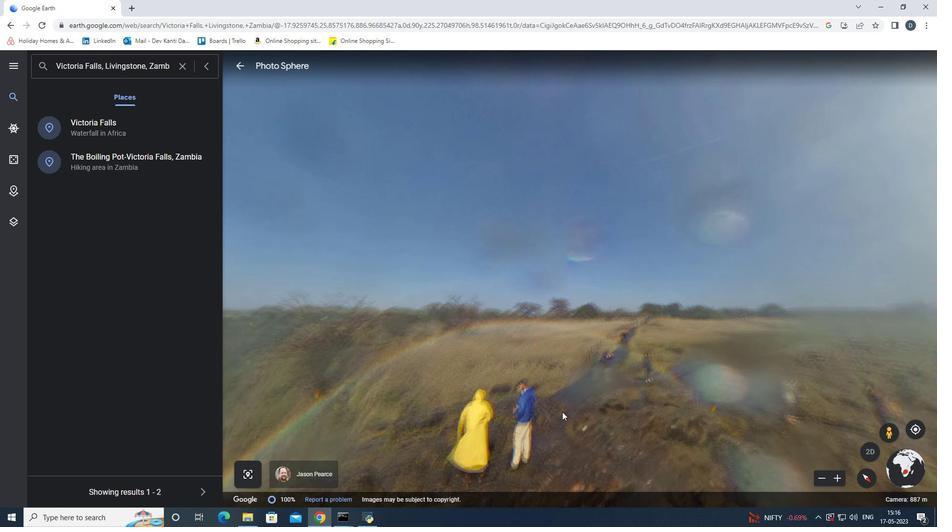 
Action: Mouse moved to (628, 350)
Screenshot: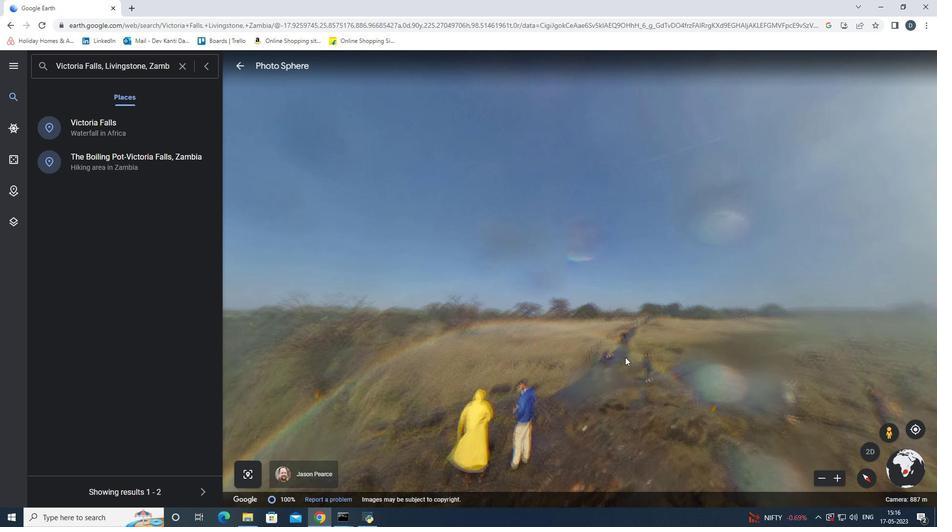 
Action: Mouse pressed left at (628, 350)
Screenshot: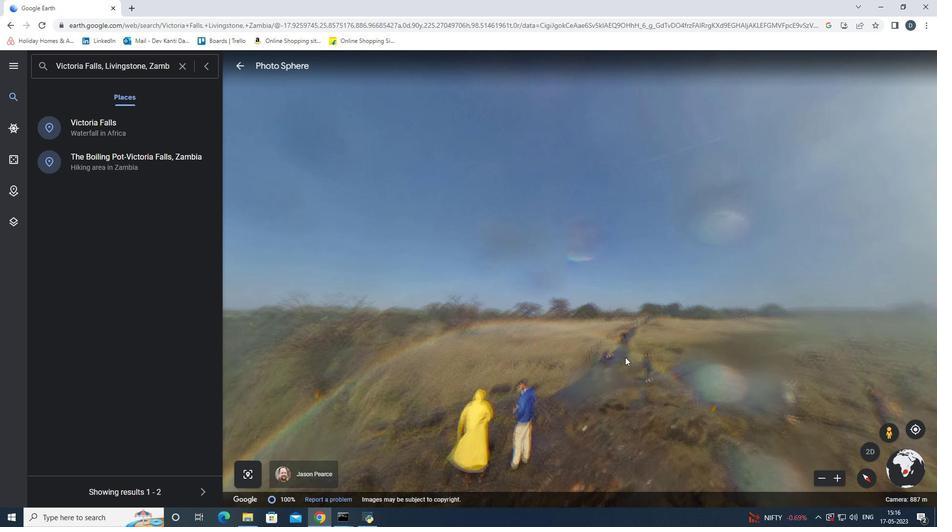 
Action: Mouse moved to (683, 345)
Screenshot: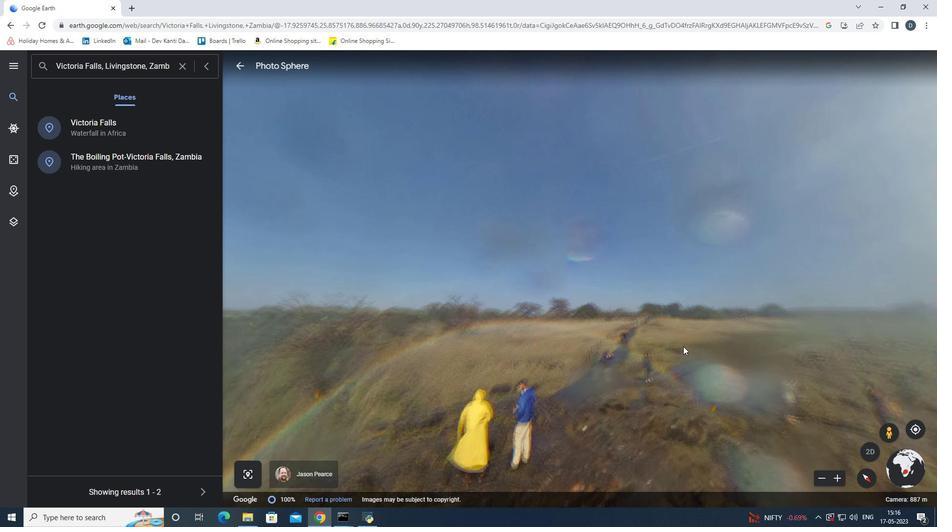 
Action: Mouse pressed left at (683, 345)
Screenshot: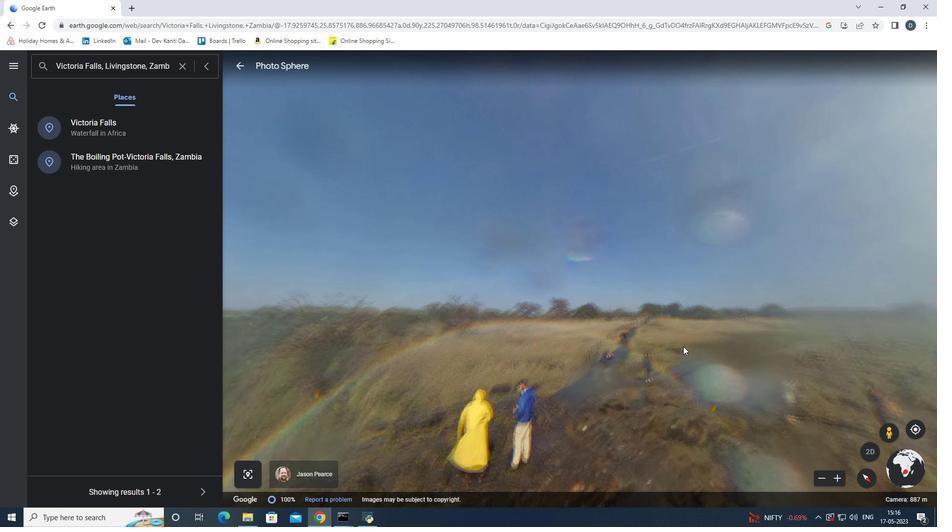 
Action: Mouse moved to (699, 388)
Screenshot: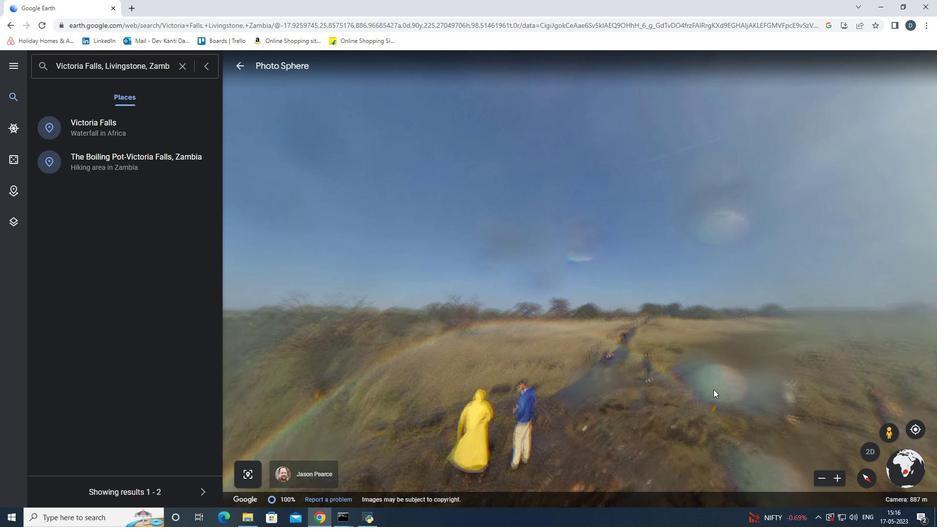 
Action: Mouse scrolled (699, 388) with delta (0, 0)
Screenshot: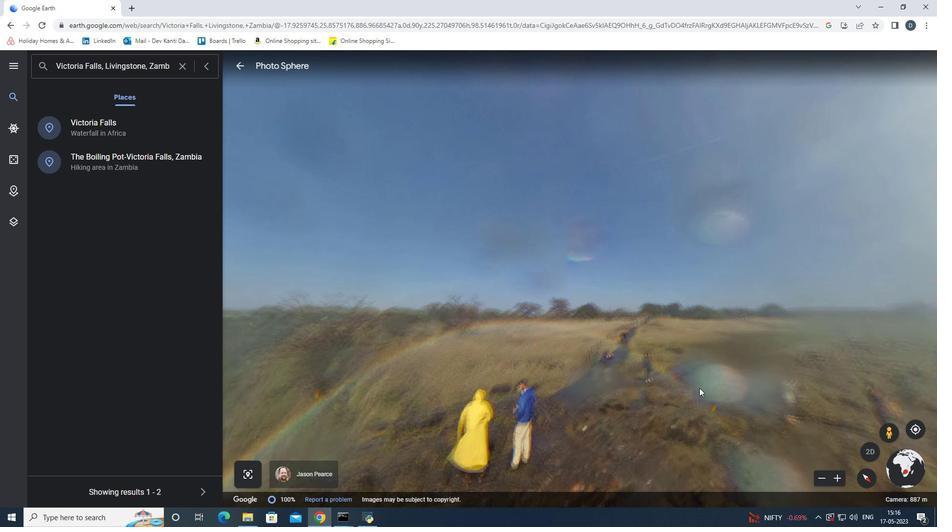 
Action: Mouse scrolled (699, 388) with delta (0, 0)
Screenshot: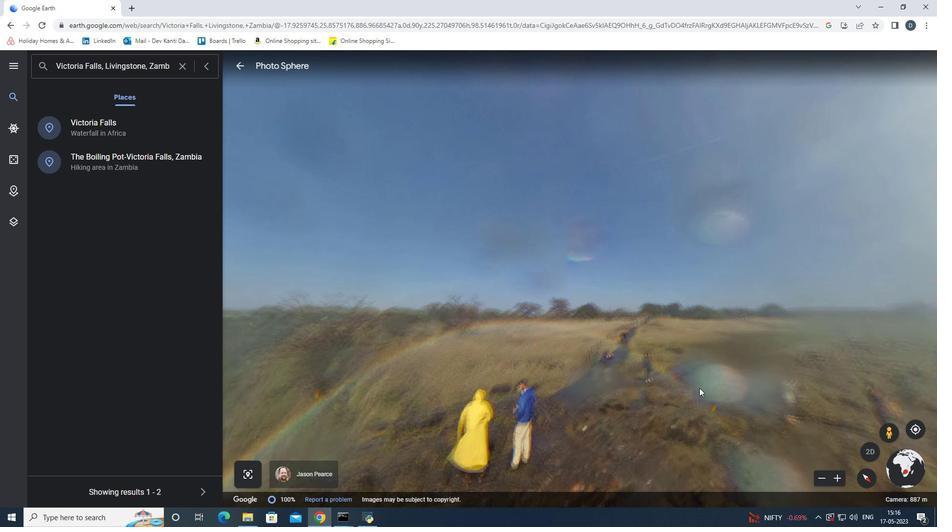 
Action: Mouse scrolled (699, 388) with delta (0, 0)
Screenshot: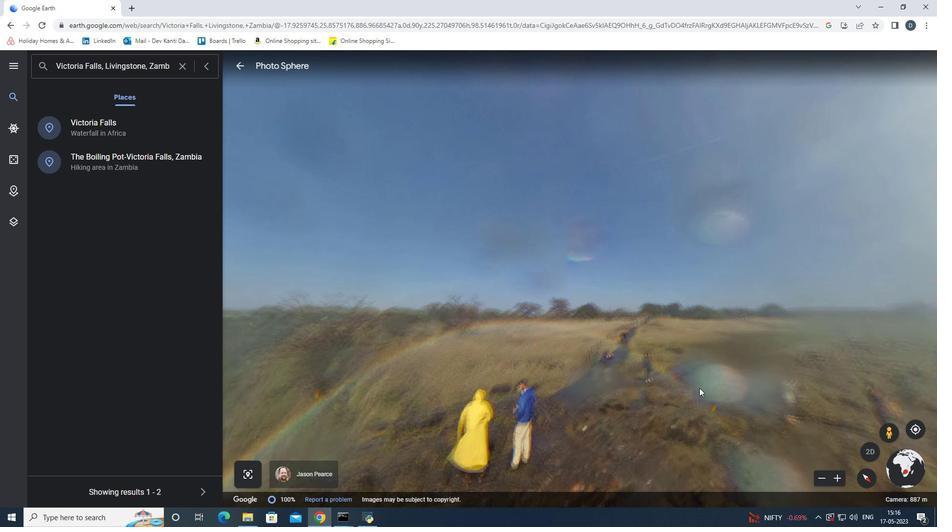 
Action: Mouse scrolled (699, 388) with delta (0, 0)
Screenshot: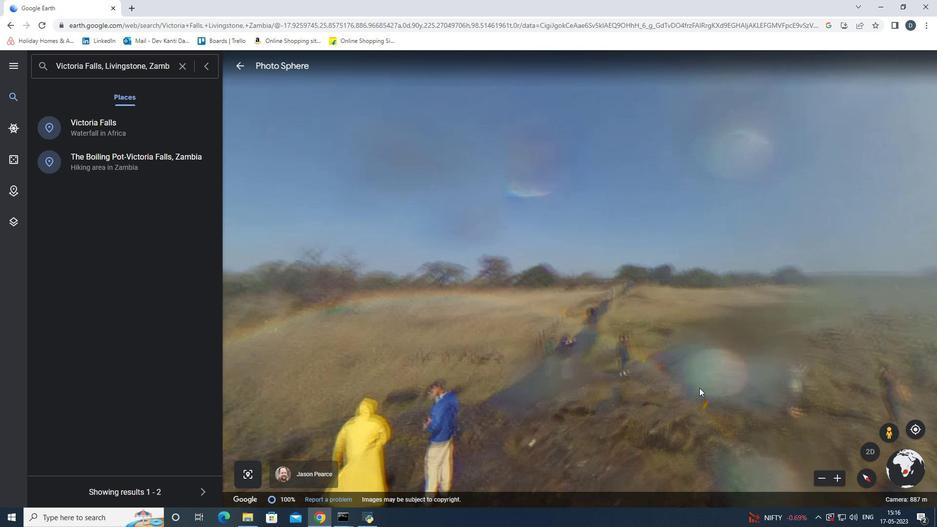 
Action: Mouse moved to (550, 312)
Screenshot: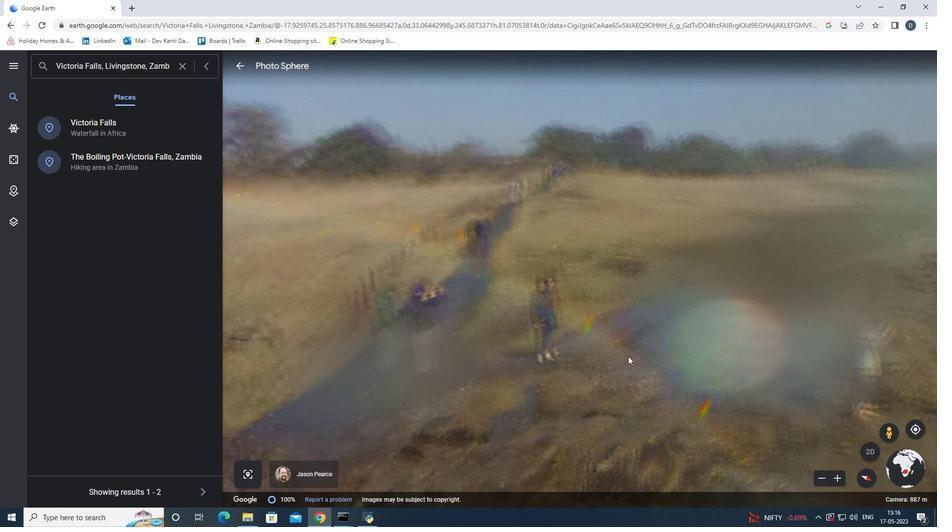 
Action: Mouse scrolled (550, 312) with delta (0, 0)
Screenshot: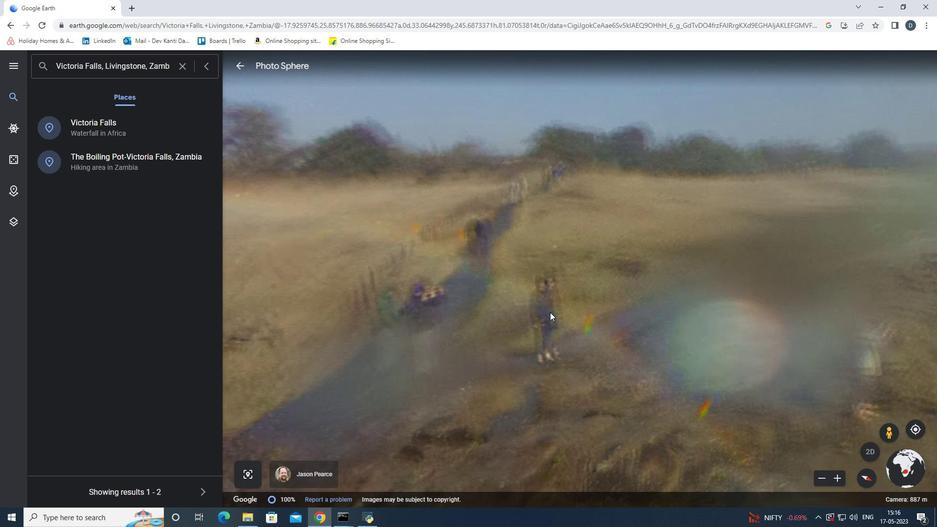 
Action: Mouse scrolled (550, 312) with delta (0, 0)
Screenshot: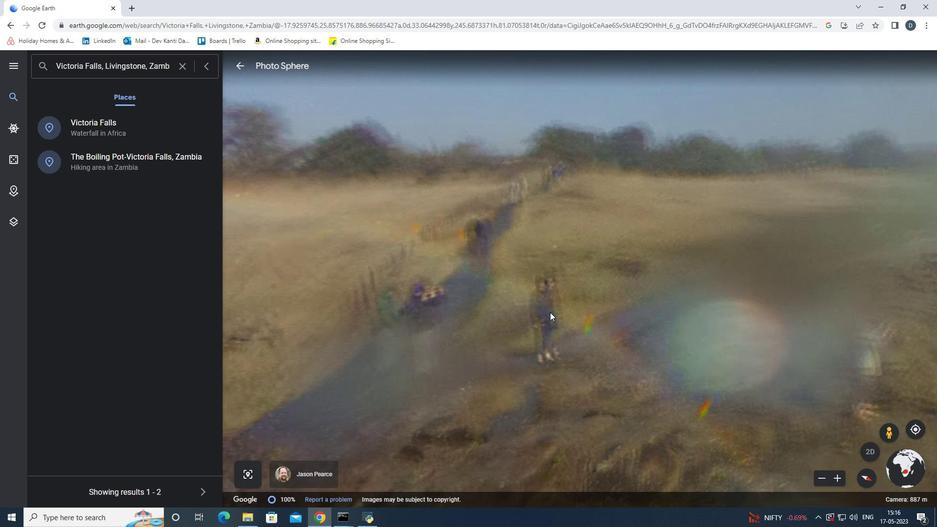 
Action: Mouse scrolled (550, 312) with delta (0, 0)
Screenshot: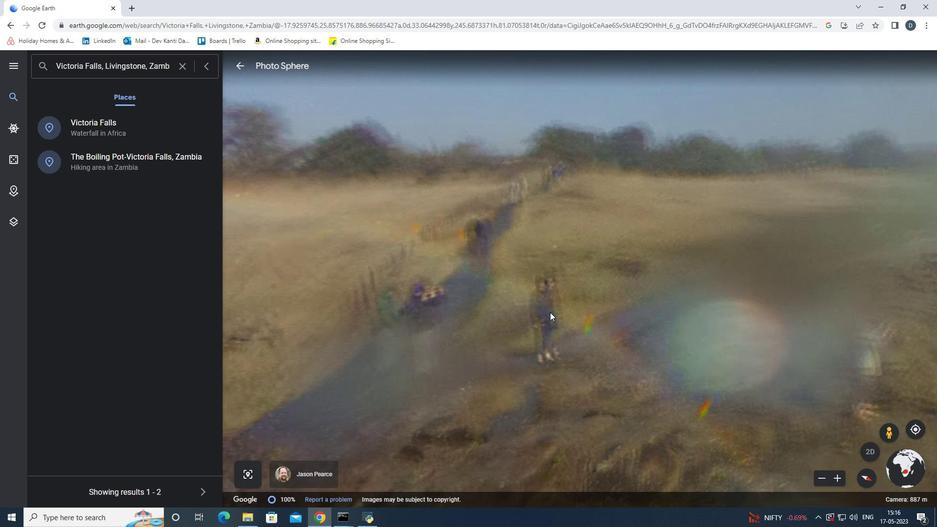 
Action: Mouse scrolled (550, 312) with delta (0, 0)
Screenshot: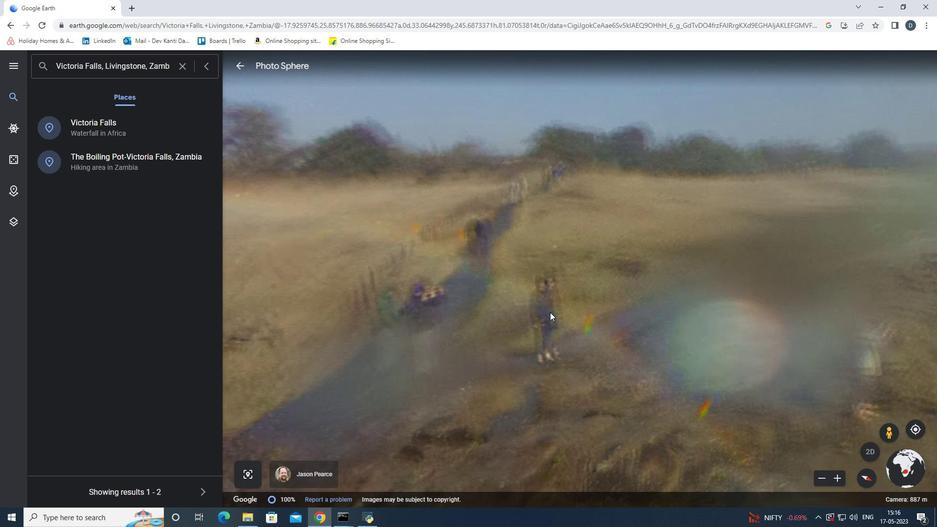 
Action: Mouse scrolled (550, 312) with delta (0, 0)
Screenshot: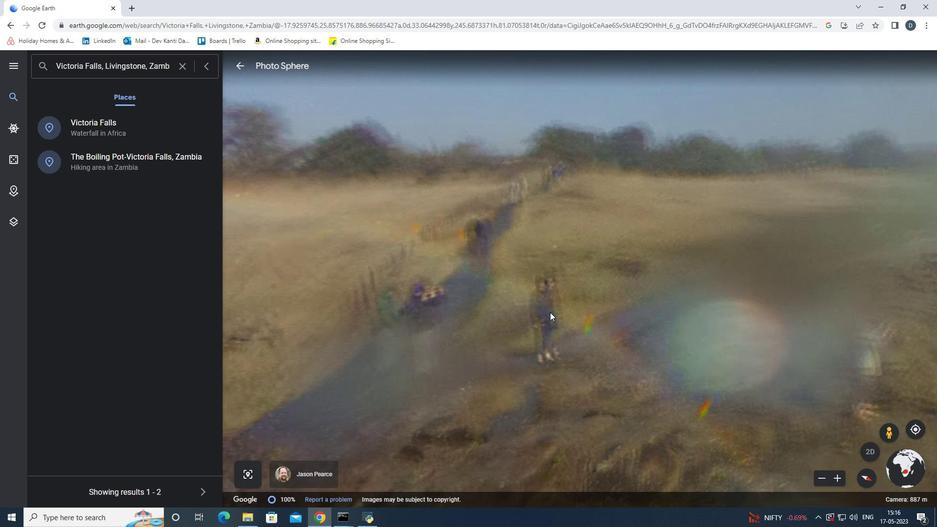 
Action: Mouse scrolled (550, 311) with delta (0, 0)
Screenshot: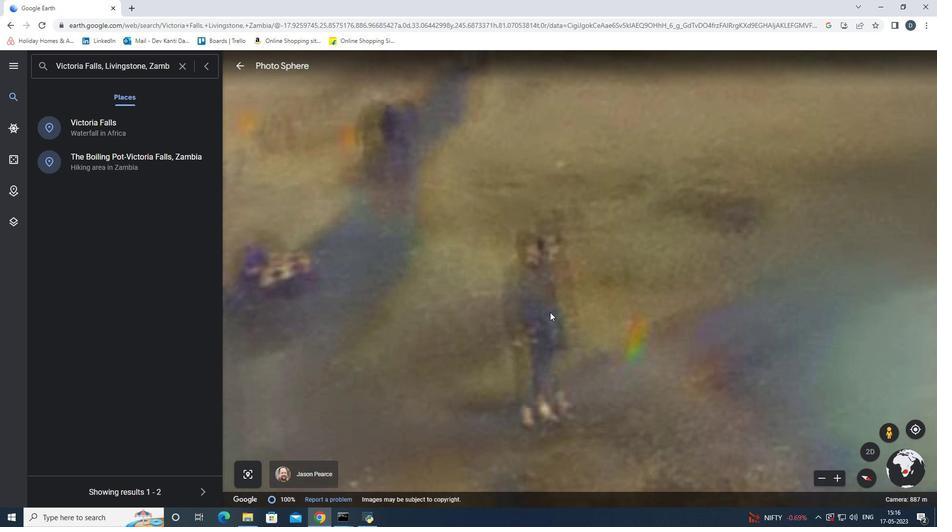 
Action: Mouse scrolled (550, 311) with delta (0, 0)
Screenshot: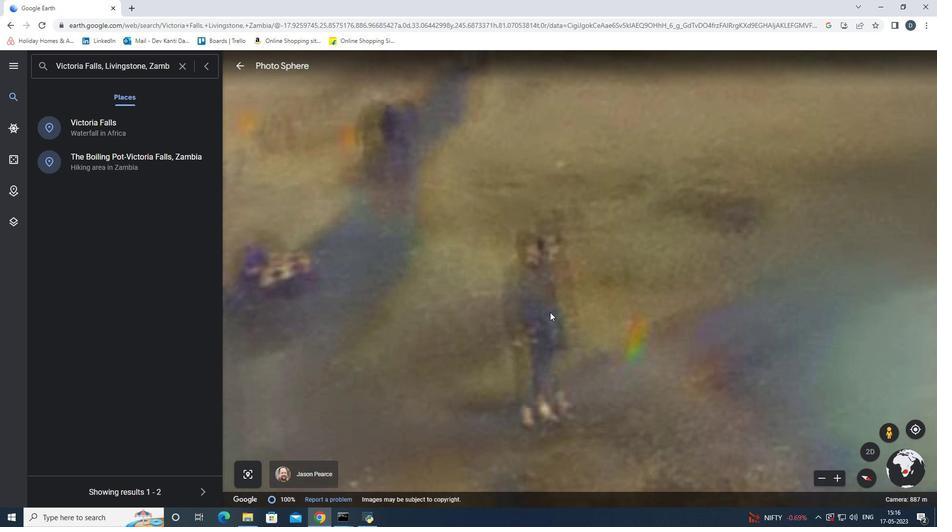 
Action: Mouse scrolled (550, 311) with delta (0, 0)
Screenshot: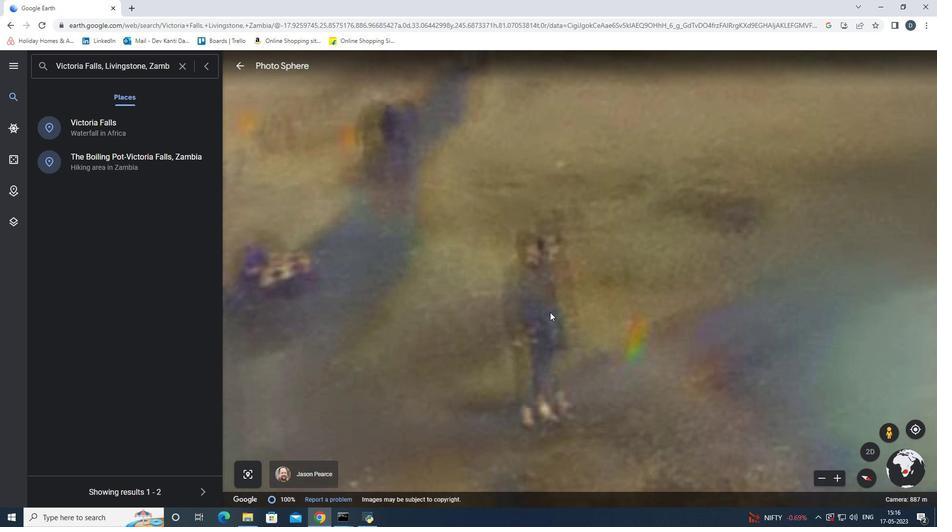 
Action: Mouse scrolled (550, 311) with delta (0, 0)
Screenshot: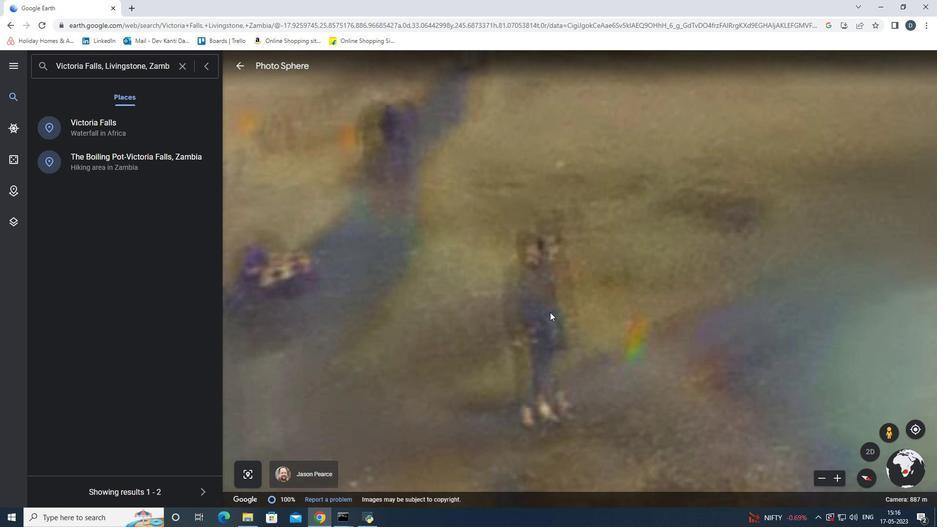 
Action: Mouse scrolled (550, 311) with delta (0, 0)
Screenshot: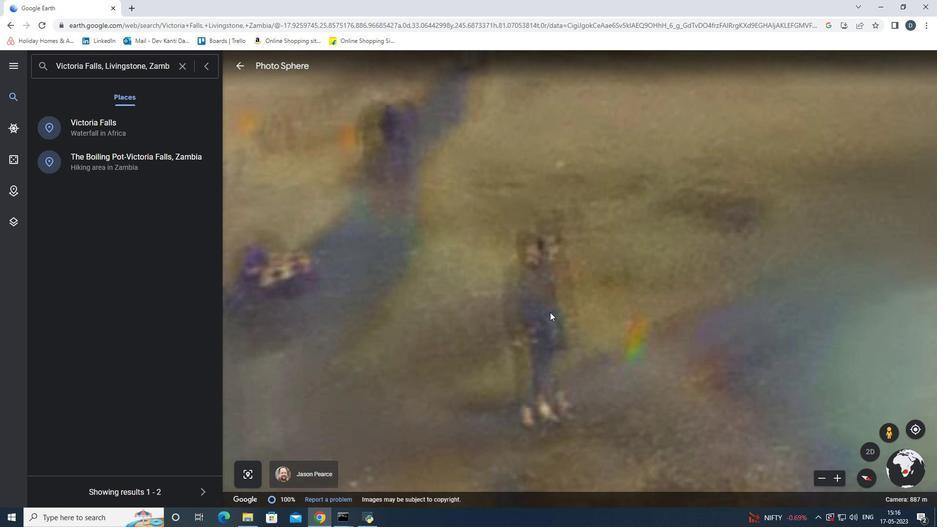 
Action: Mouse scrolled (550, 311) with delta (0, 0)
Screenshot: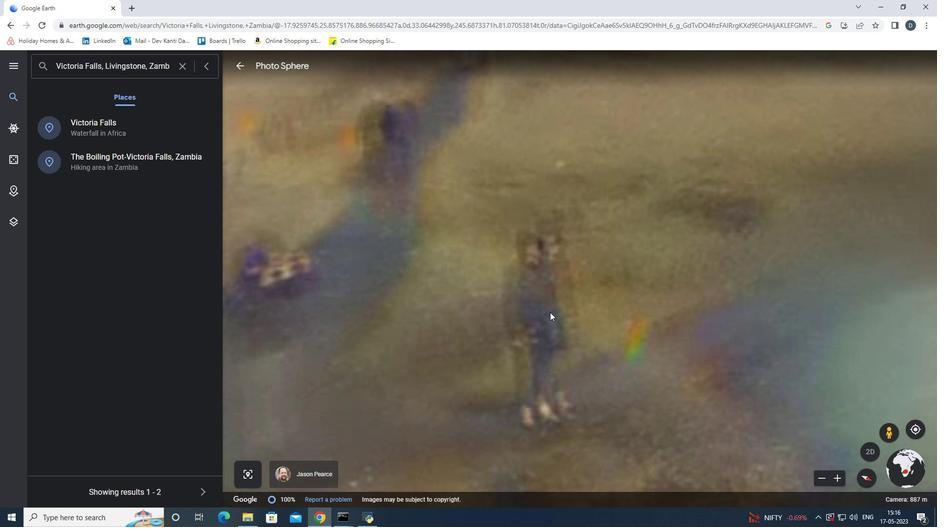 
Action: Mouse scrolled (550, 311) with delta (0, 0)
Screenshot: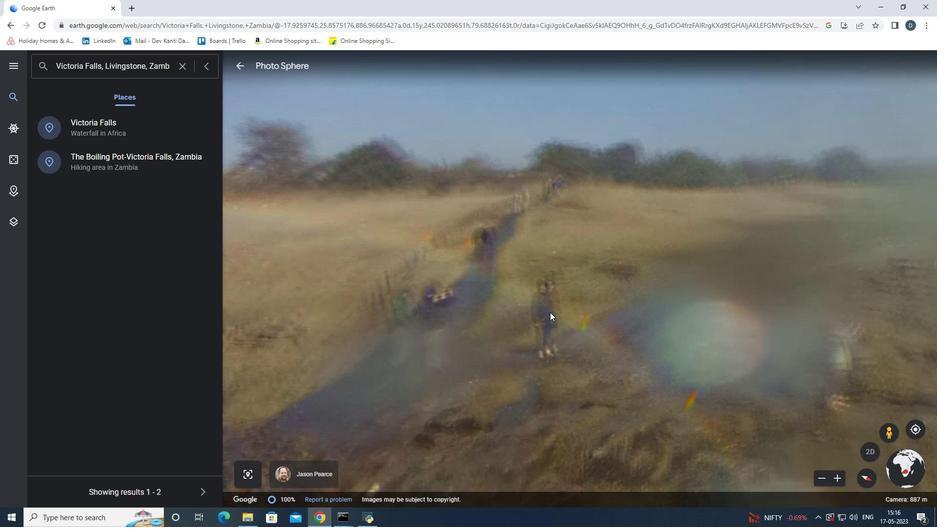 
Action: Mouse scrolled (550, 311) with delta (0, 0)
Screenshot: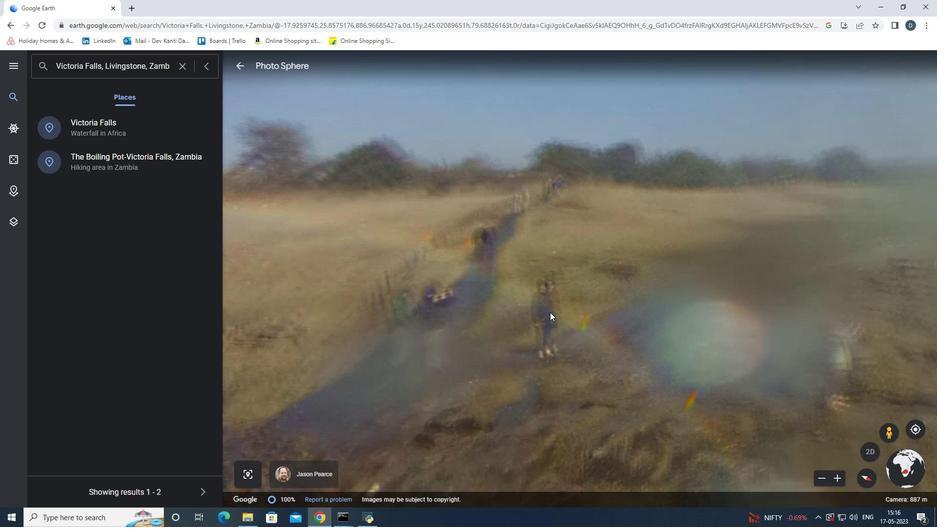 
Action: Mouse scrolled (550, 311) with delta (0, 0)
Screenshot: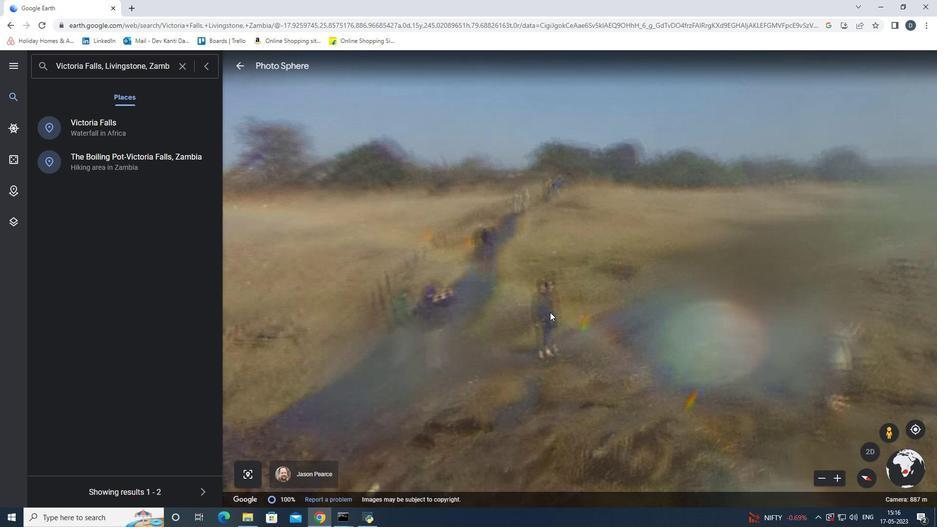 
Action: Mouse scrolled (550, 311) with delta (0, 0)
Screenshot: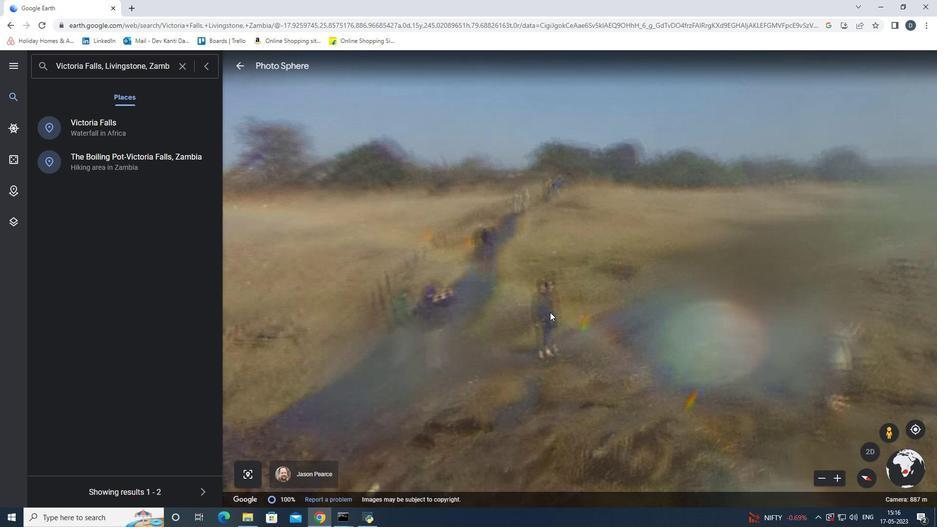 
Action: Mouse scrolled (550, 311) with delta (0, 0)
Screenshot: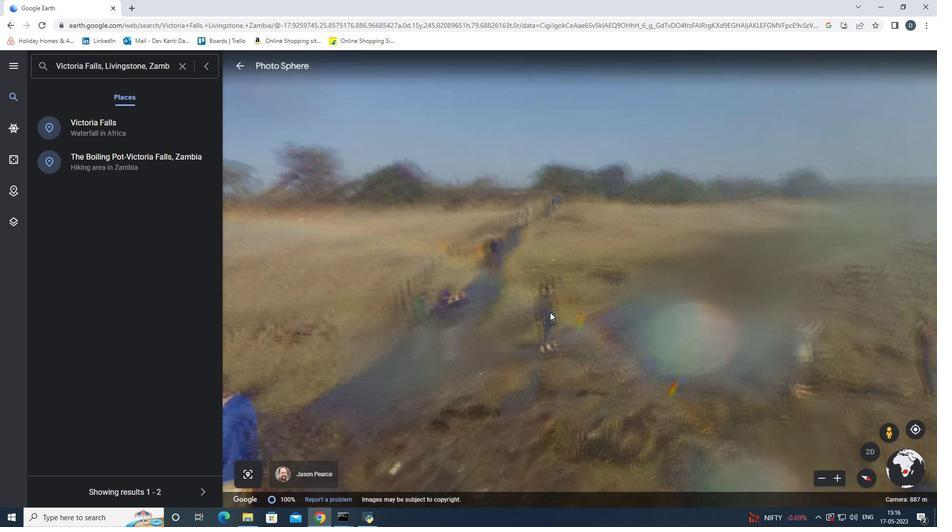 
Action: Mouse scrolled (550, 311) with delta (0, 0)
Screenshot: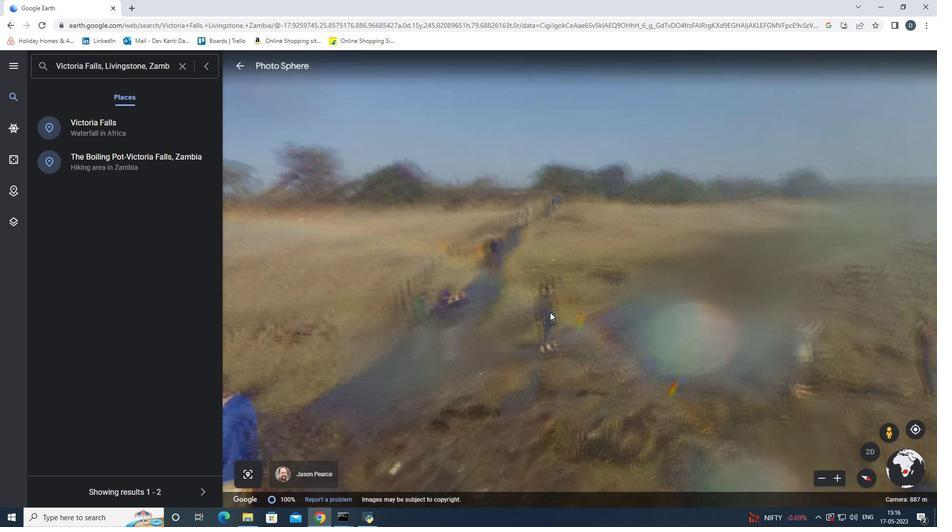 
Action: Mouse scrolled (550, 311) with delta (0, 0)
Screenshot: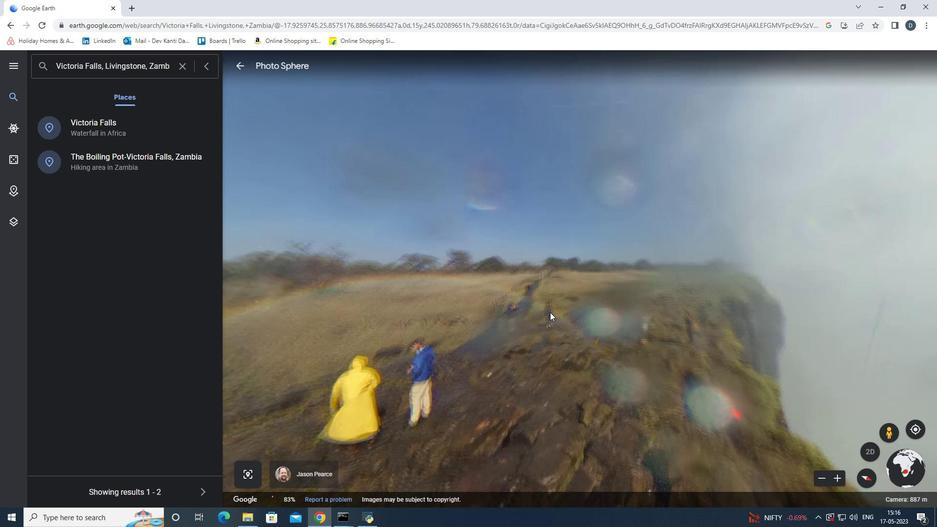 
Action: Mouse scrolled (550, 311) with delta (0, 0)
Screenshot: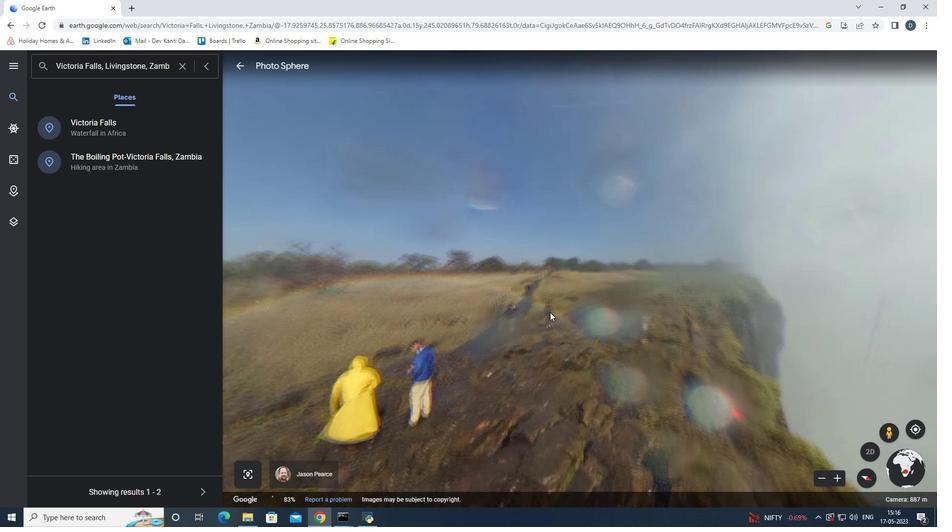 
Action: Mouse scrolled (550, 311) with delta (0, 0)
Screenshot: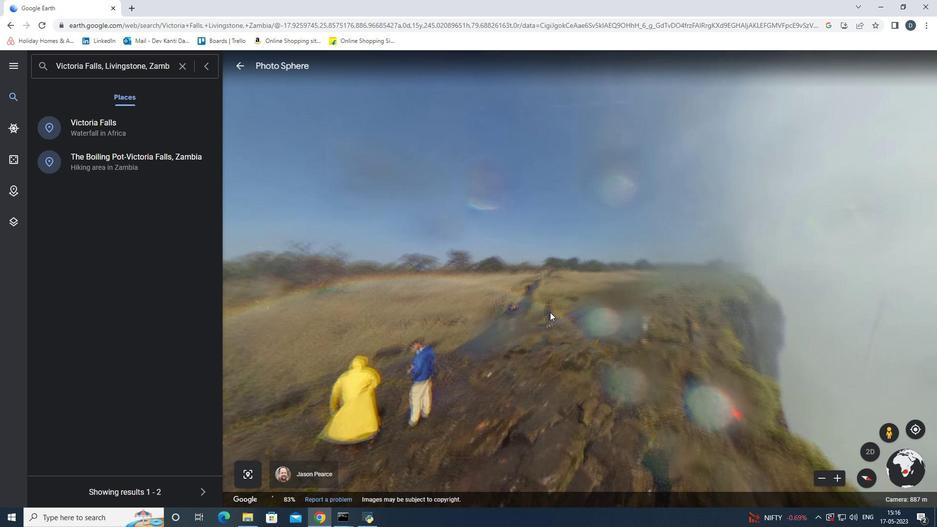 
Action: Mouse scrolled (550, 311) with delta (0, 0)
Screenshot: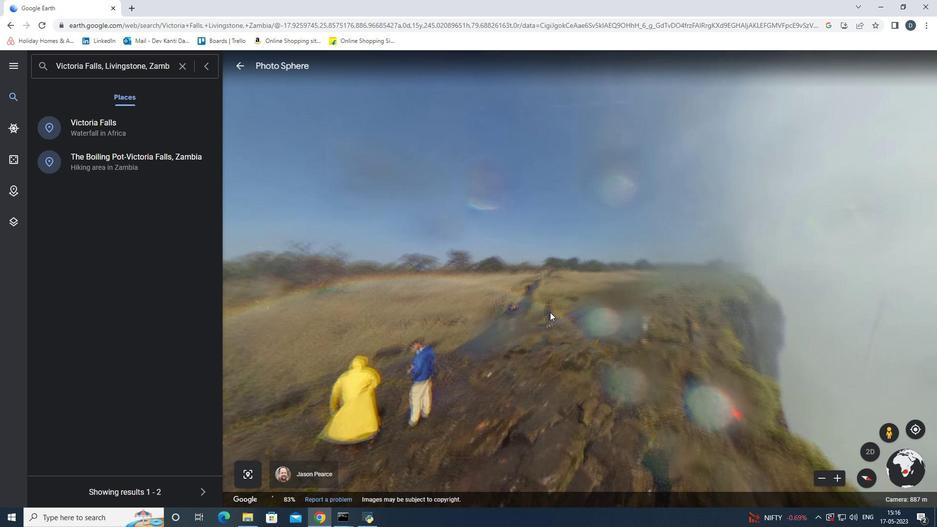 
Action: Mouse scrolled (550, 311) with delta (0, 0)
Screenshot: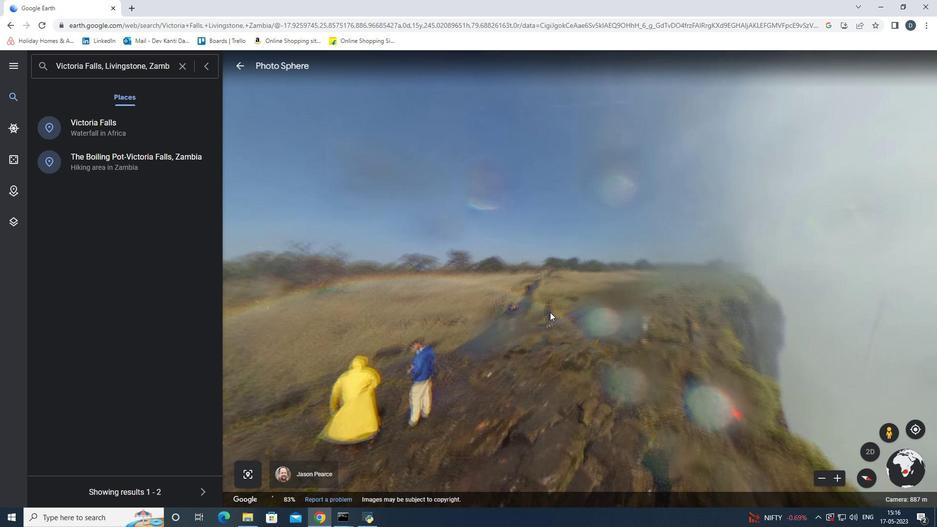 
Action: Mouse scrolled (550, 311) with delta (0, 0)
Screenshot: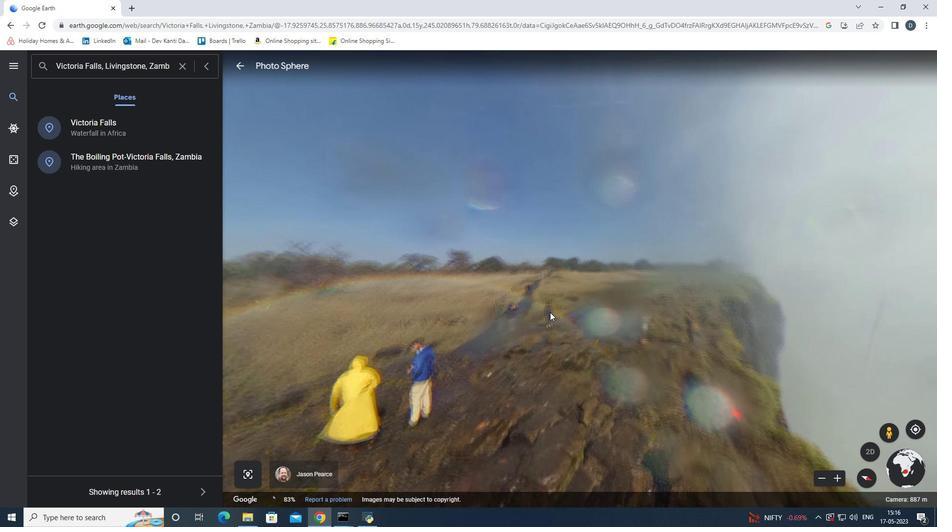 
Action: Mouse moved to (854, 376)
Screenshot: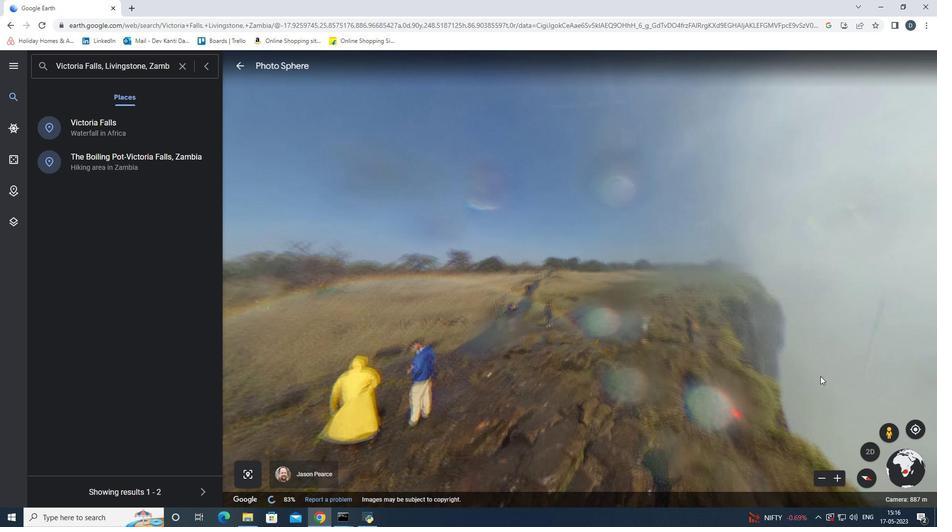 
Action: Mouse pressed left at (854, 376)
Screenshot: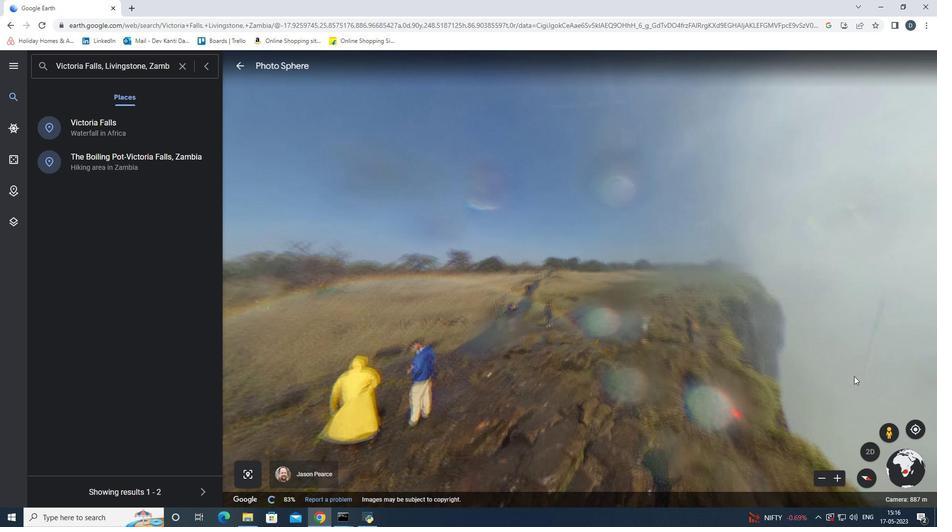 
Action: Mouse moved to (764, 343)
Screenshot: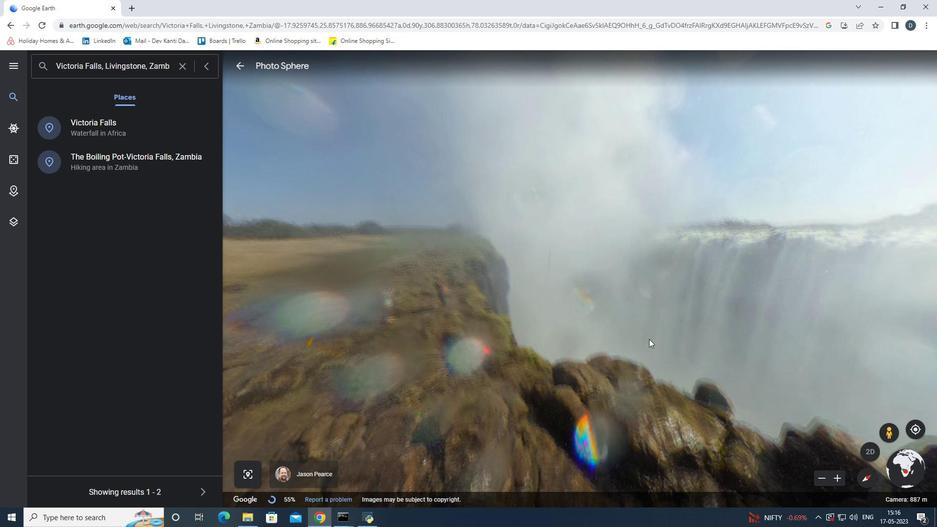 
Action: Mouse pressed left at (764, 343)
Screenshot: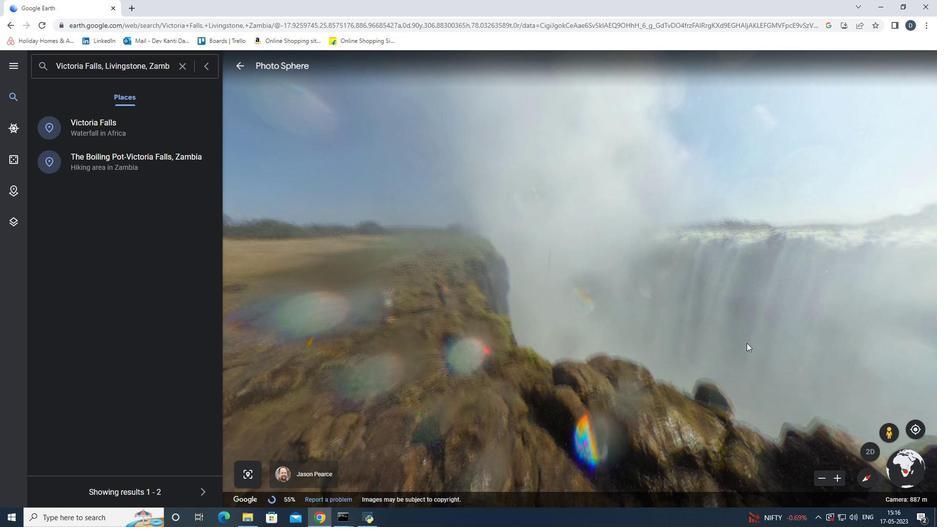 
Action: Mouse moved to (586, 337)
Screenshot: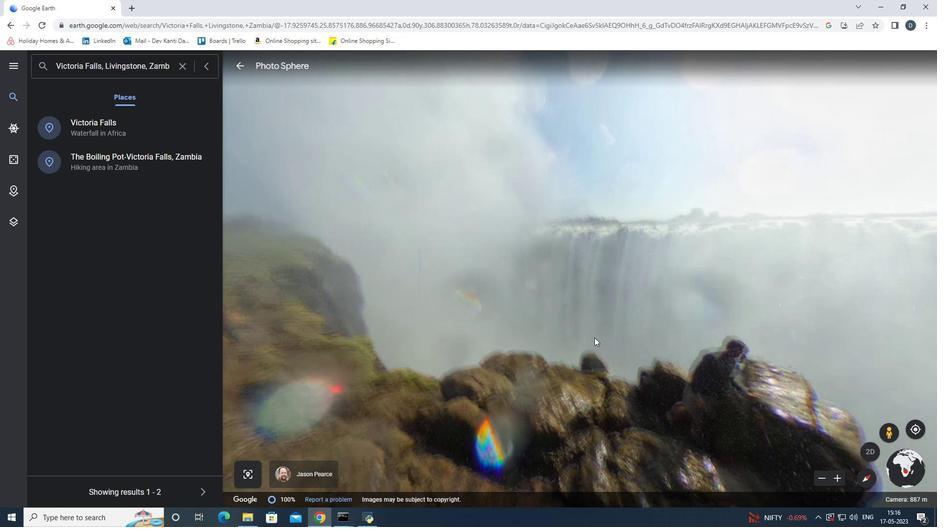 
Action: Mouse pressed left at (586, 337)
Screenshot: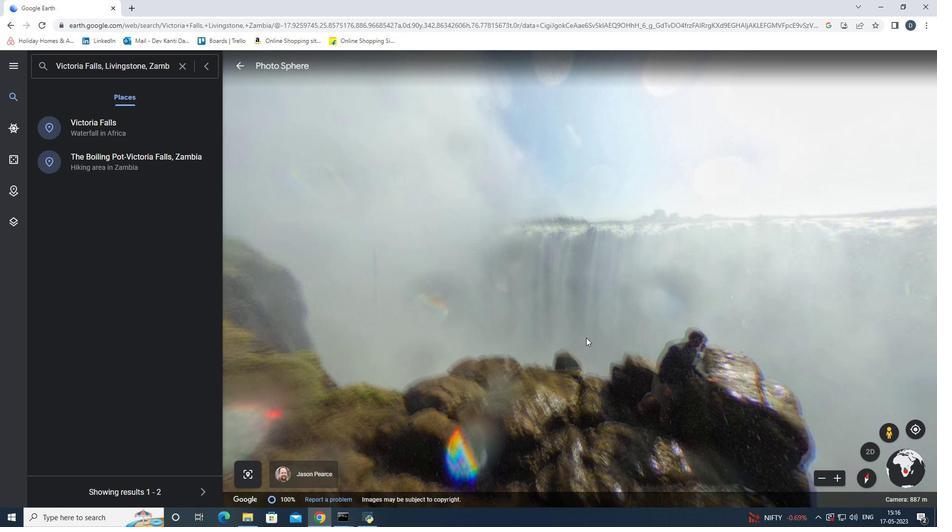
Action: Mouse moved to (616, 322)
Screenshot: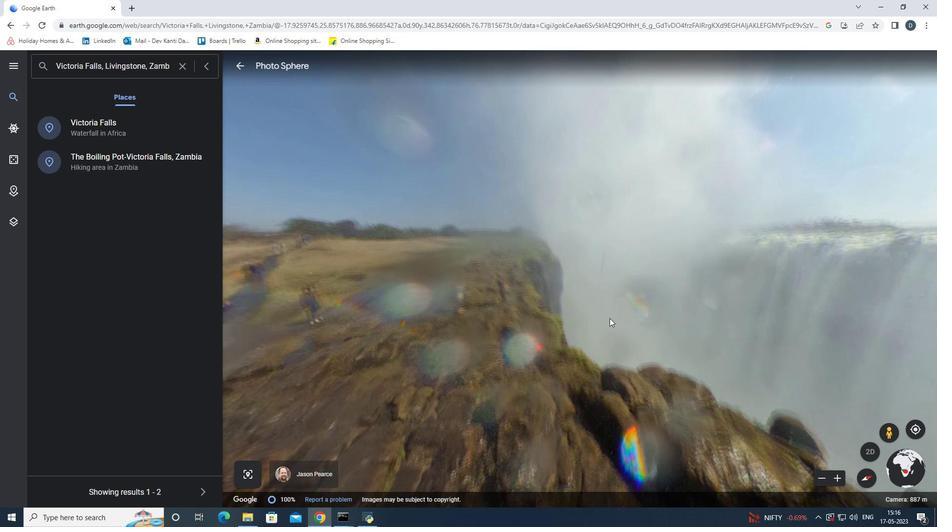 
Action: Mouse pressed left at (611, 320)
Screenshot: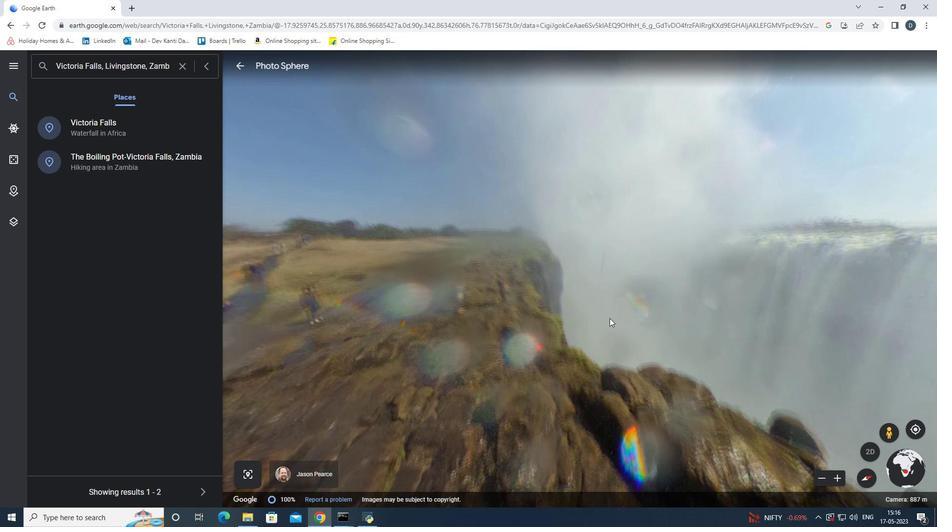 
Action: Mouse moved to (242, 63)
Screenshot: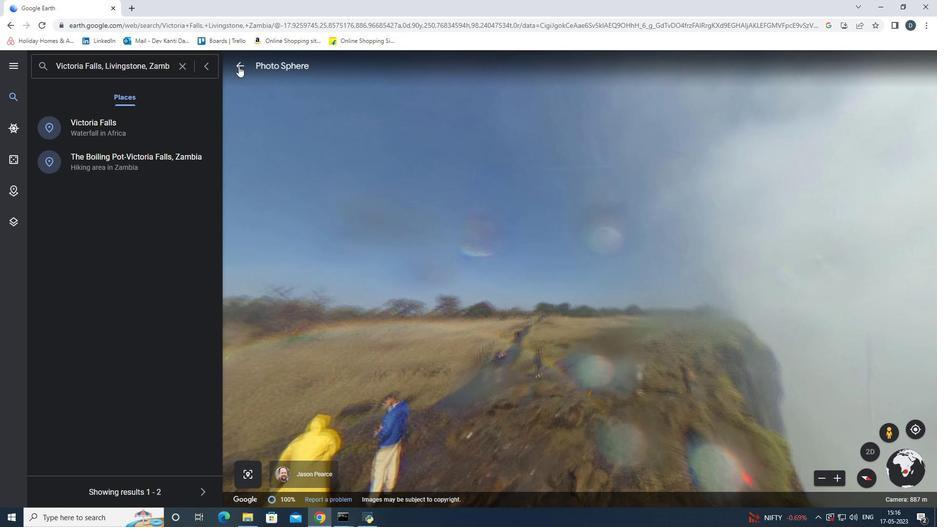 
Action: Mouse pressed left at (242, 63)
Screenshot: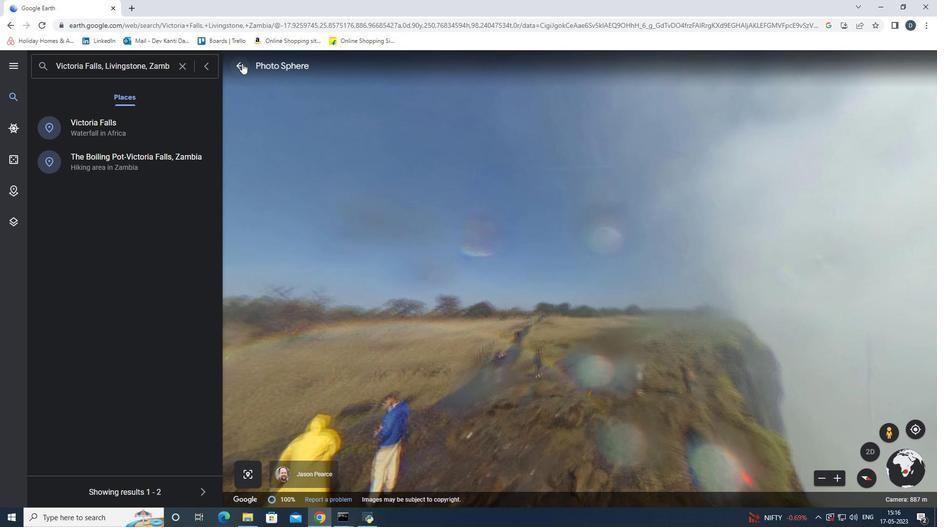 
Action: Mouse moved to (886, 437)
Screenshot: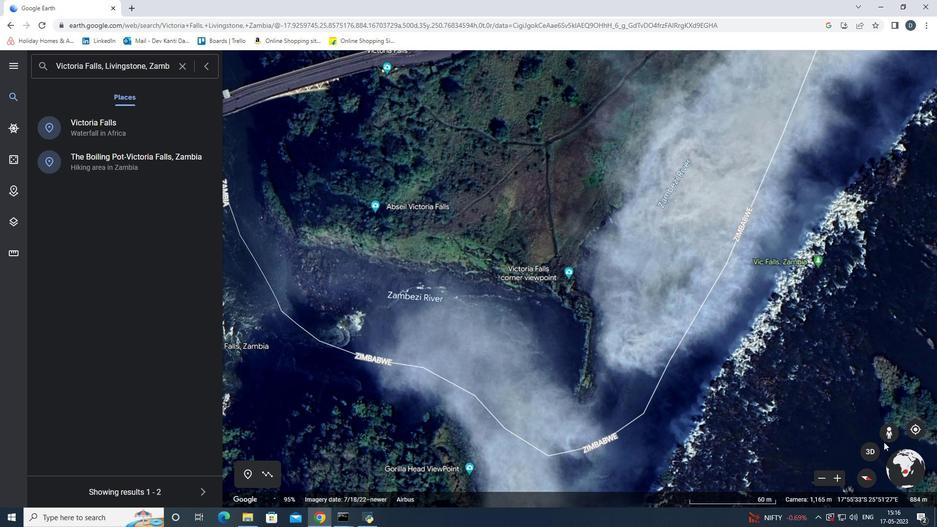 
Action: Mouse pressed left at (886, 437)
Screenshot: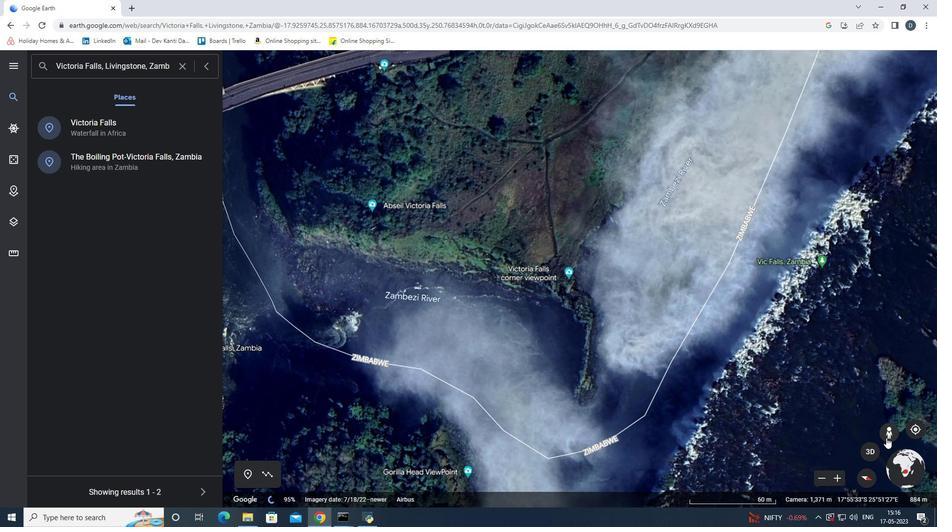 
Action: Mouse moved to (569, 275)
Screenshot: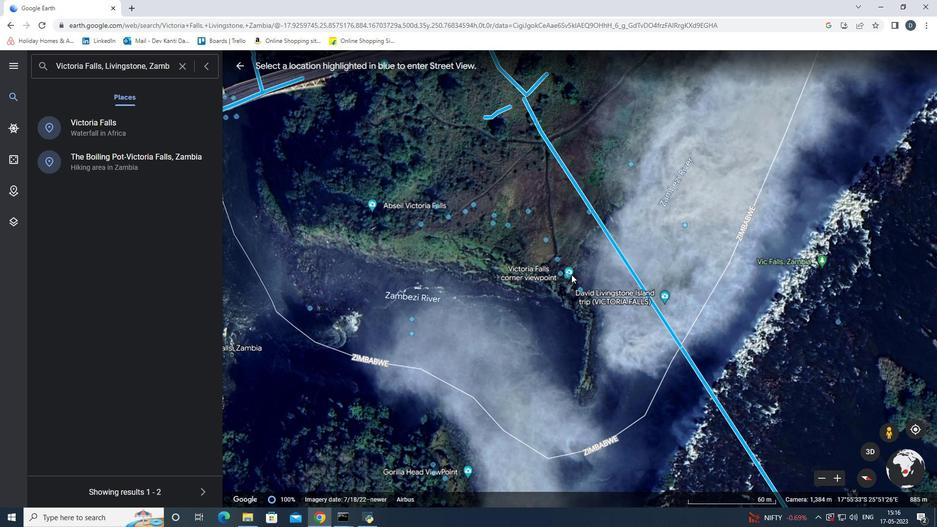 
Action: Mouse pressed left at (569, 275)
Screenshot: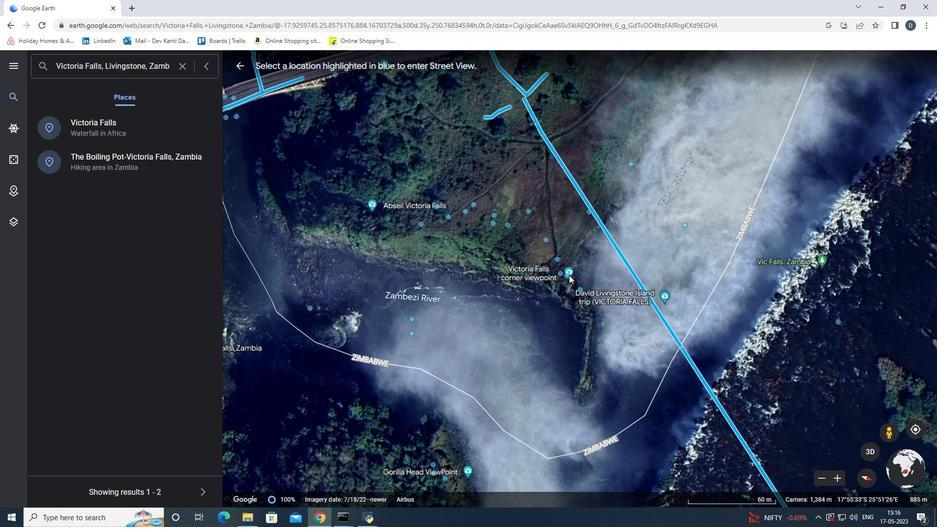 
Action: Mouse moved to (637, 287)
Screenshot: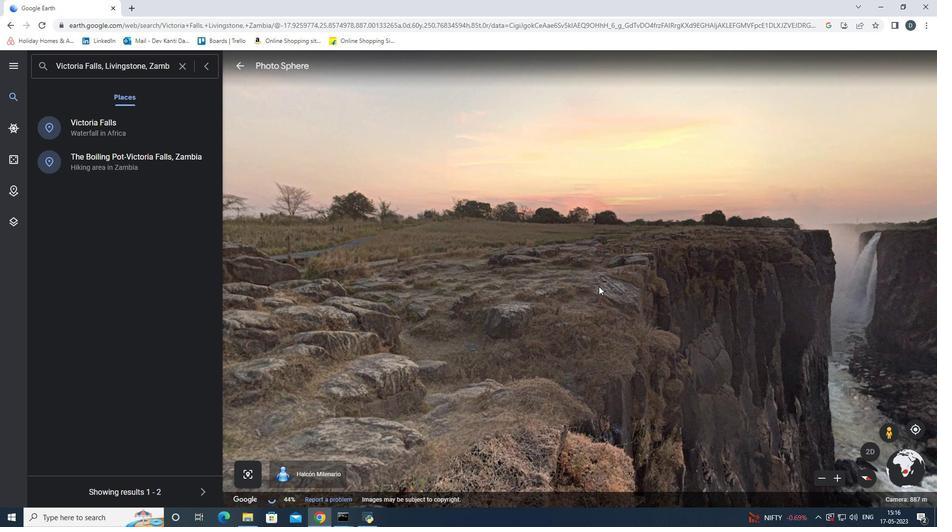
Action: Mouse pressed left at (637, 287)
Screenshot: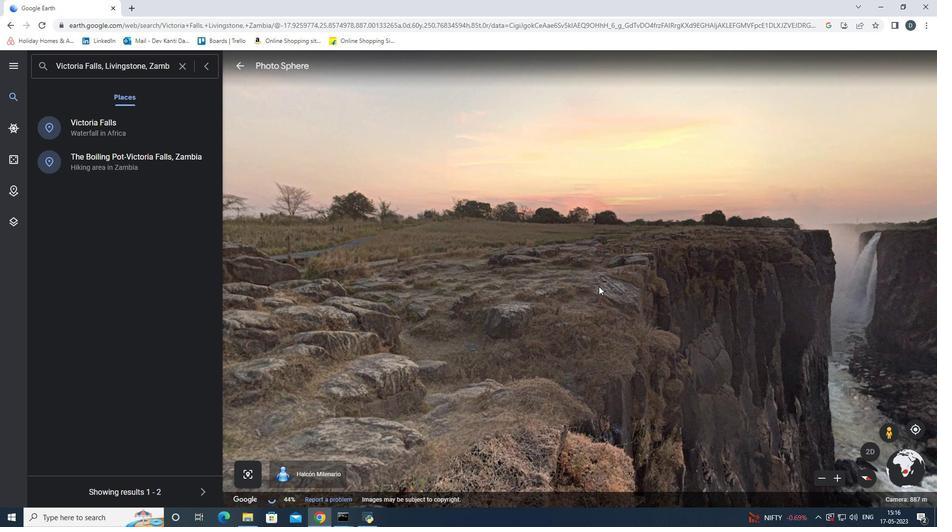 
Action: Mouse moved to (482, 261)
Screenshot: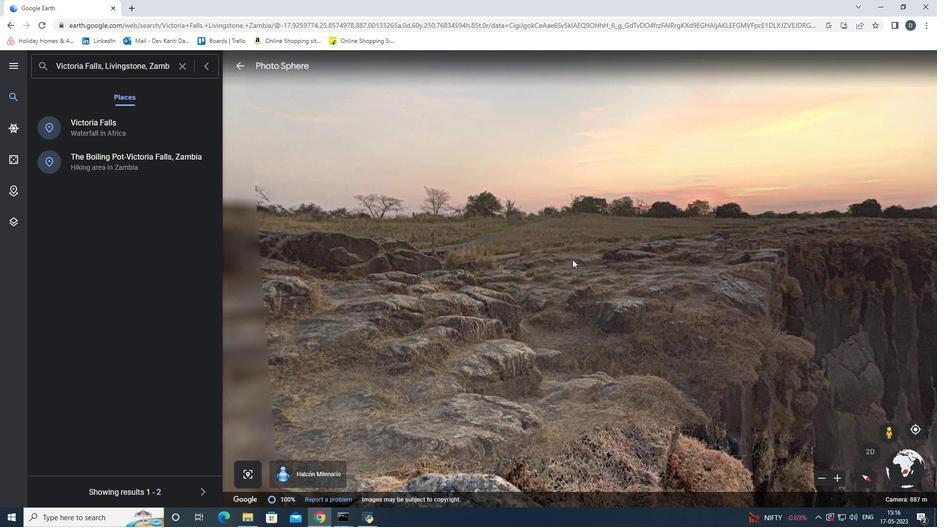 
Action: Mouse pressed left at (482, 261)
Screenshot: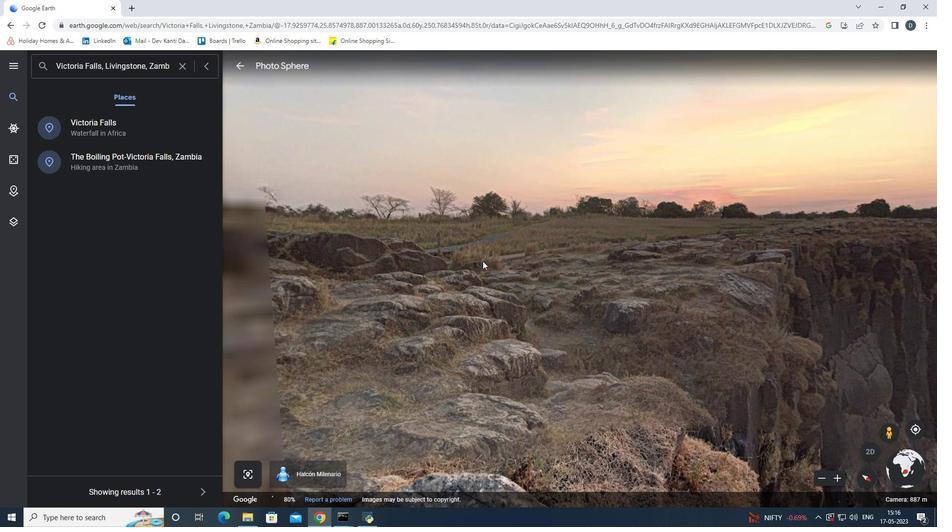 
Action: Mouse moved to (486, 274)
Screenshot: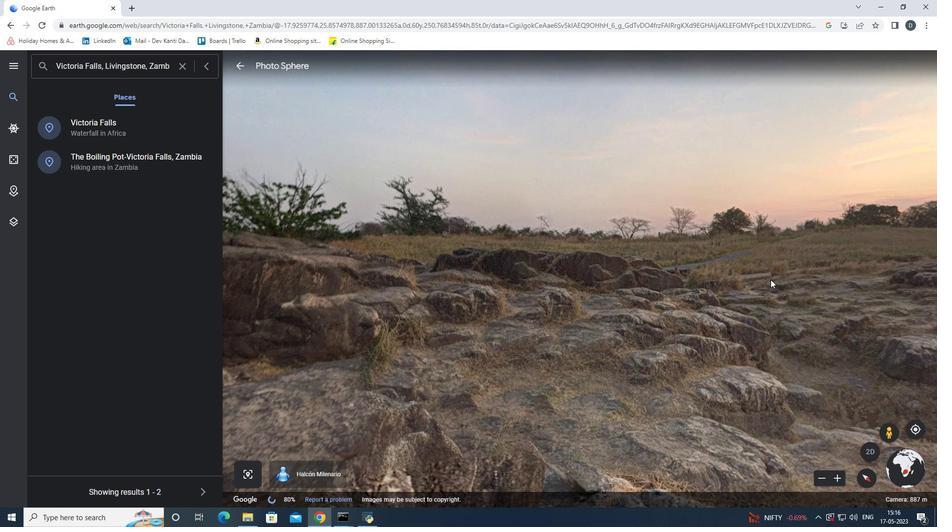 
Action: Mouse pressed left at (486, 274)
Screenshot: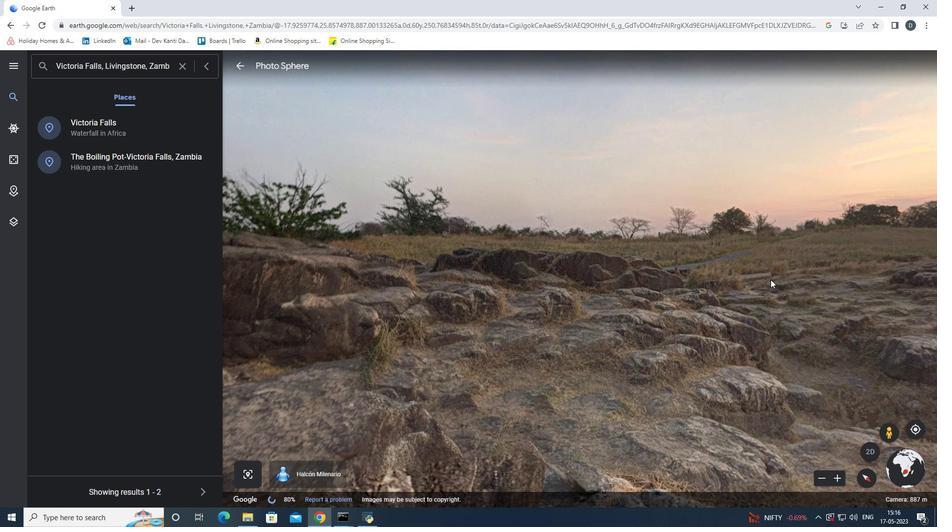 
Action: Mouse moved to (394, 263)
Screenshot: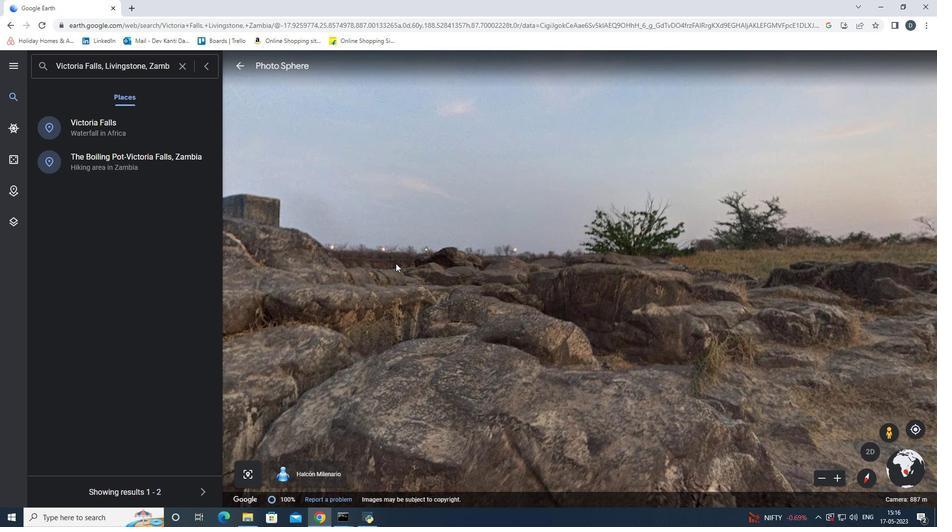 
Action: Mouse pressed left at (390, 263)
Screenshot: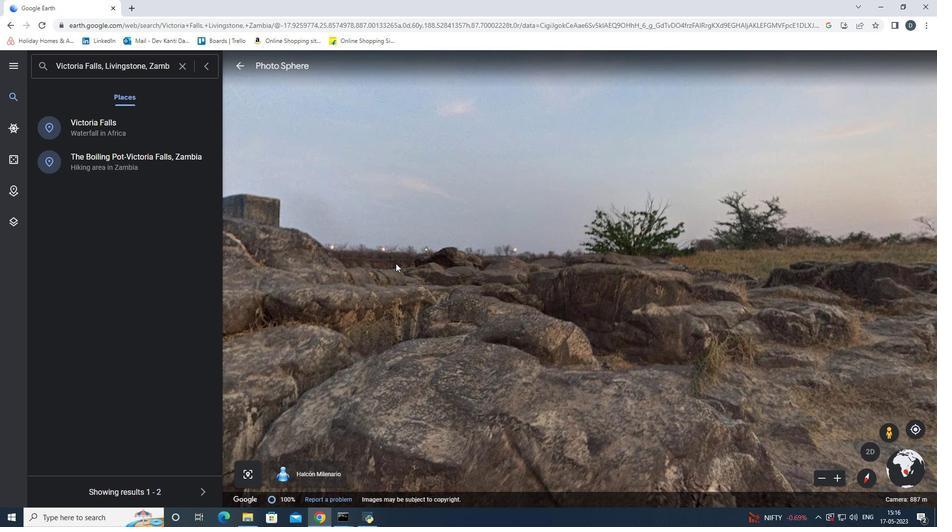 
Action: Mouse moved to (488, 290)
Screenshot: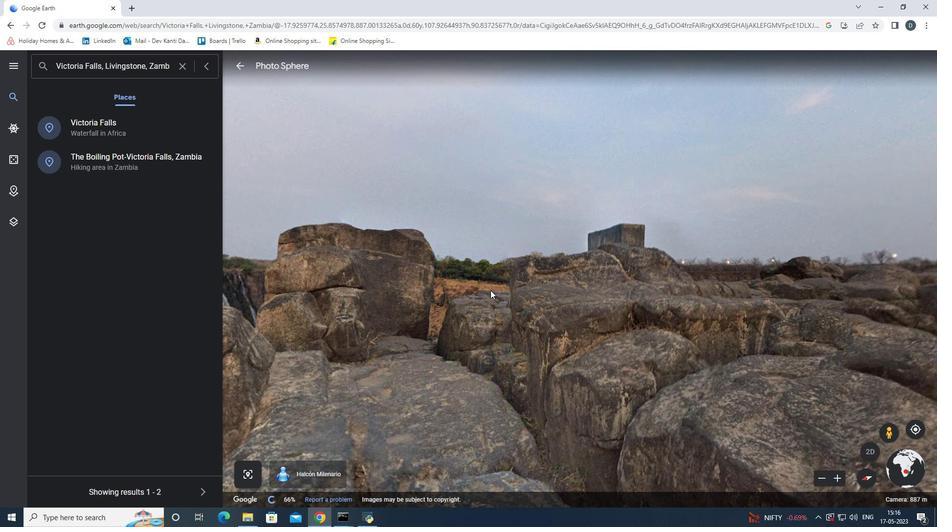 
Action: Mouse pressed left at (488, 290)
Screenshot: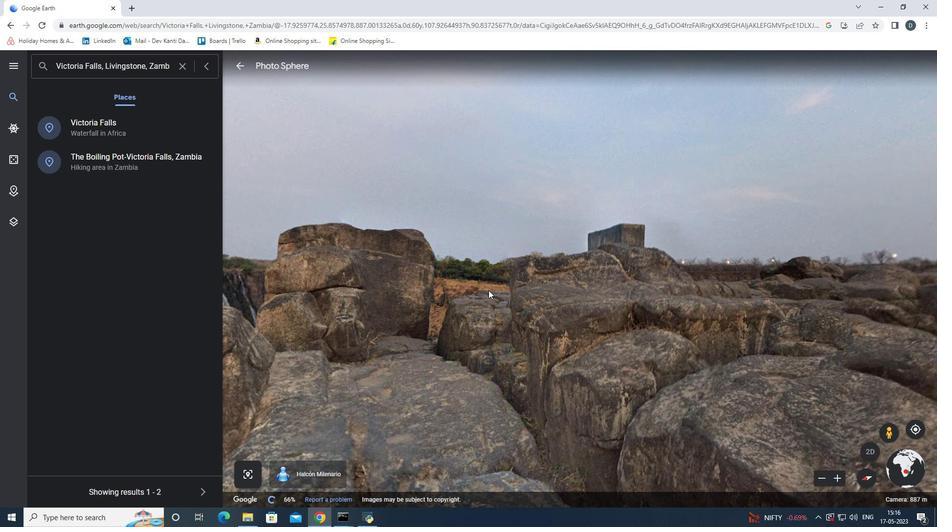 
Action: Mouse moved to (790, 314)
Screenshot: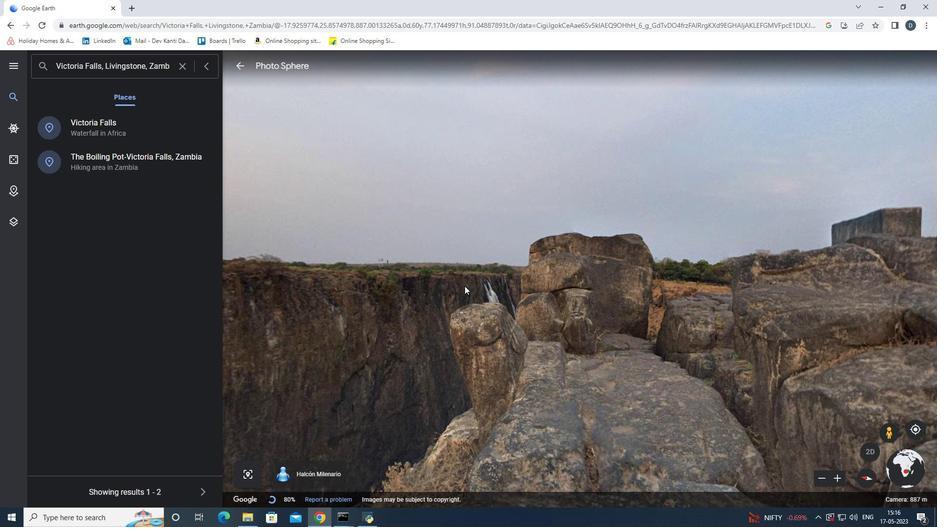 
Action: Mouse pressed left at (454, 286)
Screenshot: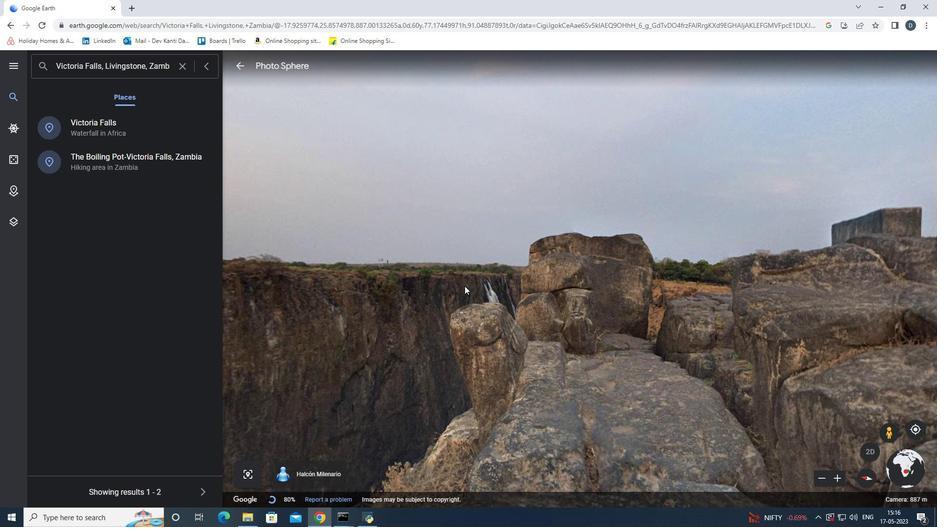 
Action: Mouse moved to (388, 379)
Screenshot: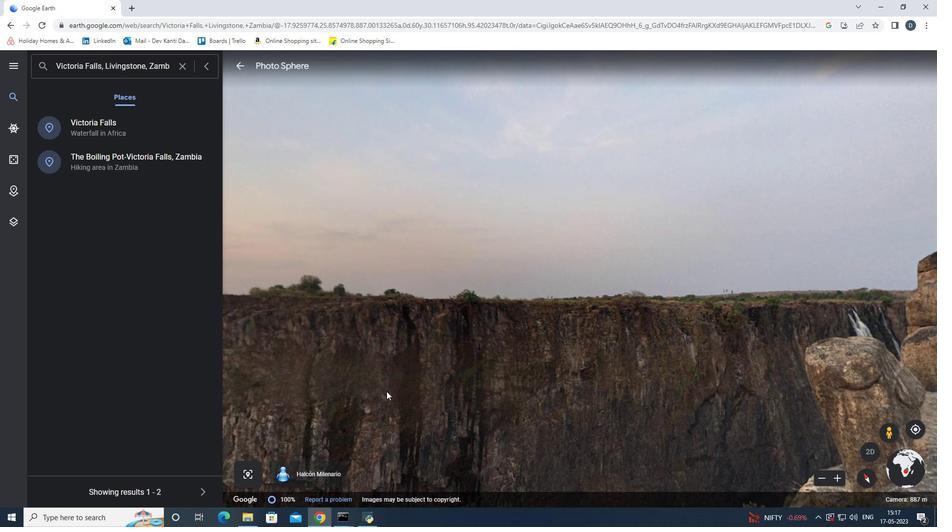 
Action: Mouse pressed left at (388, 379)
Screenshot: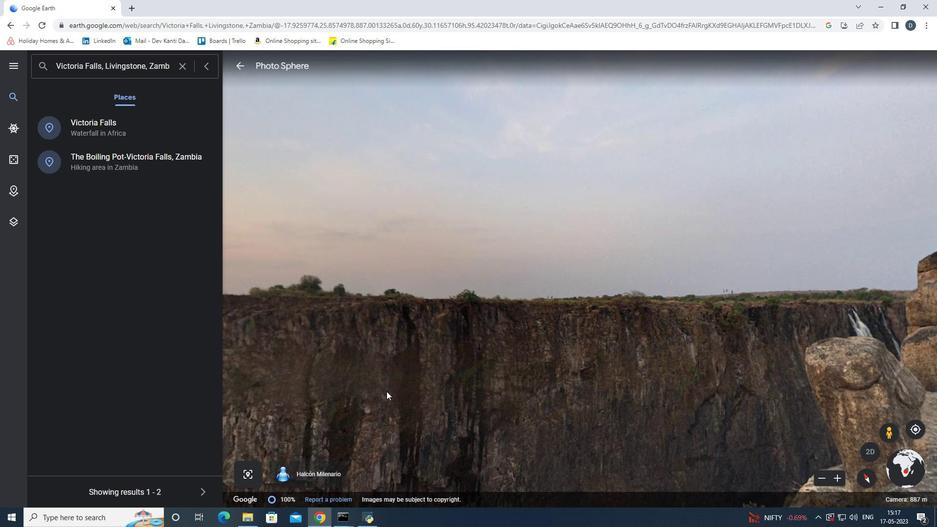 
Action: Mouse moved to (301, 471)
Screenshot: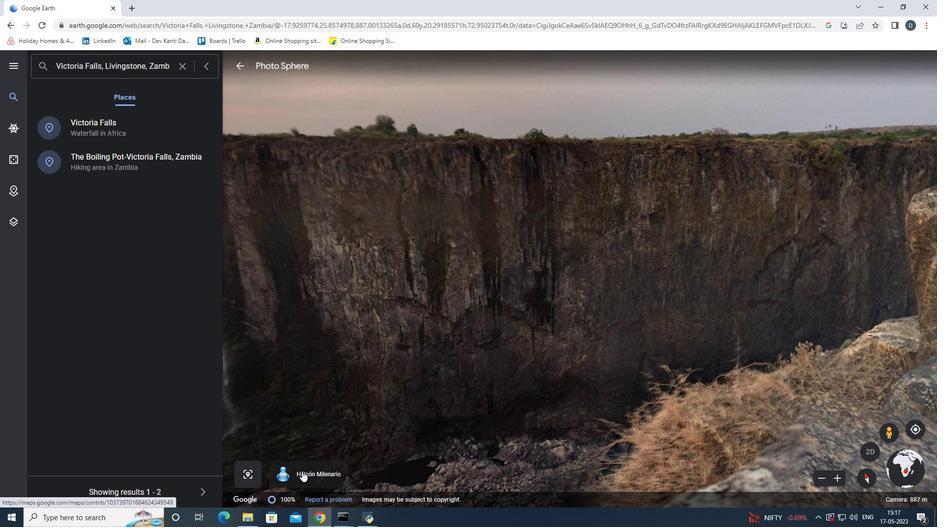 
Action: Mouse pressed left at (301, 471)
Screenshot: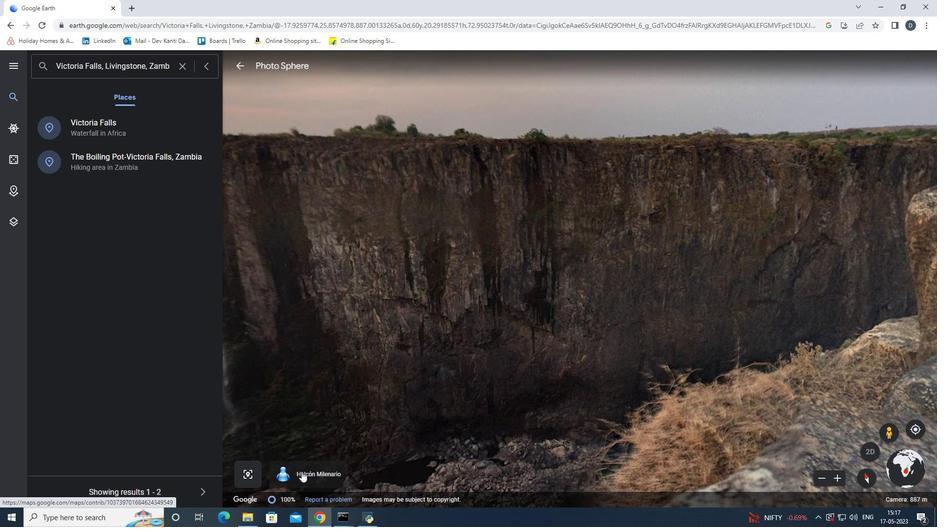 
Action: Mouse moved to (229, 9)
Screenshot: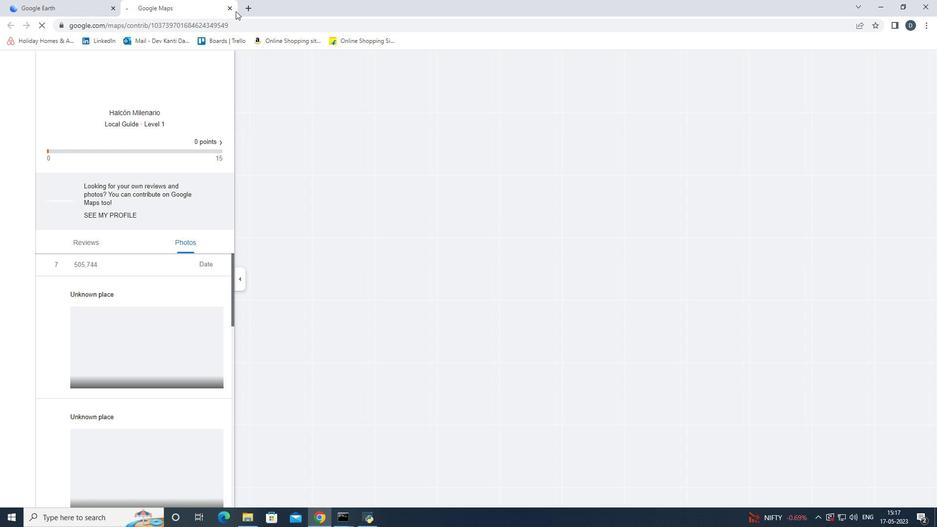 
Action: Mouse pressed left at (229, 9)
Screenshot: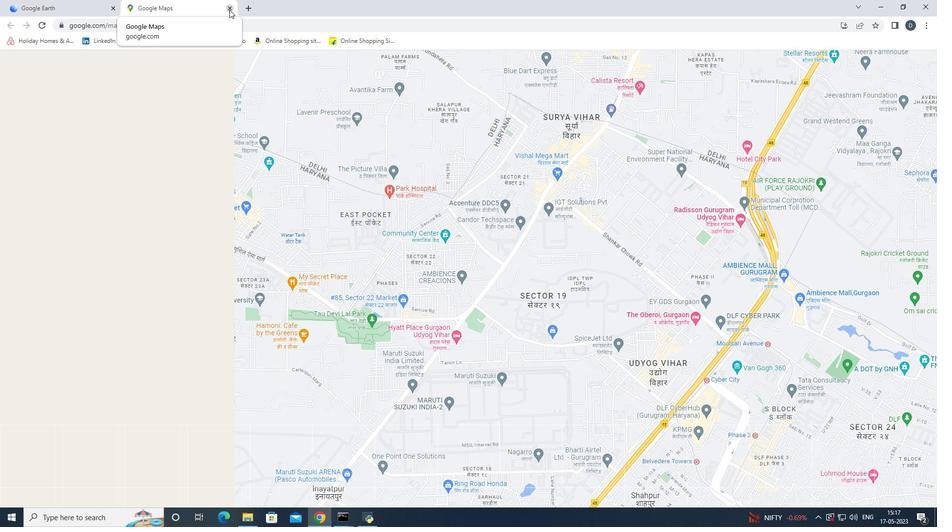 
Action: Mouse moved to (702, 282)
Screenshot: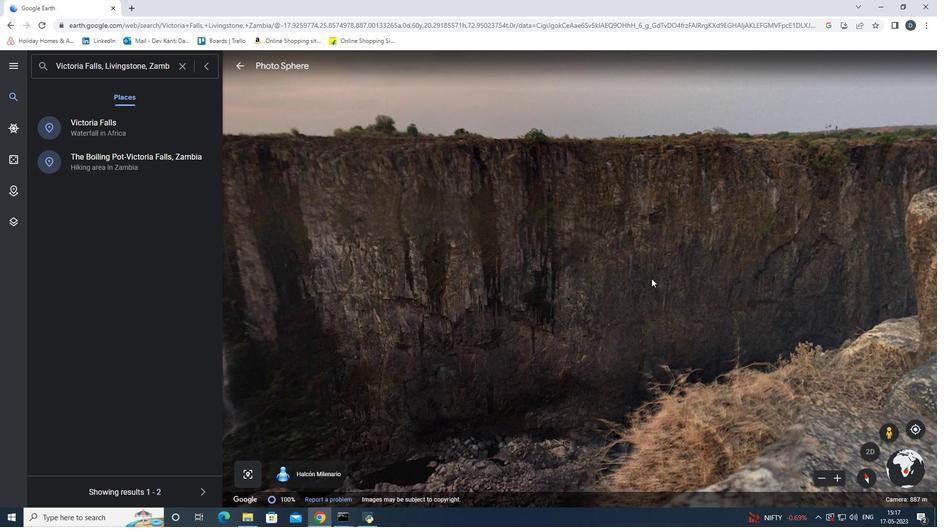 
Action: Mouse pressed left at (702, 282)
Screenshot: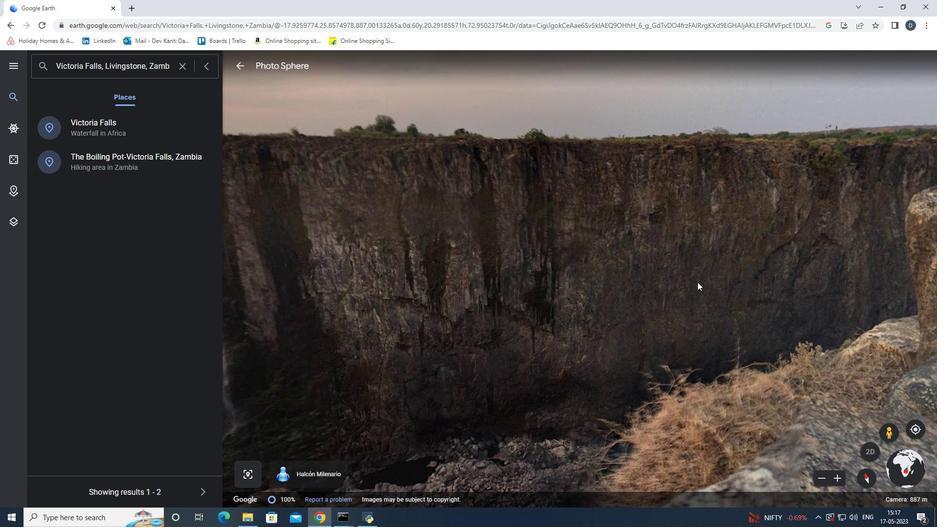 
Action: Mouse moved to (723, 209)
Screenshot: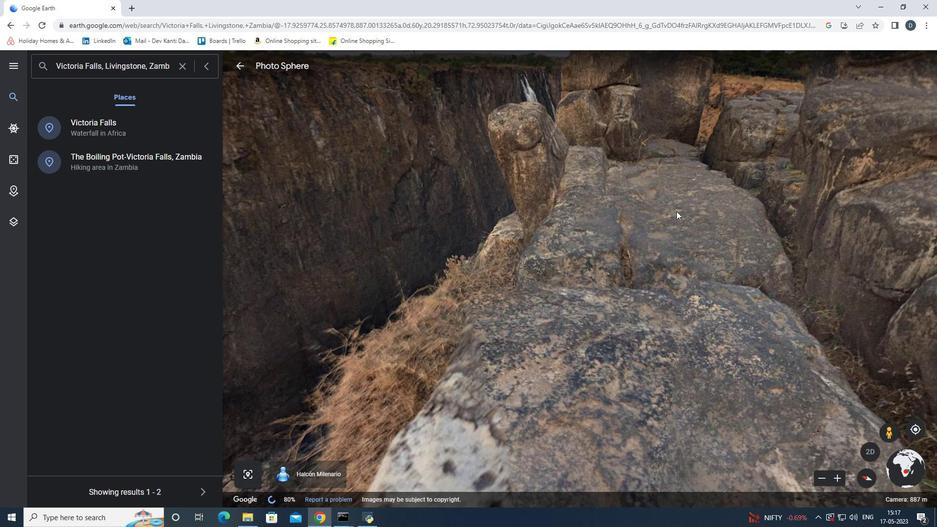 
Action: Mouse pressed left at (723, 209)
Screenshot: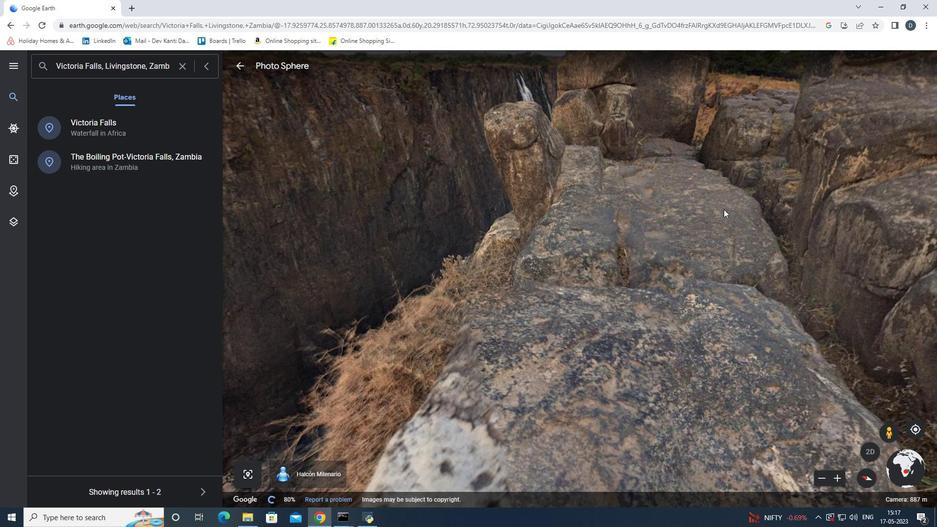 
Action: Mouse moved to (882, 247)
Screenshot: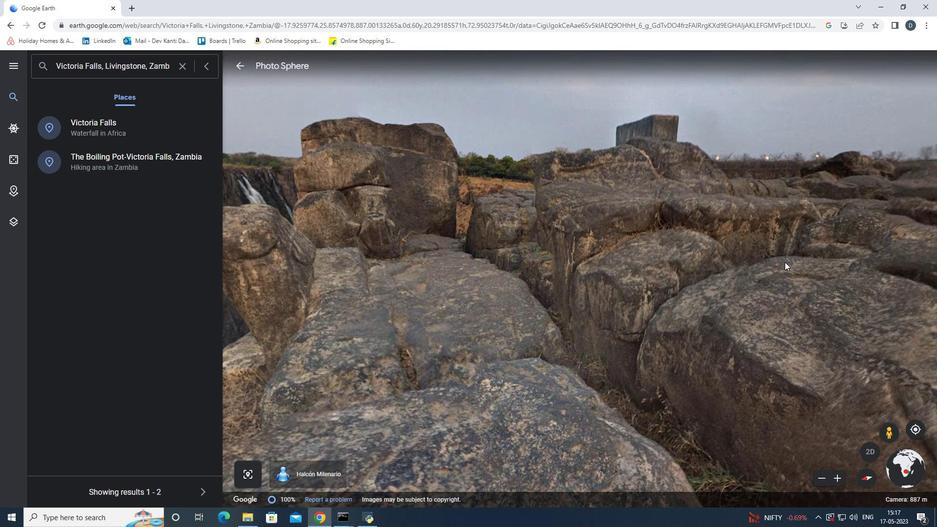 
Action: Mouse pressed left at (882, 247)
Screenshot: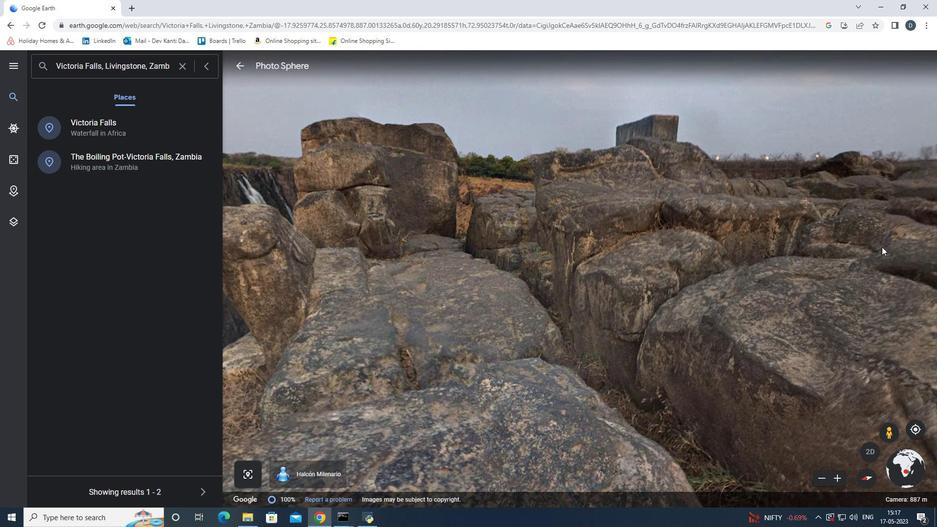 
Action: Mouse moved to (862, 241)
Screenshot: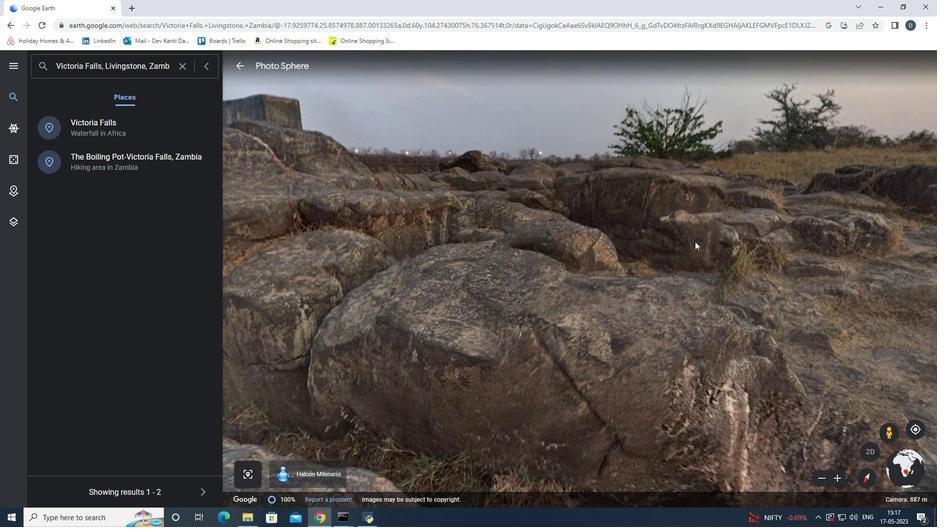 
Action: Mouse pressed left at (862, 241)
Screenshot: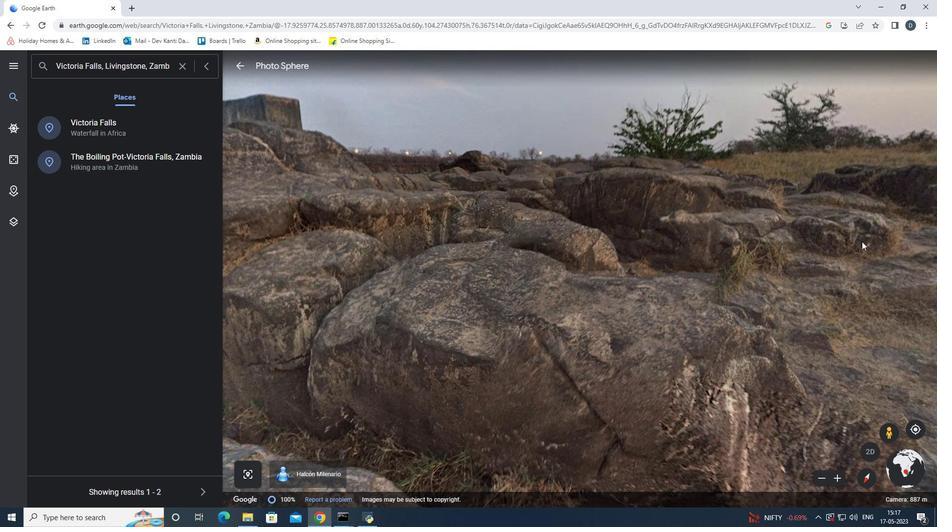 
Action: Mouse moved to (936, 274)
Screenshot: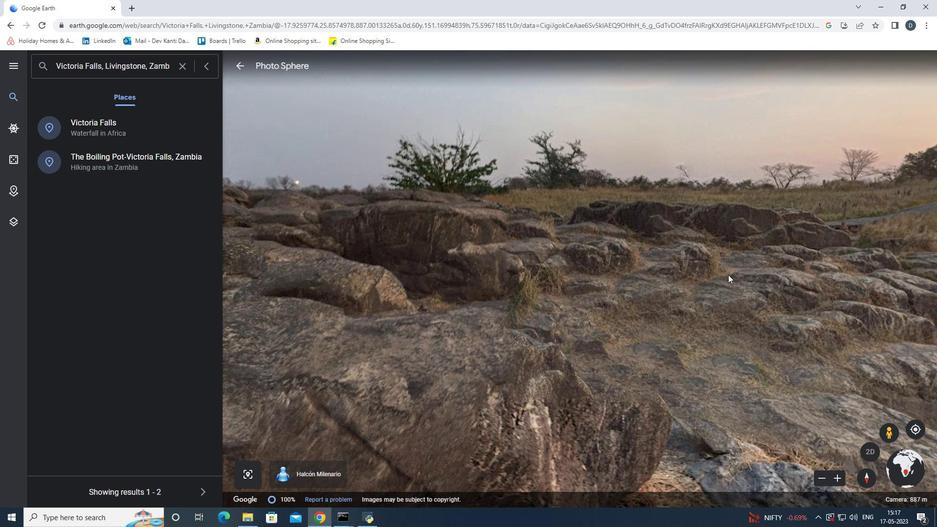 
Action: Mouse pressed left at (936, 274)
Screenshot: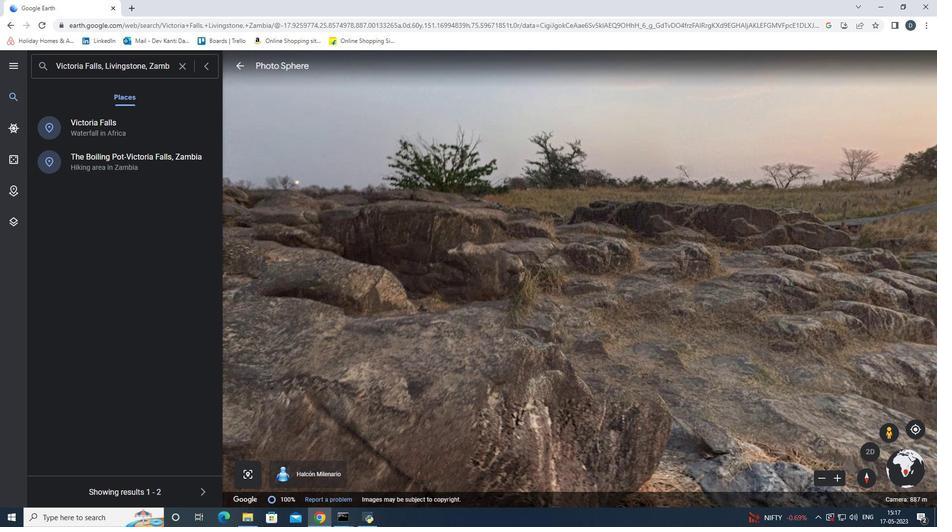 
Action: Mouse moved to (937, 259)
Screenshot: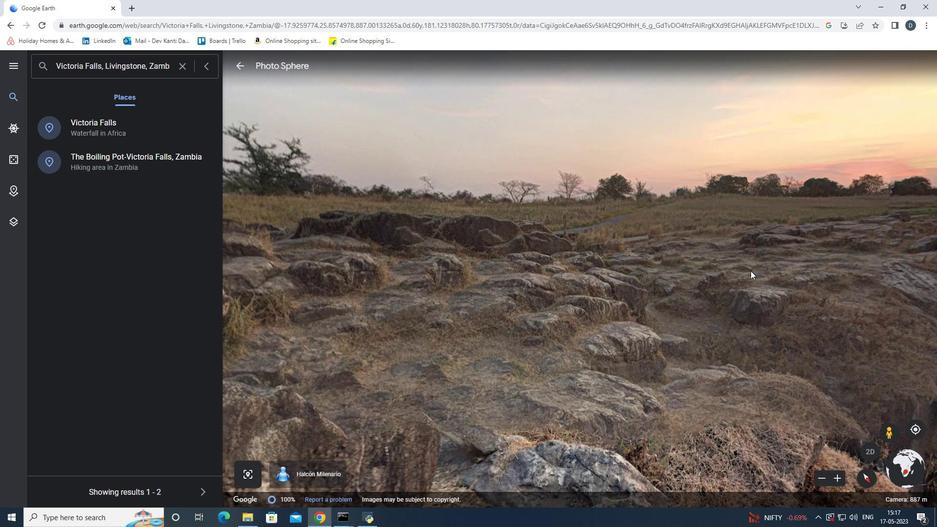 
Action: Mouse pressed left at (936, 259)
Screenshot: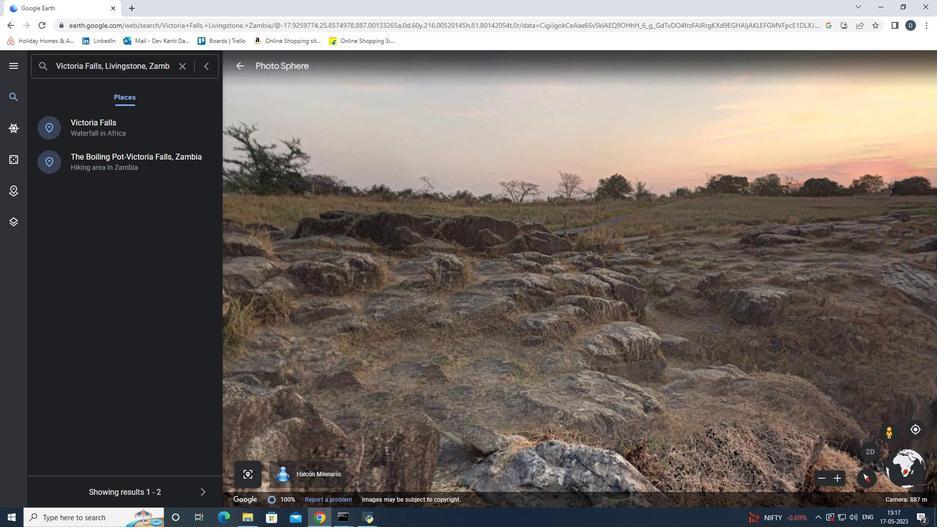 
Action: Mouse moved to (936, 267)
Screenshot: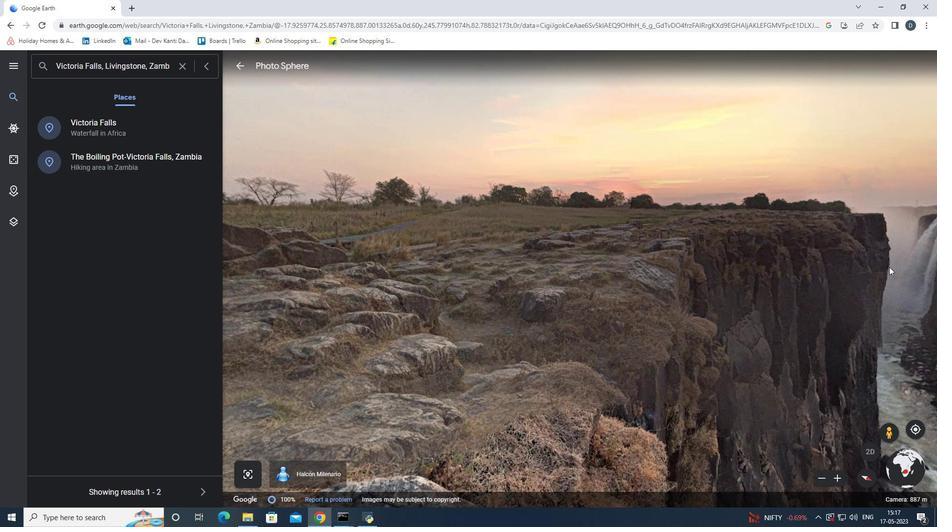 
Action: Mouse pressed left at (936, 267)
Screenshot: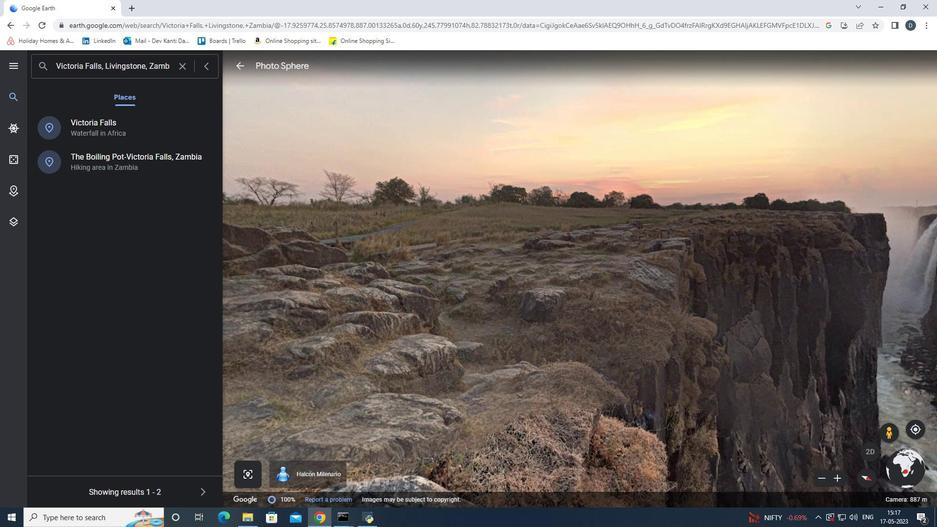 
Action: Mouse moved to (935, 268)
Screenshot: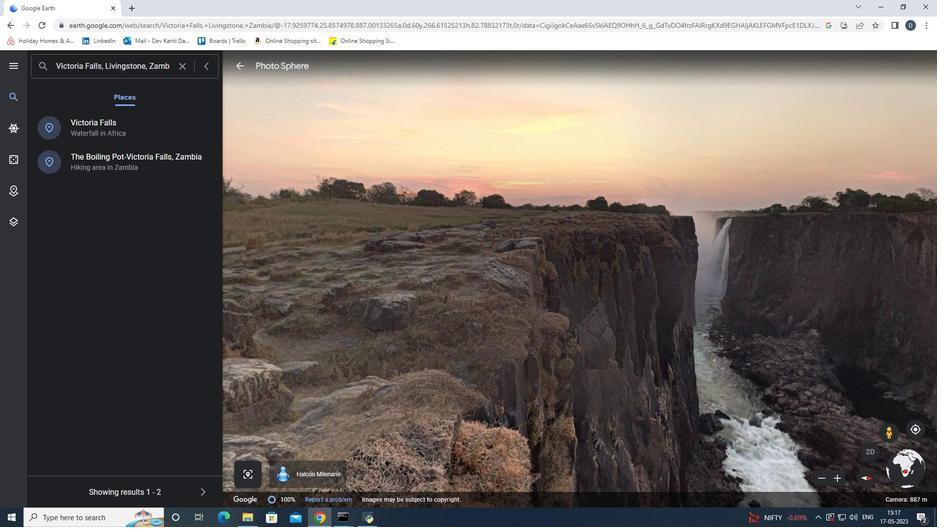 
Action: Mouse pressed left at (935, 268)
Screenshot: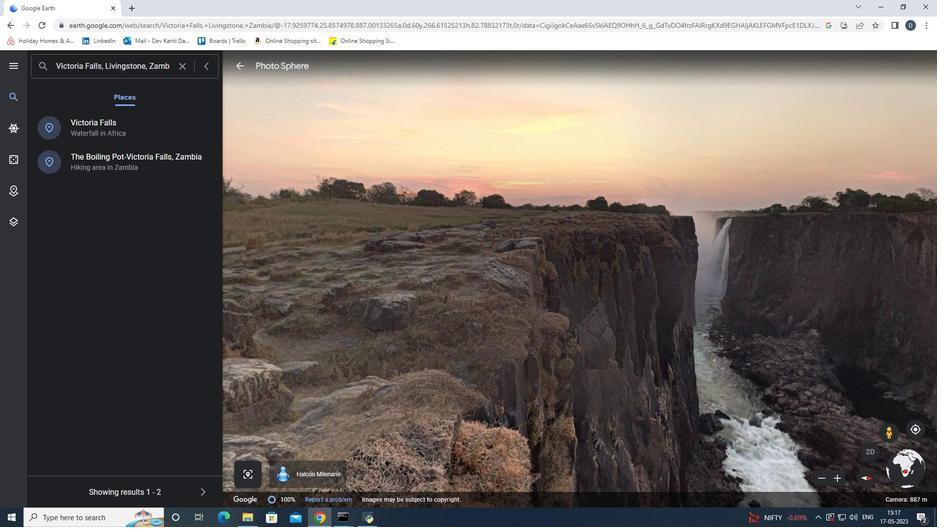 
Action: Mouse moved to (936, 280)
Screenshot: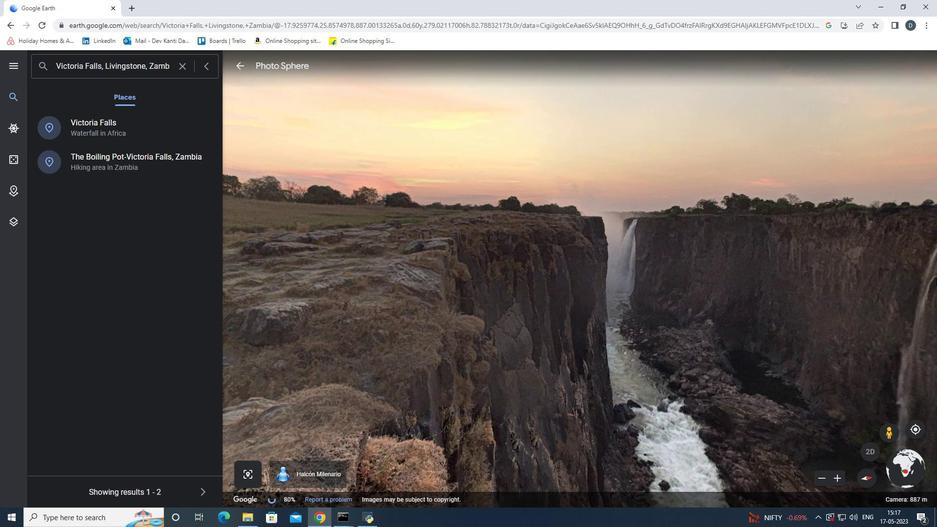 
Action: Mouse pressed left at (936, 280)
Screenshot: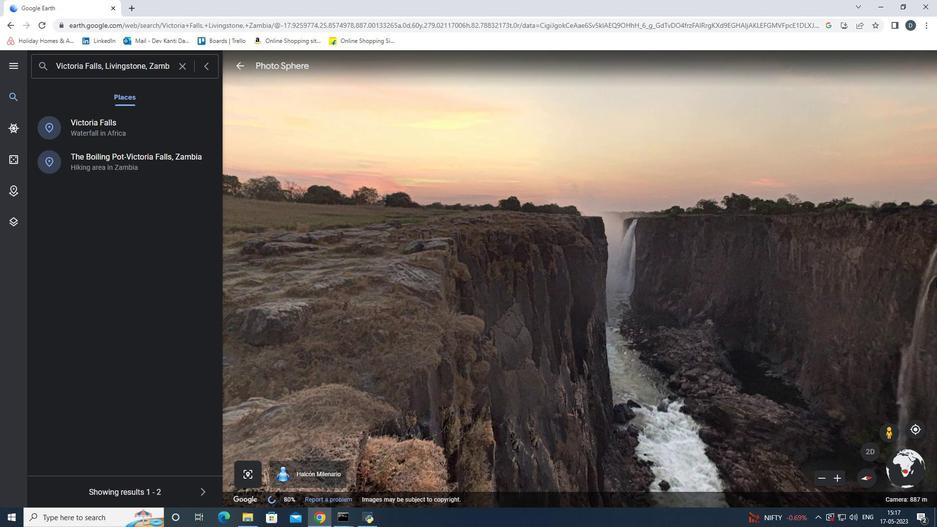 
Action: Mouse moved to (876, 275)
Screenshot: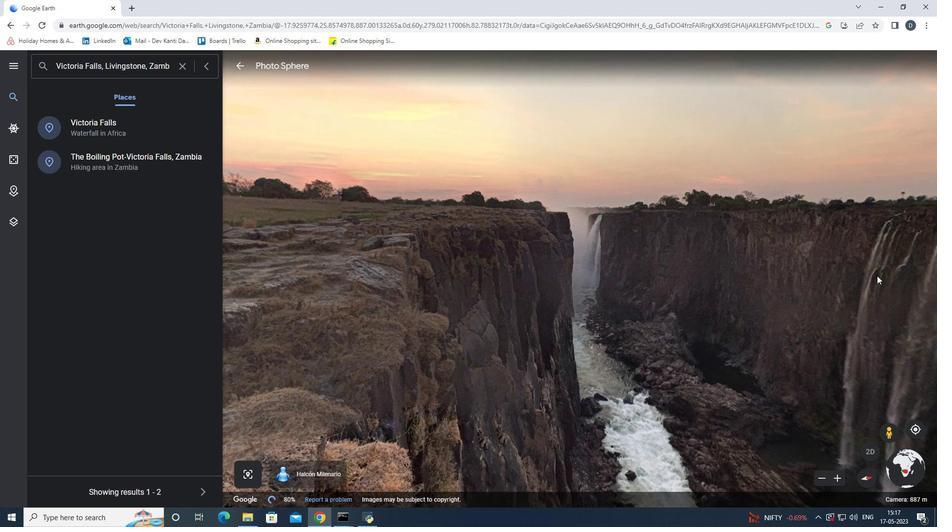 
Action: Mouse pressed left at (876, 275)
Screenshot: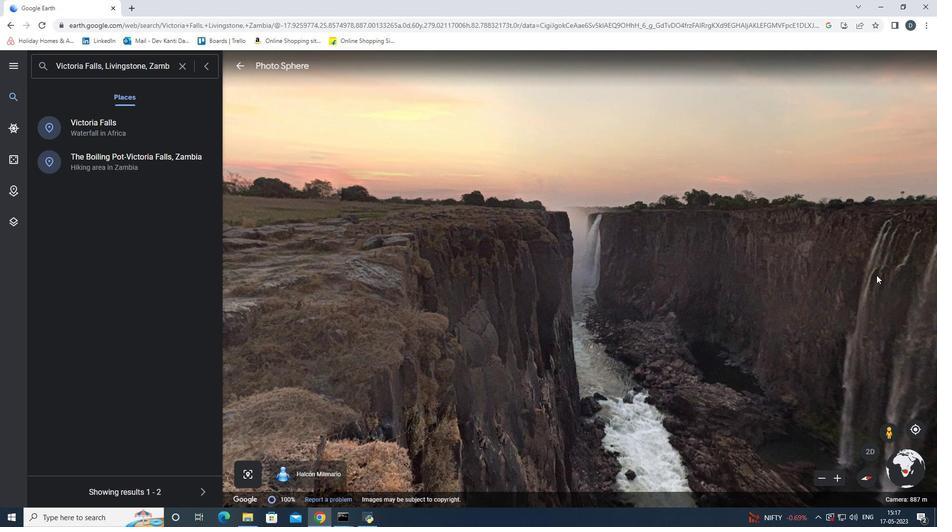 
Action: Mouse moved to (736, 247)
Screenshot: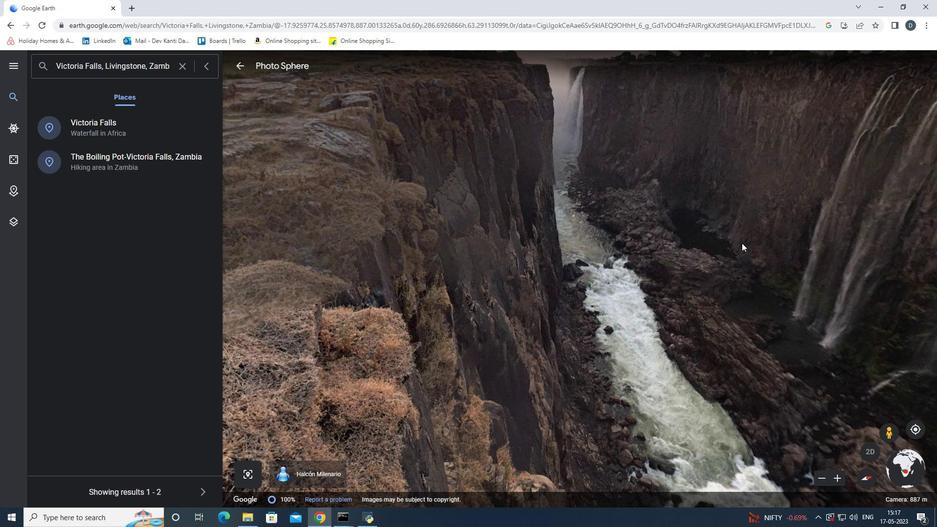 
Action: Mouse pressed left at (736, 247)
Screenshot: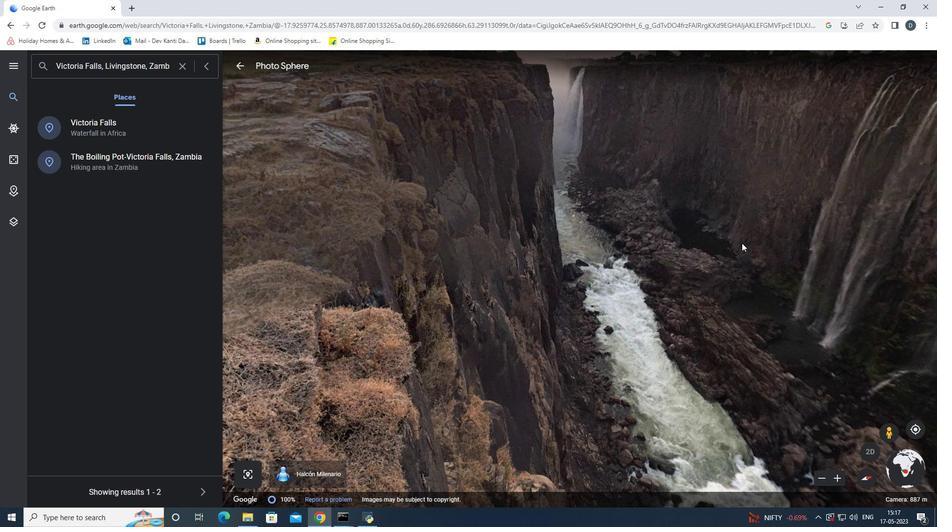 
Action: Mouse moved to (445, 267)
Screenshot: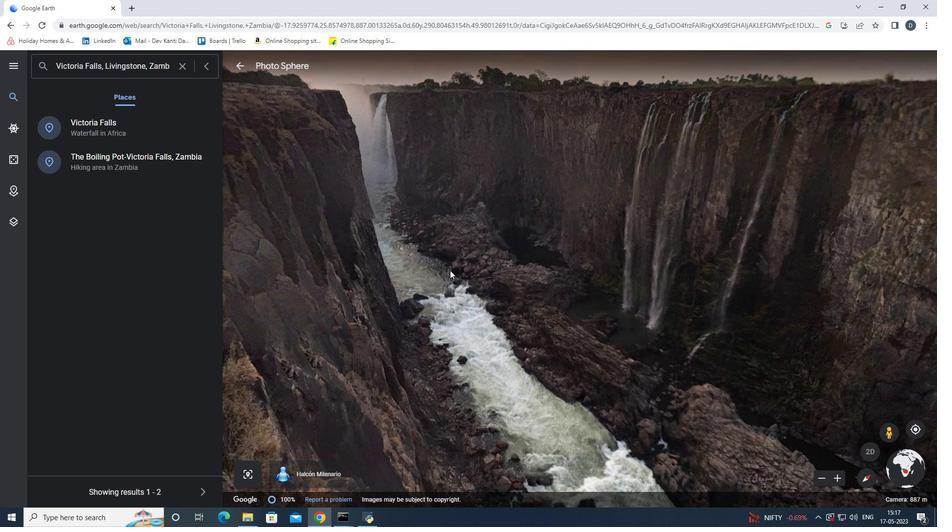 
Action: Mouse scrolled (445, 268) with delta (0, 0)
Screenshot: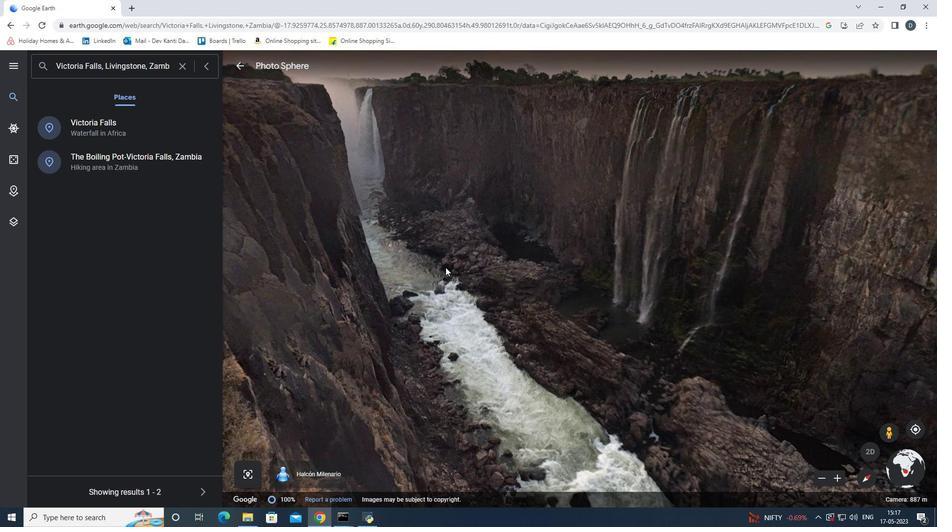 
Action: Mouse scrolled (445, 268) with delta (0, 0)
Screenshot: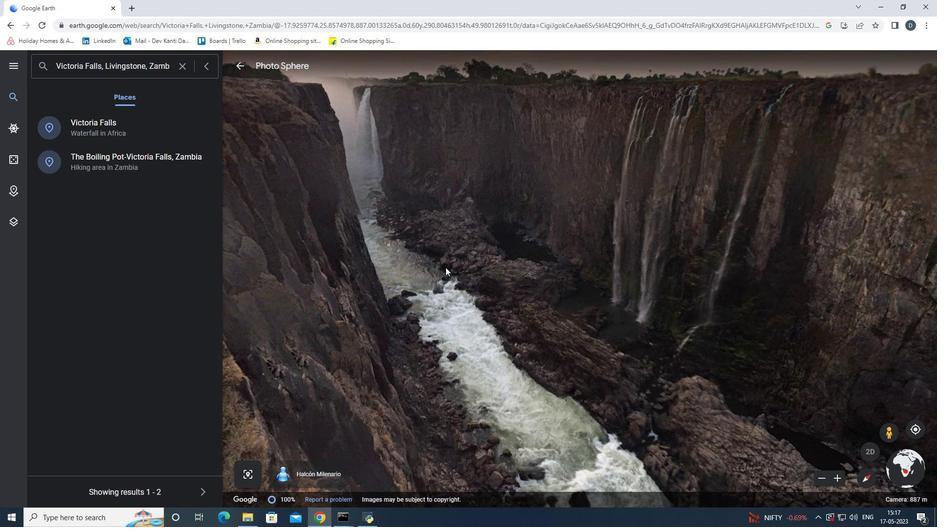 
Action: Mouse scrolled (445, 268) with delta (0, 0)
Screenshot: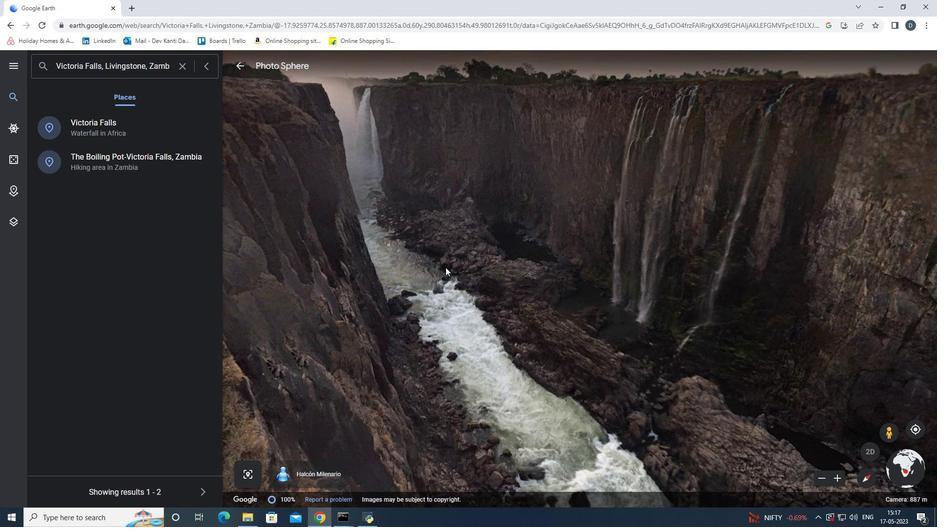 
Action: Mouse scrolled (445, 268) with delta (0, 0)
Screenshot: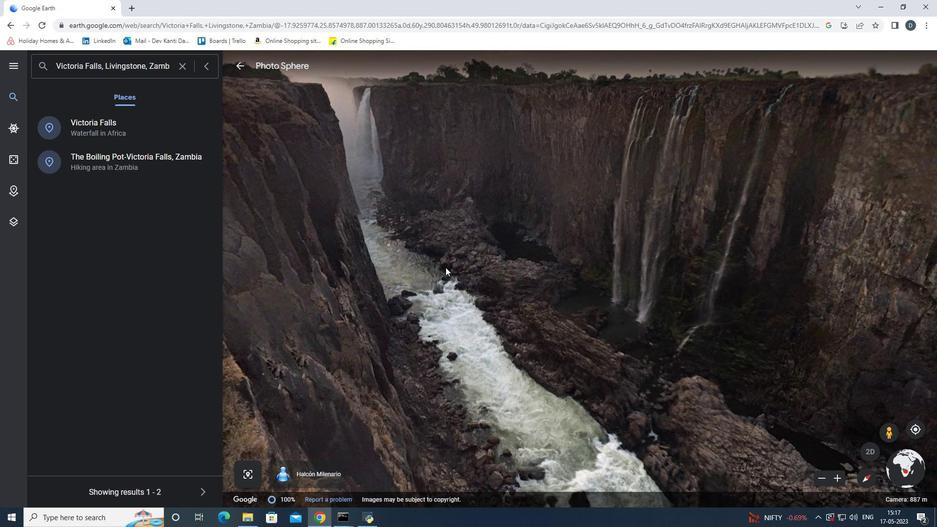 
Action: Mouse scrolled (445, 267) with delta (0, 0)
Screenshot: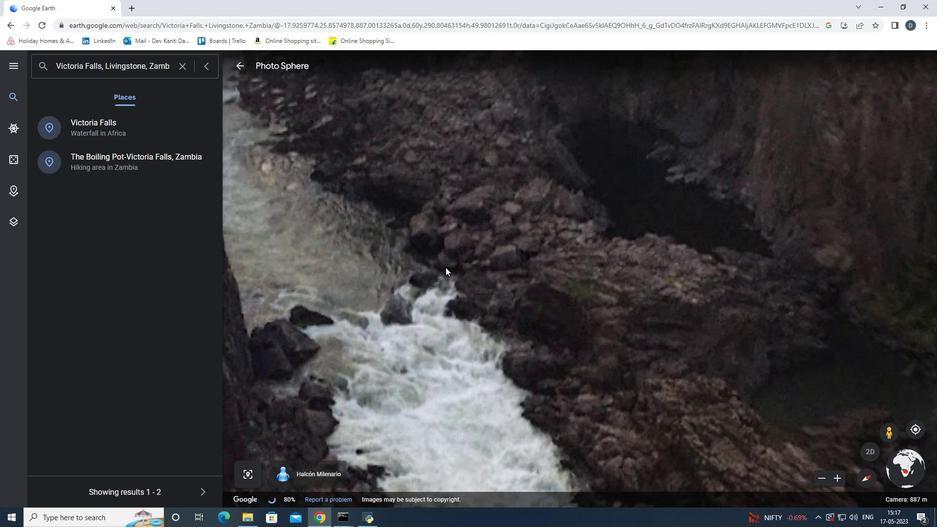 
Action: Mouse scrolled (445, 267) with delta (0, 0)
Screenshot: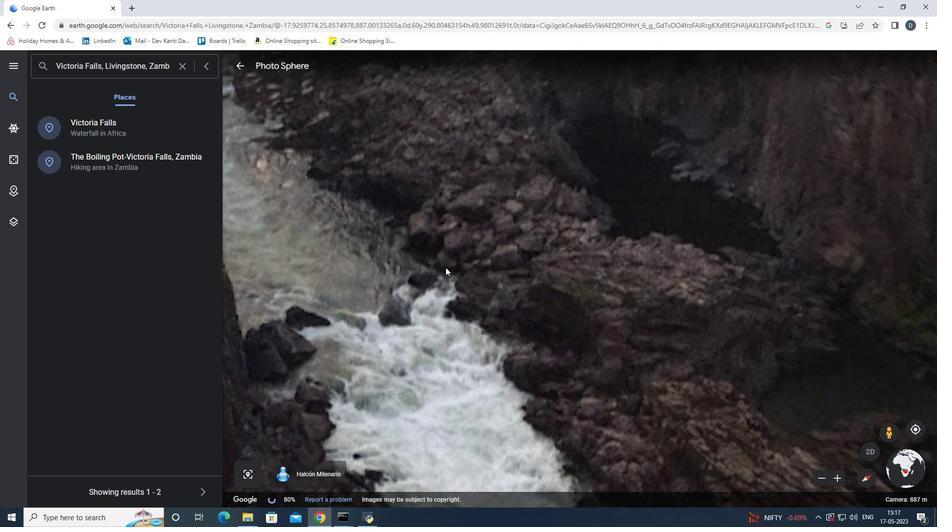 
Action: Mouse scrolled (445, 267) with delta (0, 0)
Screenshot: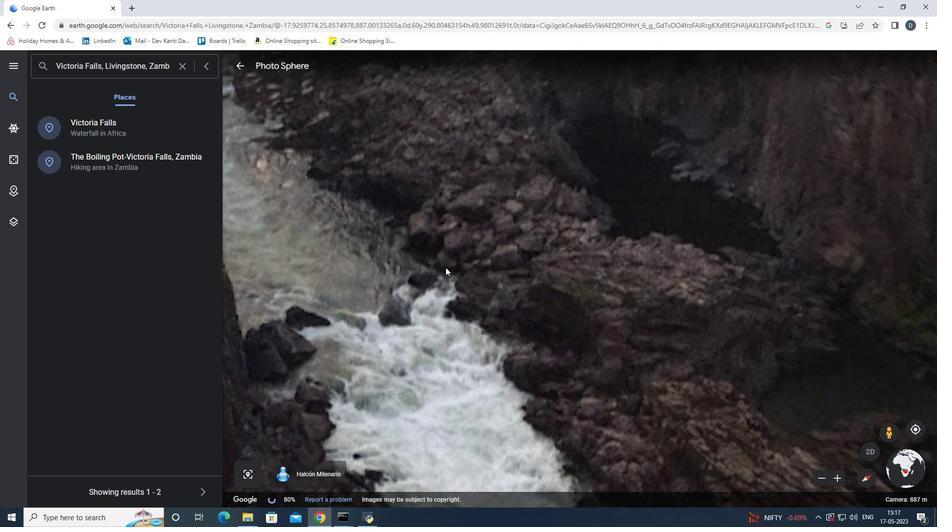 
Action: Mouse scrolled (445, 267) with delta (0, 0)
Screenshot: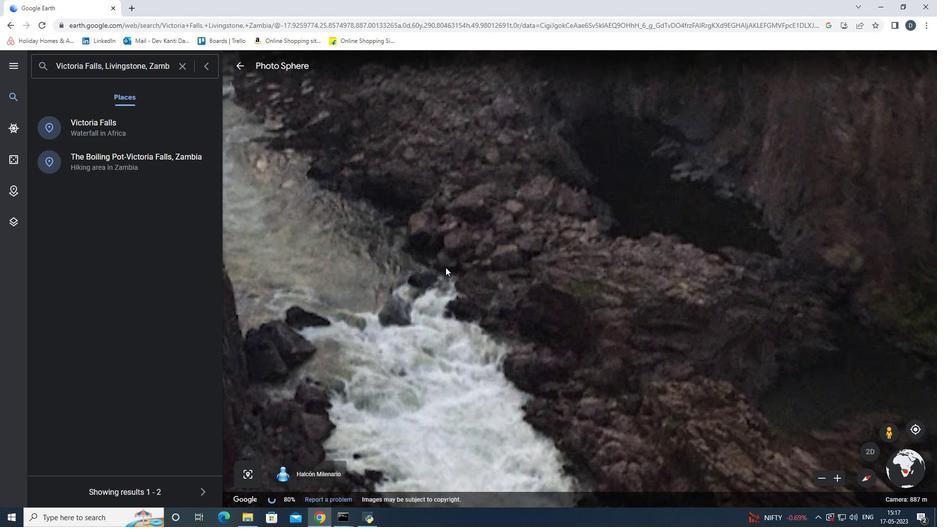 
Action: Mouse scrolled (445, 267) with delta (0, 0)
Screenshot: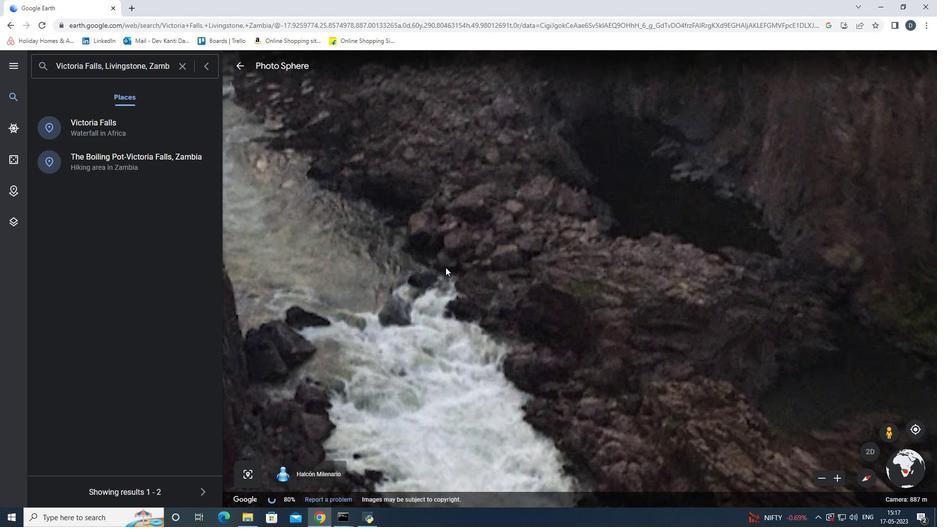 
Action: Mouse scrolled (445, 267) with delta (0, 0)
Screenshot: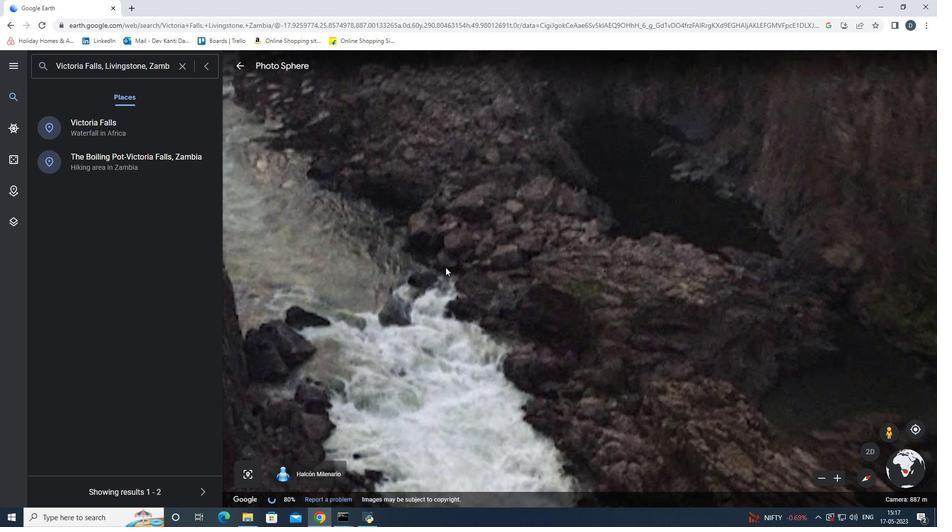 
Action: Mouse scrolled (445, 267) with delta (0, 0)
Screenshot: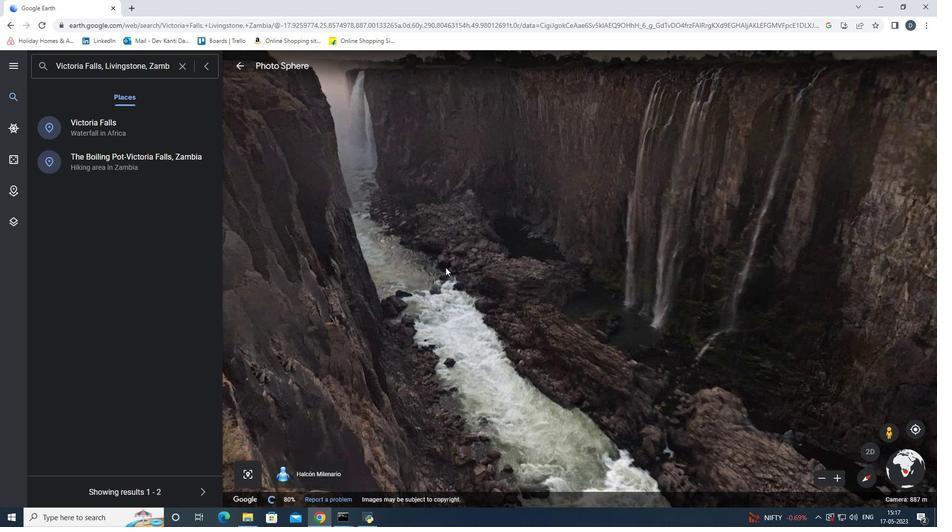 
Action: Mouse scrolled (445, 267) with delta (0, 0)
Screenshot: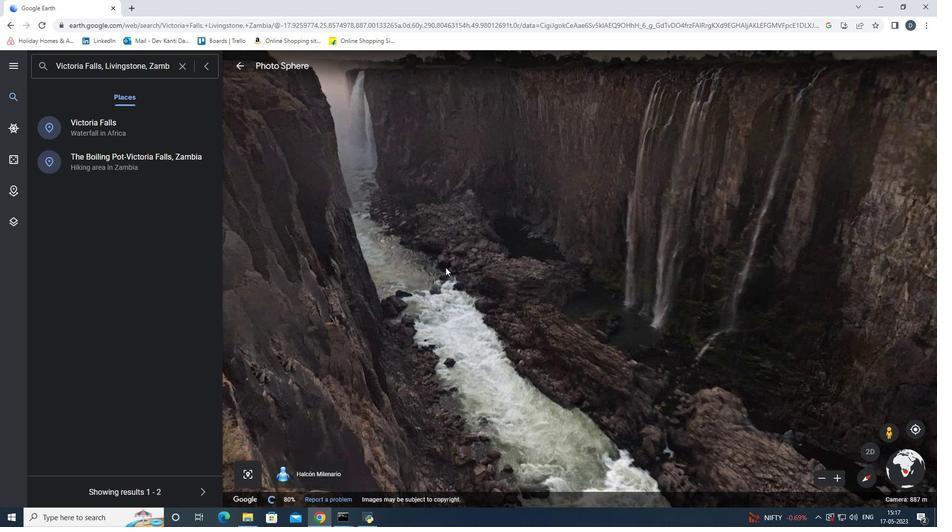 
Action: Mouse scrolled (445, 267) with delta (0, 0)
Screenshot: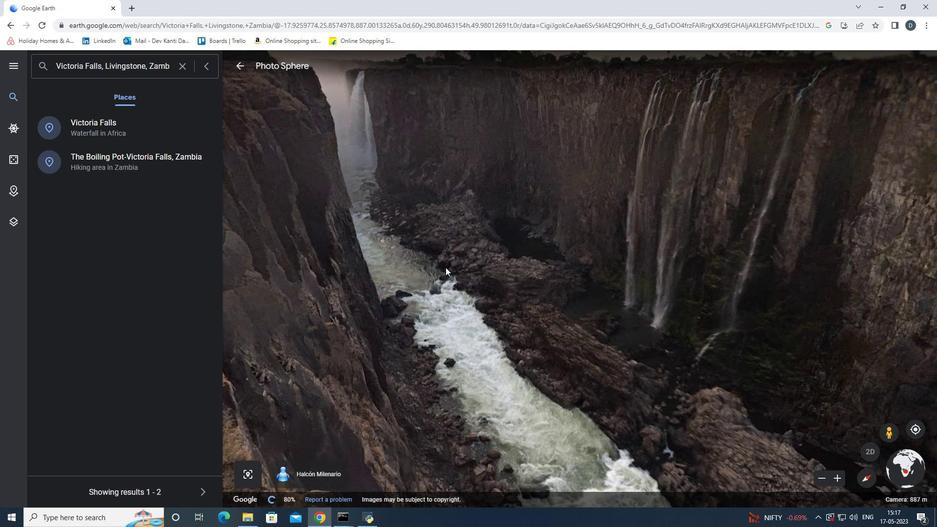 
Action: Mouse scrolled (445, 267) with delta (0, 0)
Screenshot: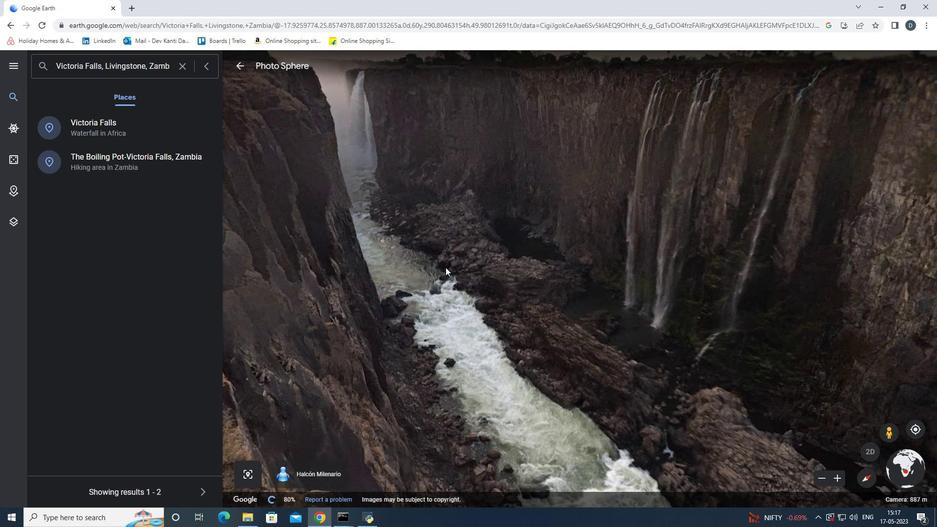 
Action: Mouse scrolled (445, 267) with delta (0, 0)
Screenshot: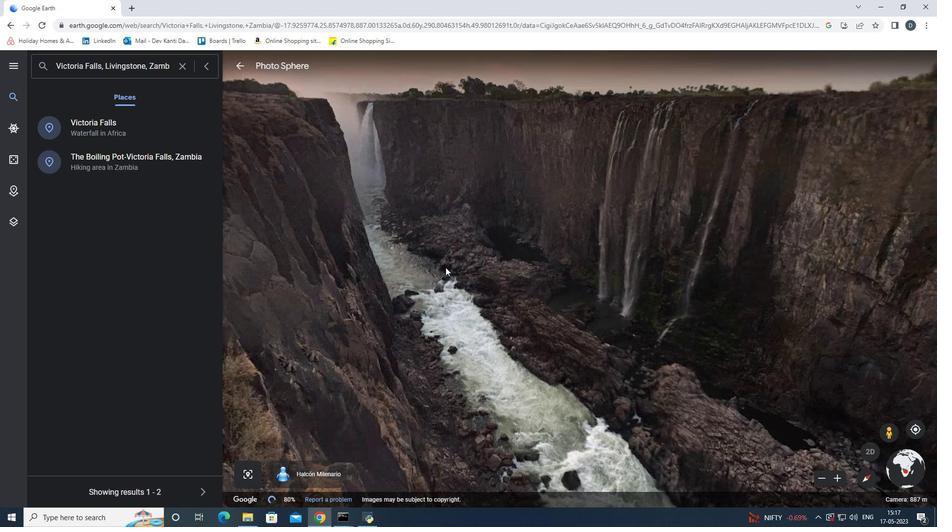 
Action: Mouse scrolled (445, 267) with delta (0, 0)
Screenshot: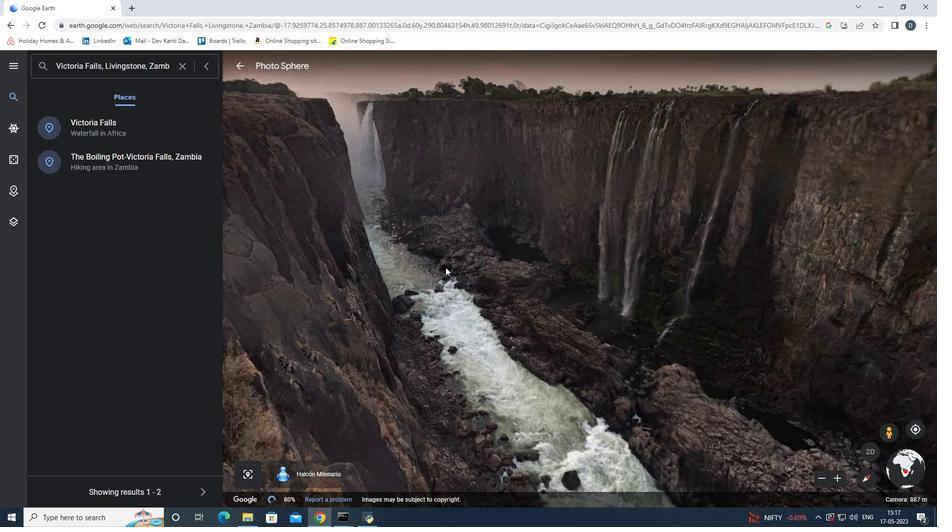 
Action: Mouse scrolled (445, 267) with delta (0, 0)
Screenshot: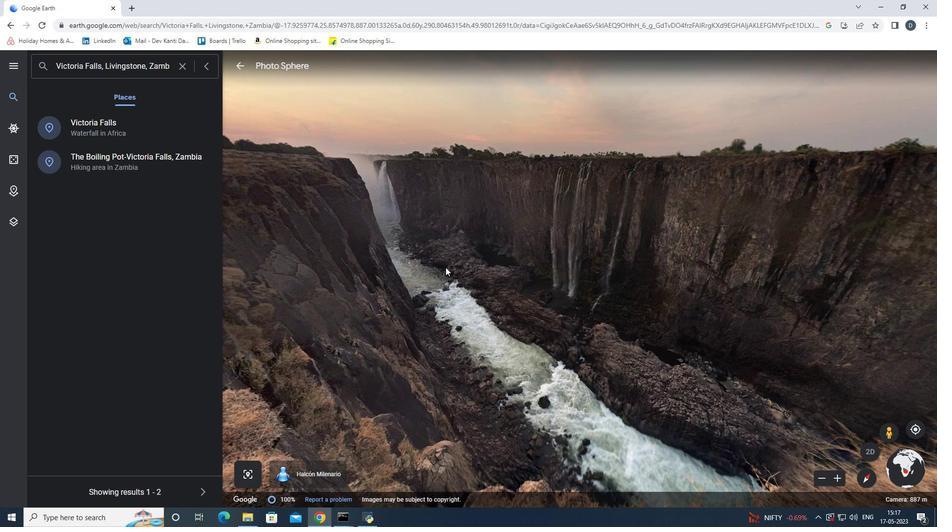 
Action: Mouse scrolled (445, 267) with delta (0, 0)
Screenshot: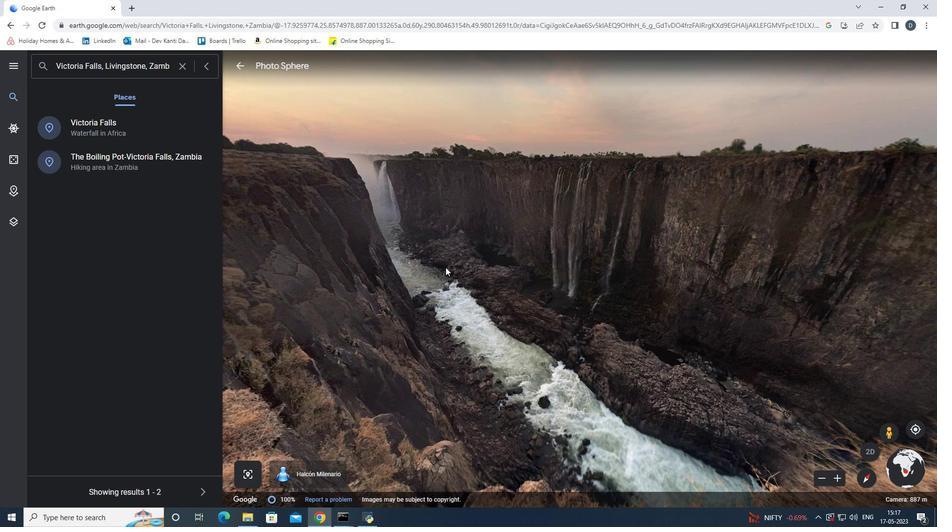 
Action: Mouse scrolled (445, 267) with delta (0, 0)
Screenshot: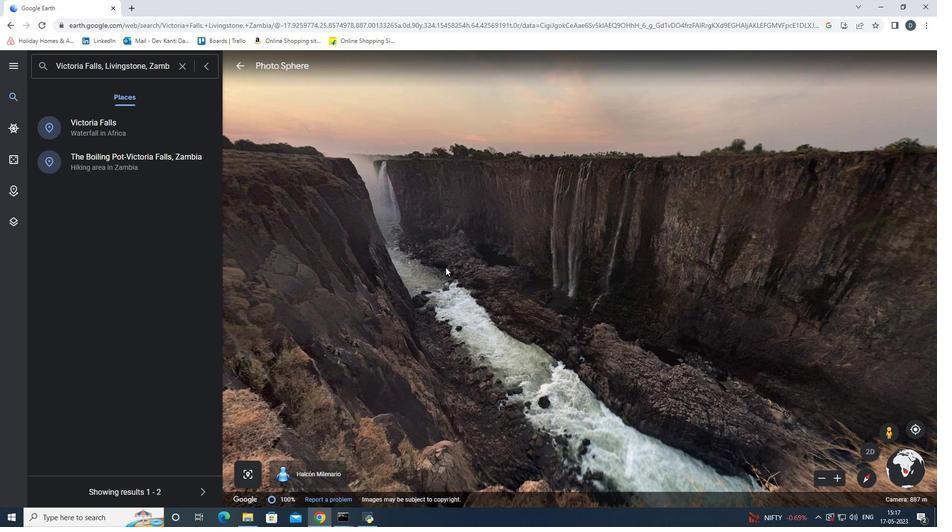 
Action: Mouse scrolled (445, 267) with delta (0, 0)
Screenshot: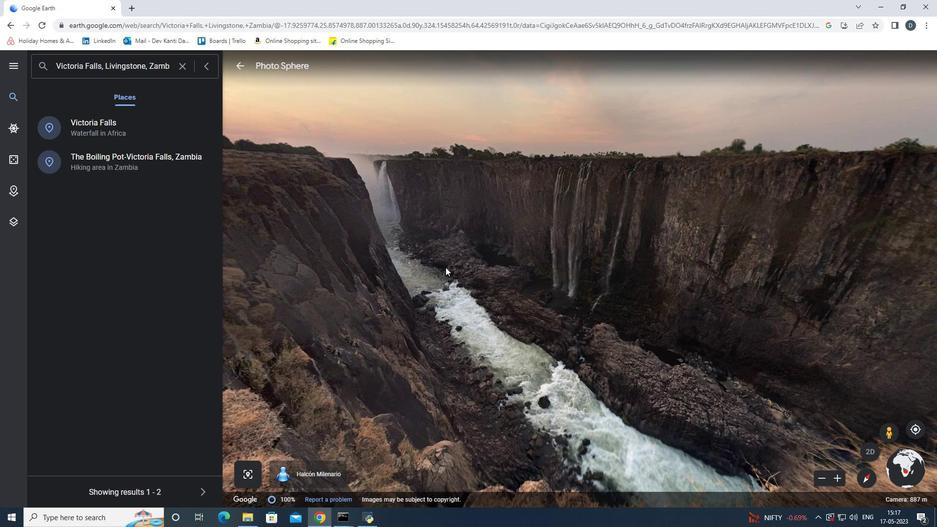 
Action: Mouse scrolled (445, 267) with delta (0, 0)
Screenshot: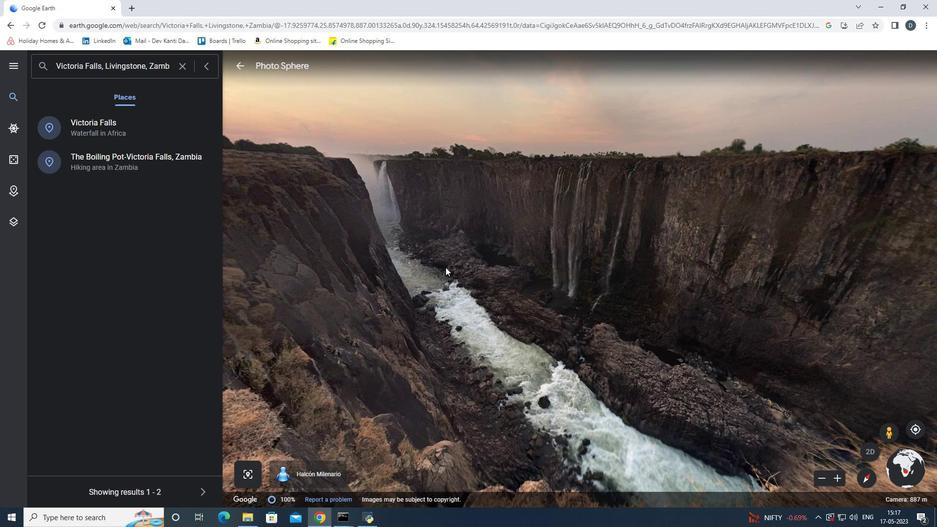 
Action: Mouse scrolled (445, 267) with delta (0, 0)
Screenshot: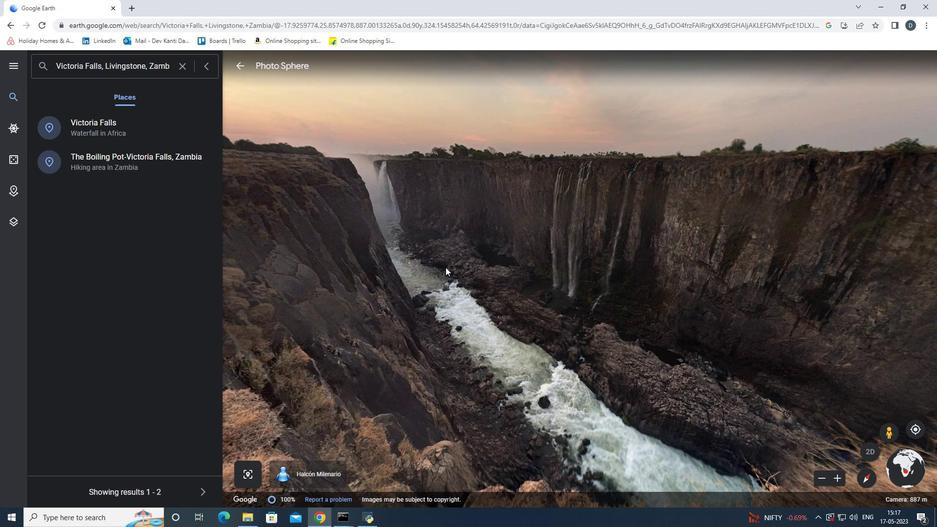 
Action: Mouse moved to (496, 316)
Screenshot: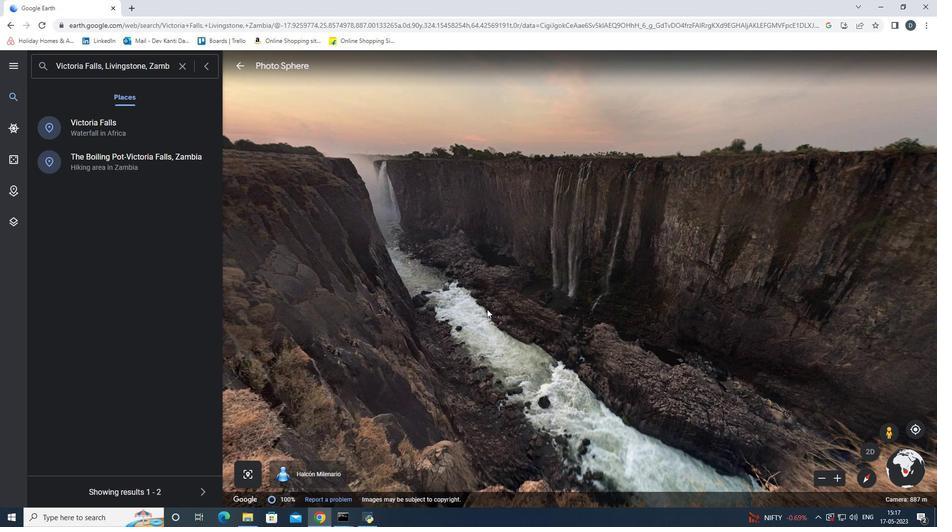 
Action: Mouse pressed left at (496, 316)
Screenshot: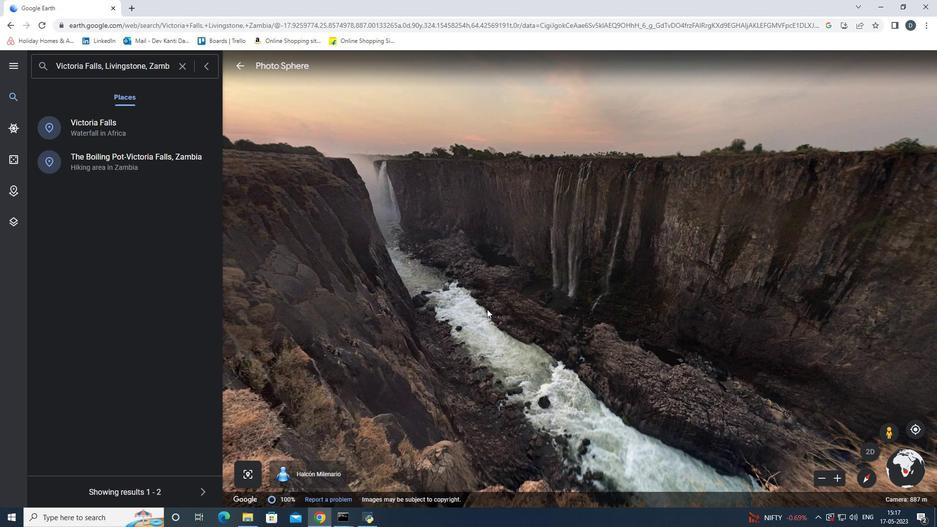 
Action: Mouse moved to (589, 231)
Screenshot: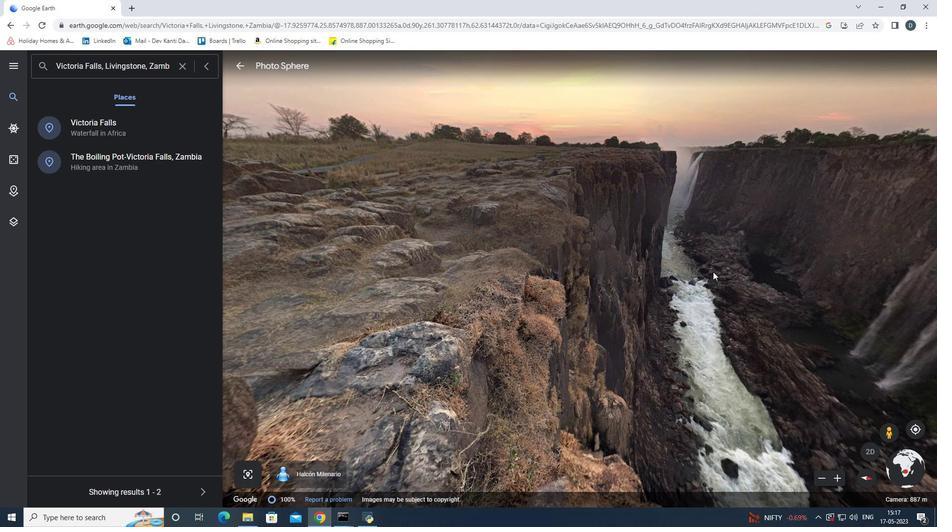 
Action: Mouse pressed left at (589, 231)
Screenshot: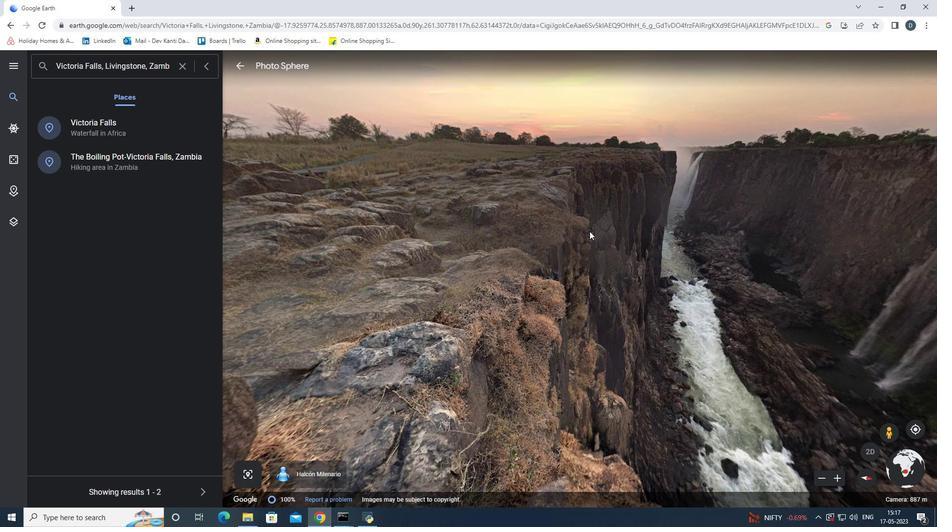 
Action: Mouse moved to (644, 209)
